 Task: Find and book multi-city flights from Casablanca to Shenzhen, Shenzhen to Shanghai, and Shanghai to Casablanca for 4 passengers in economy class, using Emirates with 1 stop or fewer, departing on July 18, August 7, and August 17 respectively.
Action: Mouse pressed left at (437, 260)
Screenshot: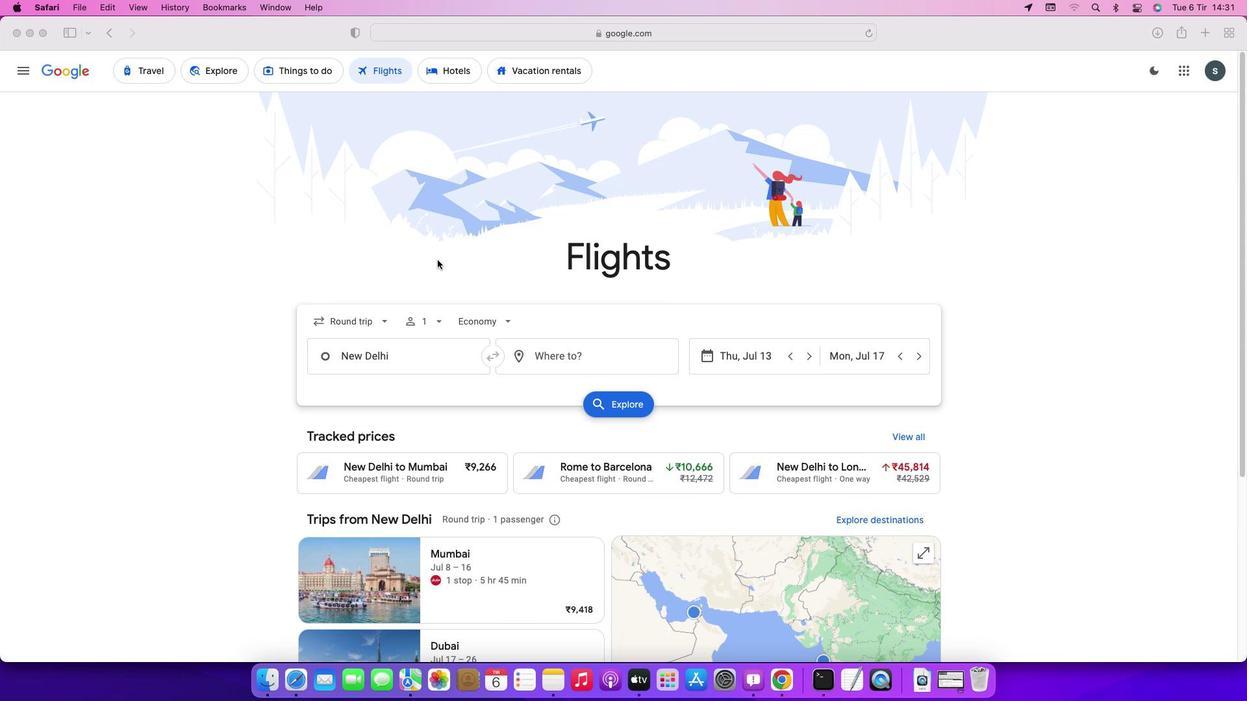 
Action: Mouse moved to (378, 325)
Screenshot: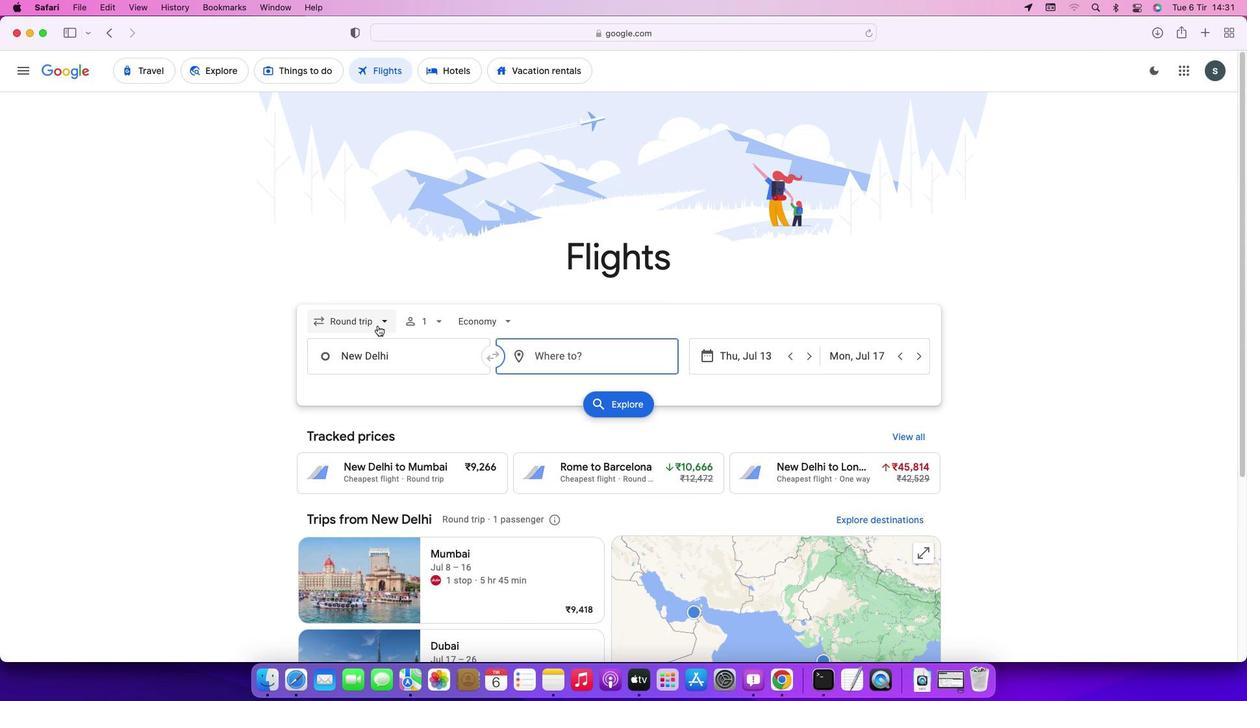 
Action: Mouse pressed left at (378, 325)
Screenshot: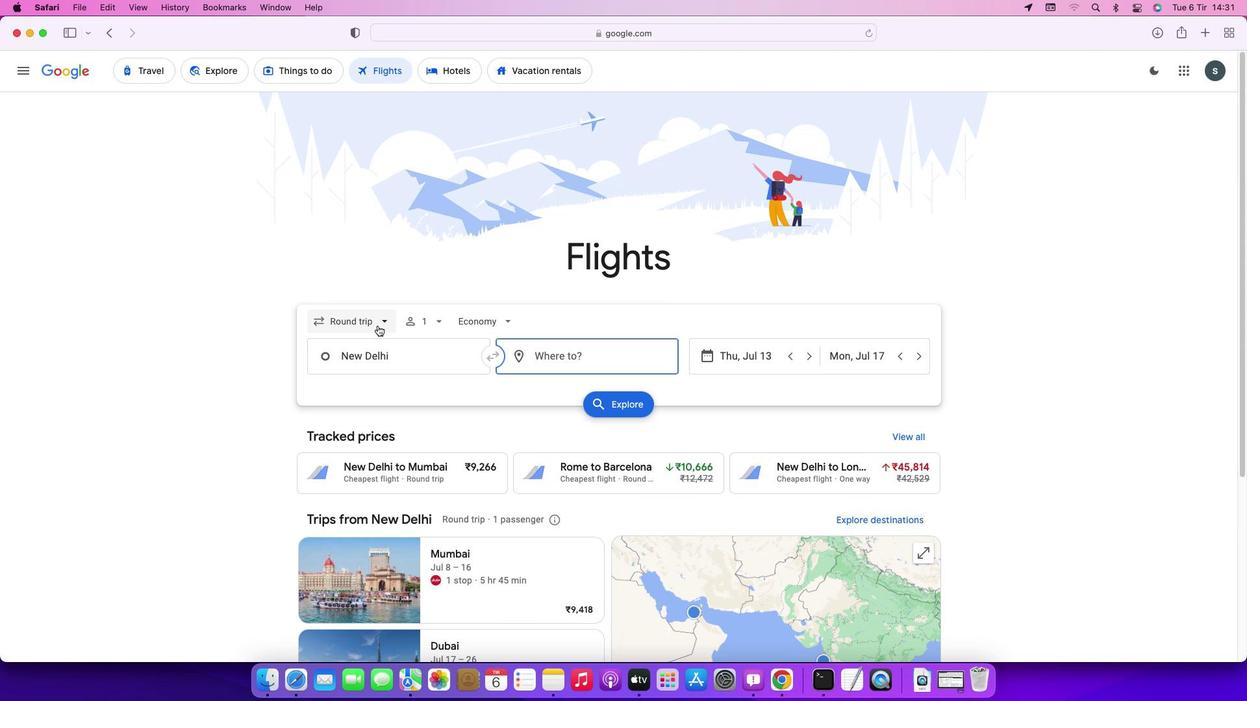 
Action: Mouse moved to (375, 415)
Screenshot: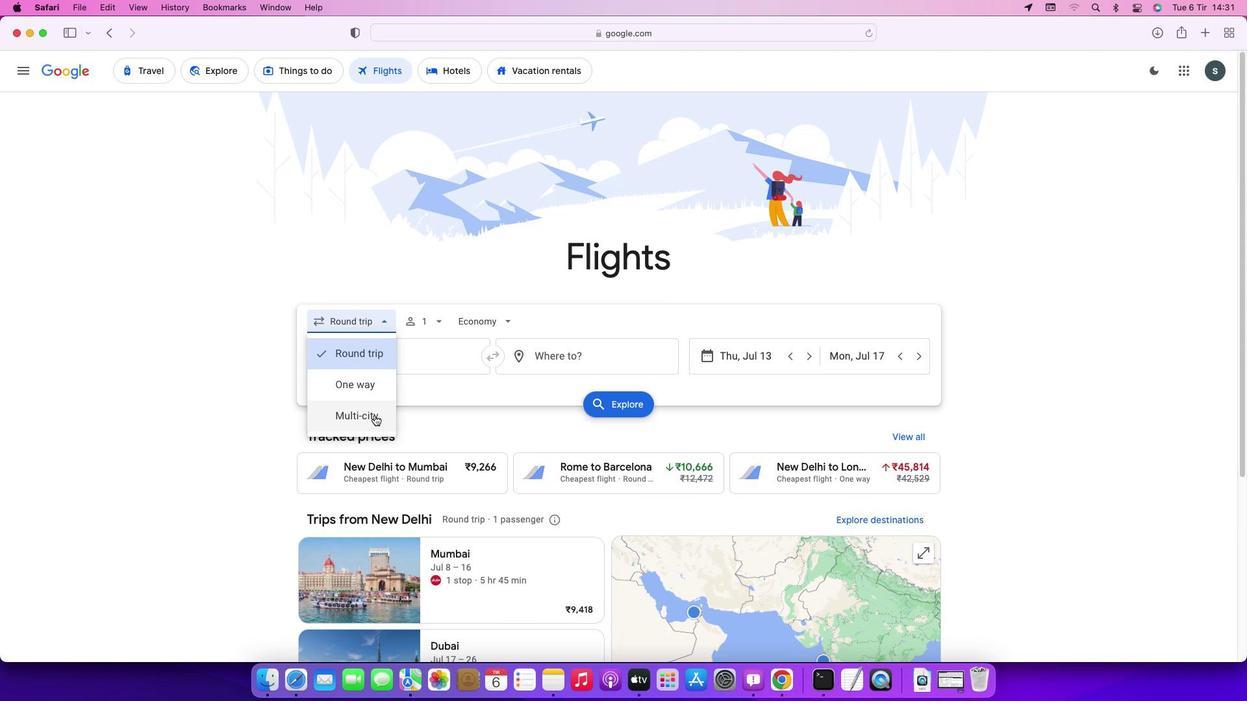
Action: Mouse pressed left at (375, 415)
Screenshot: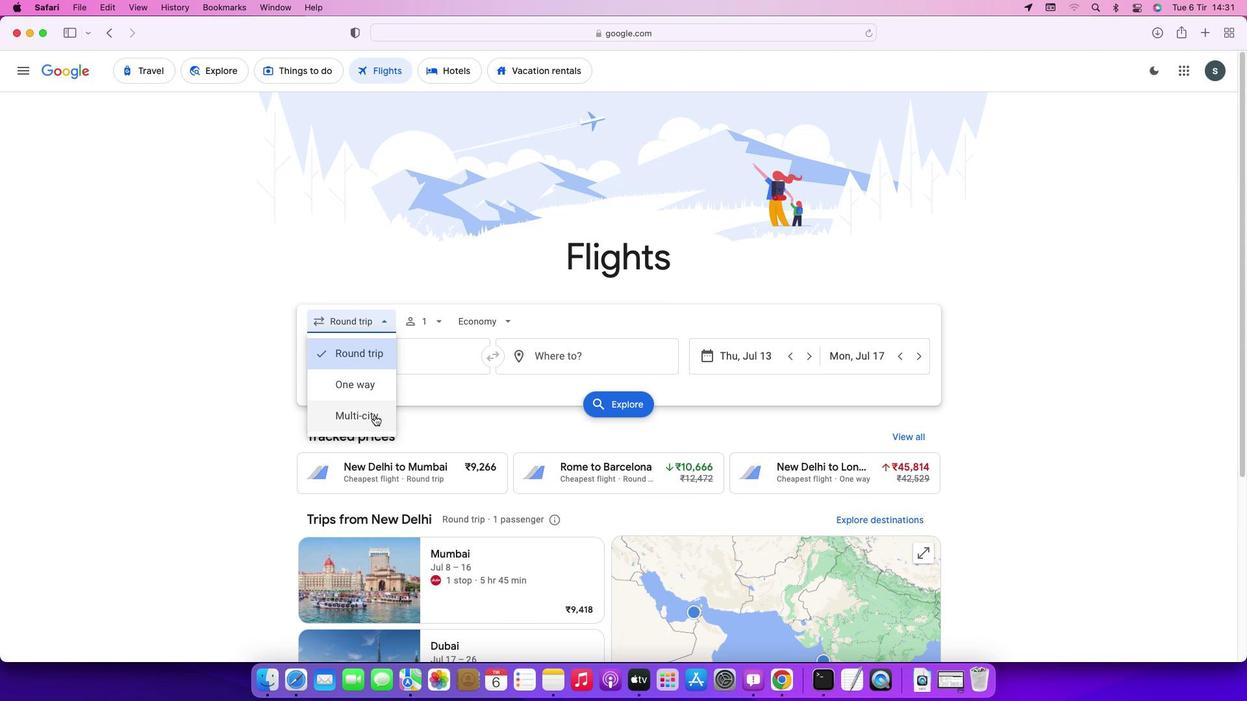 
Action: Mouse moved to (432, 314)
Screenshot: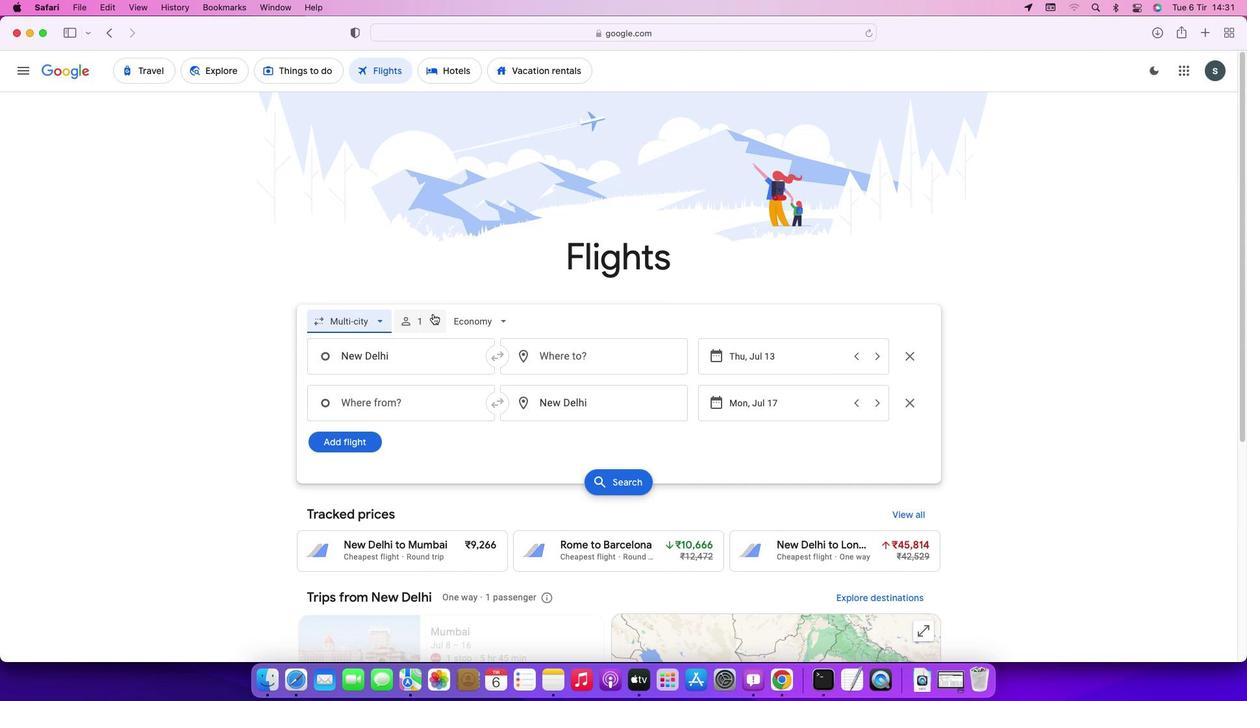 
Action: Mouse pressed left at (432, 314)
Screenshot: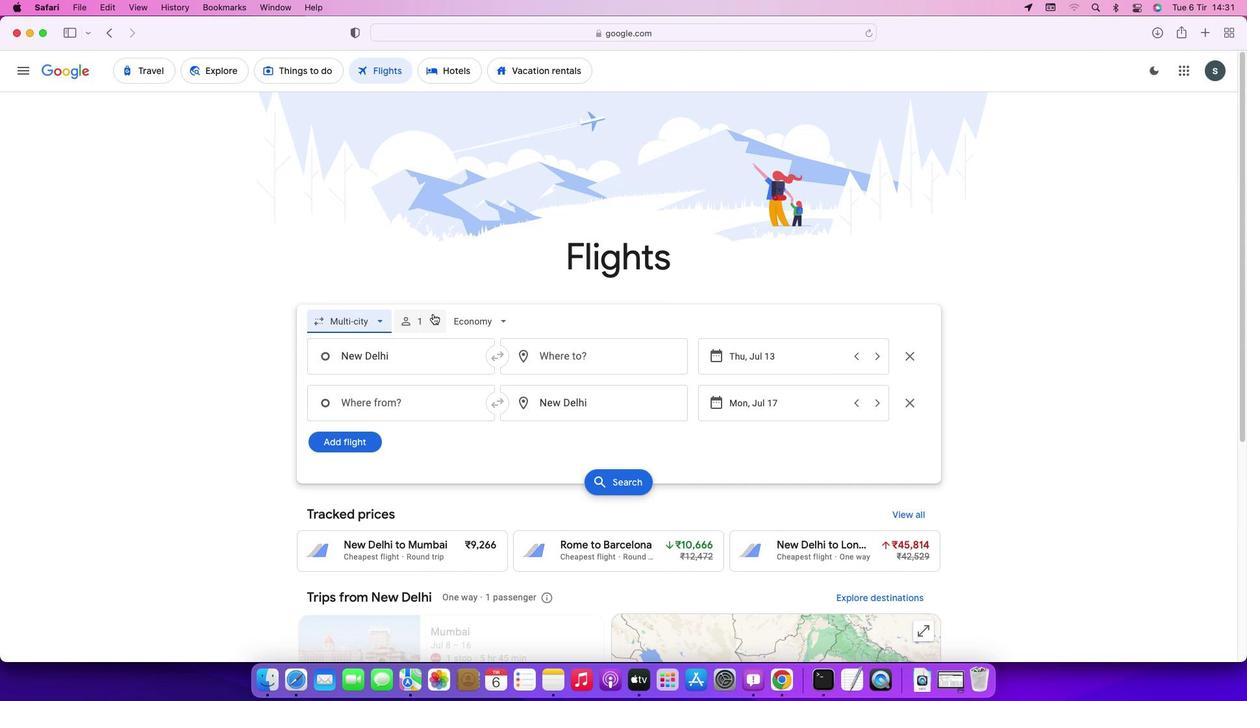 
Action: Mouse moved to (540, 355)
Screenshot: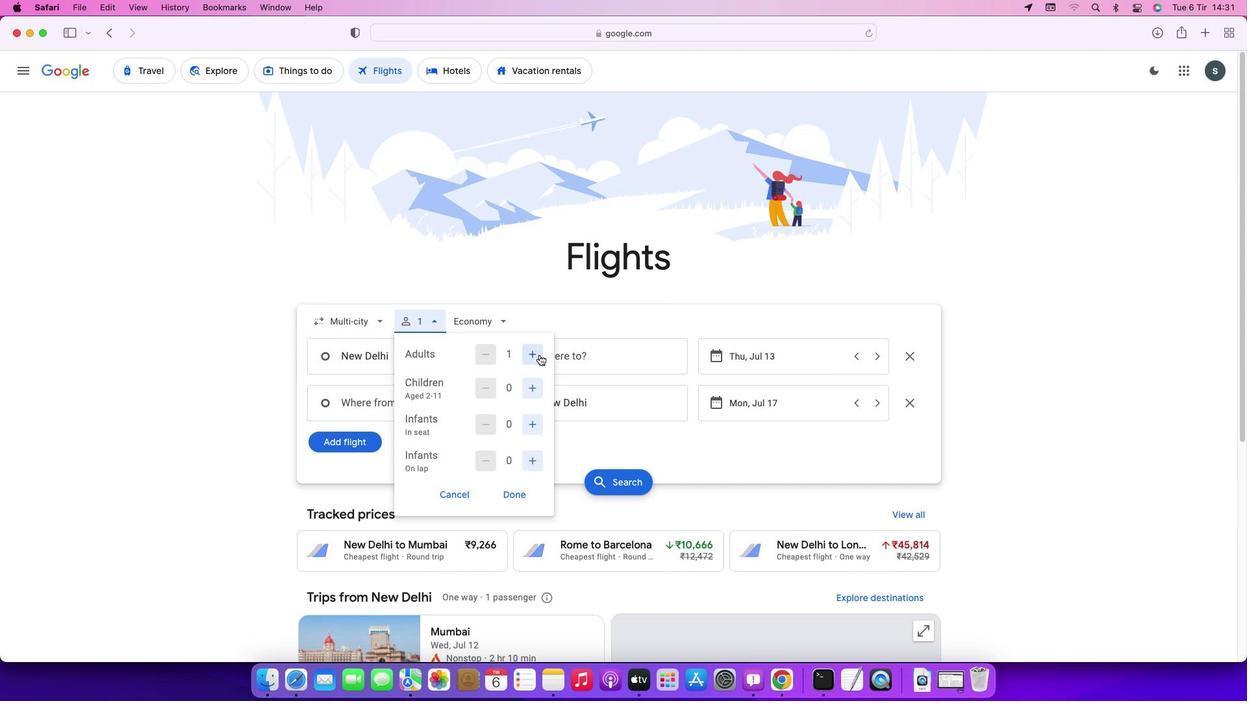 
Action: Mouse pressed left at (540, 355)
Screenshot: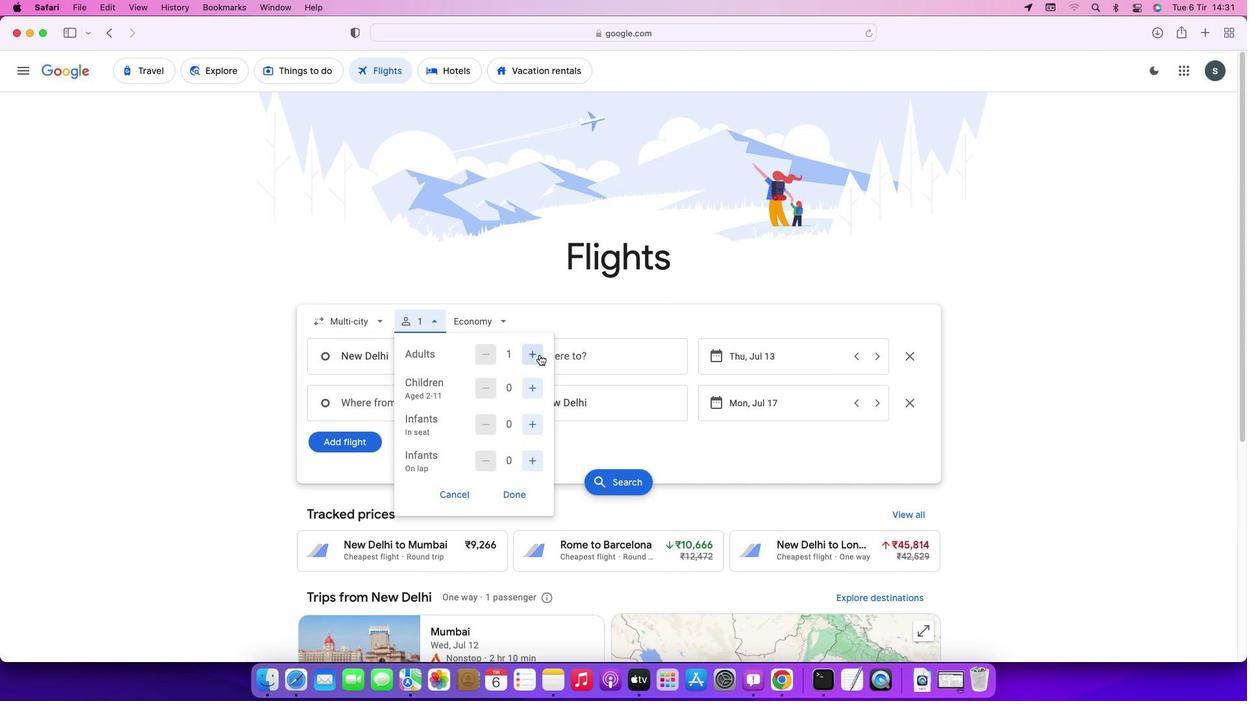 
Action: Mouse moved to (537, 387)
Screenshot: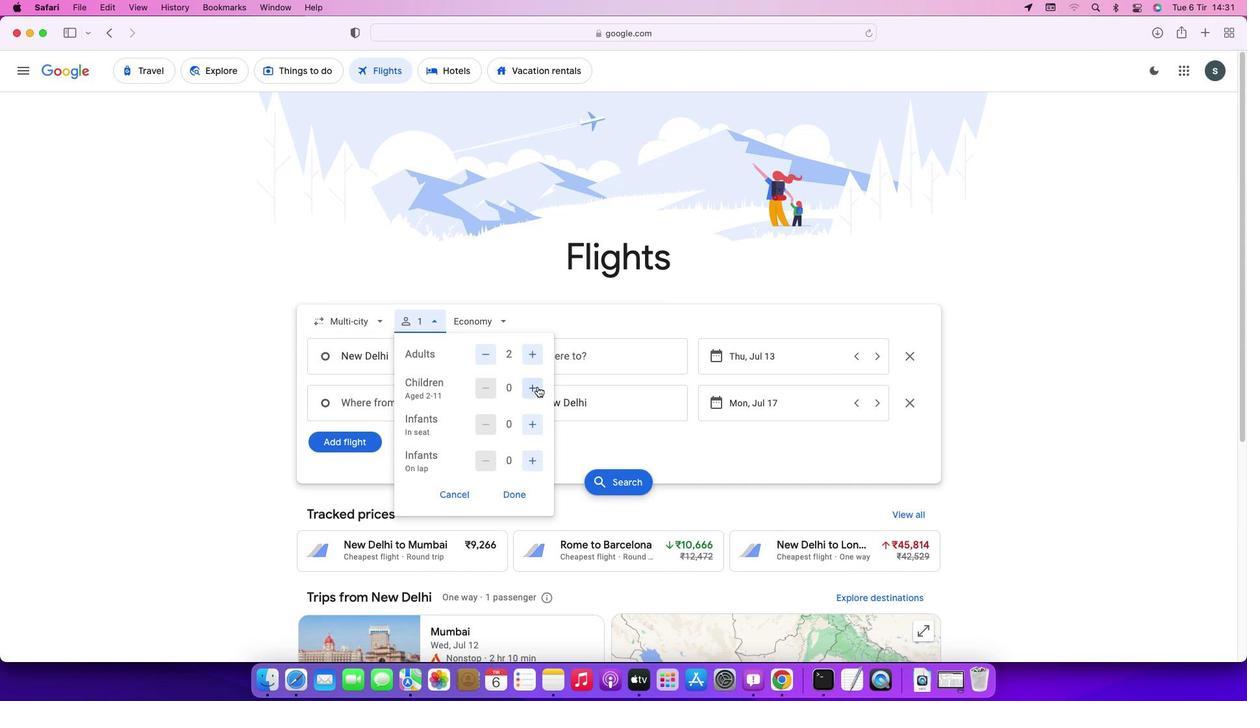 
Action: Mouse pressed left at (537, 387)
Screenshot: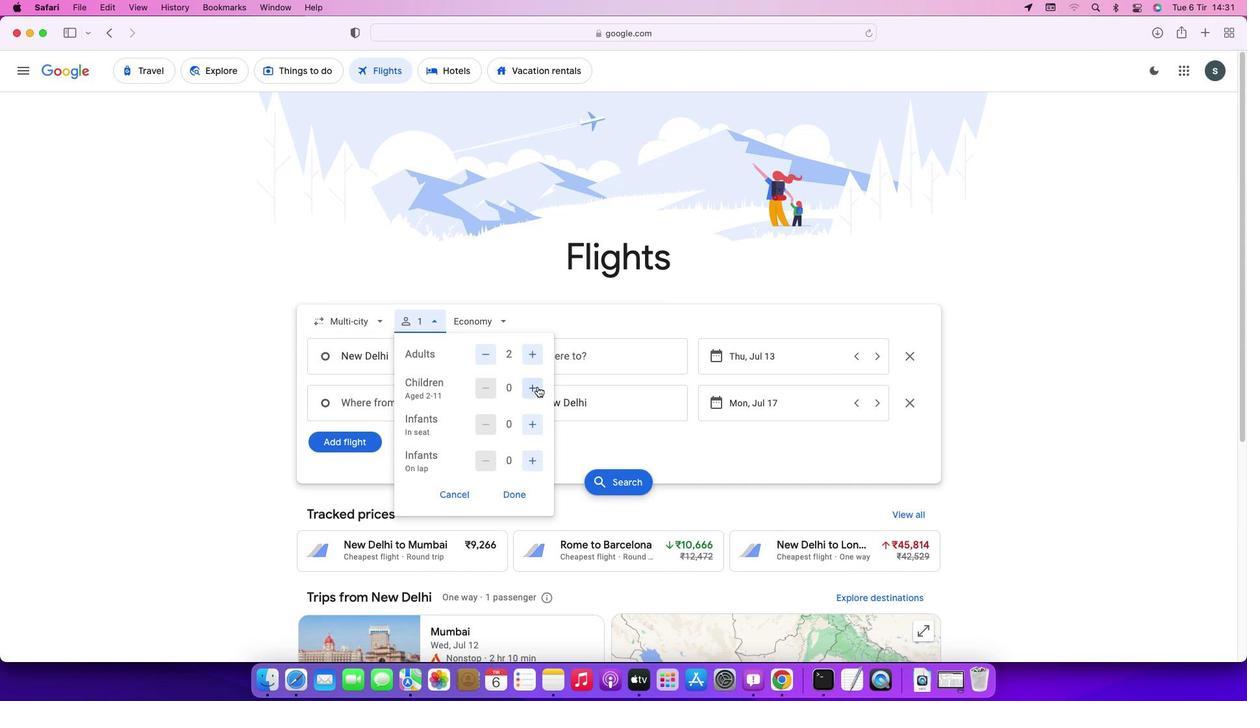 
Action: Mouse pressed left at (537, 387)
Screenshot: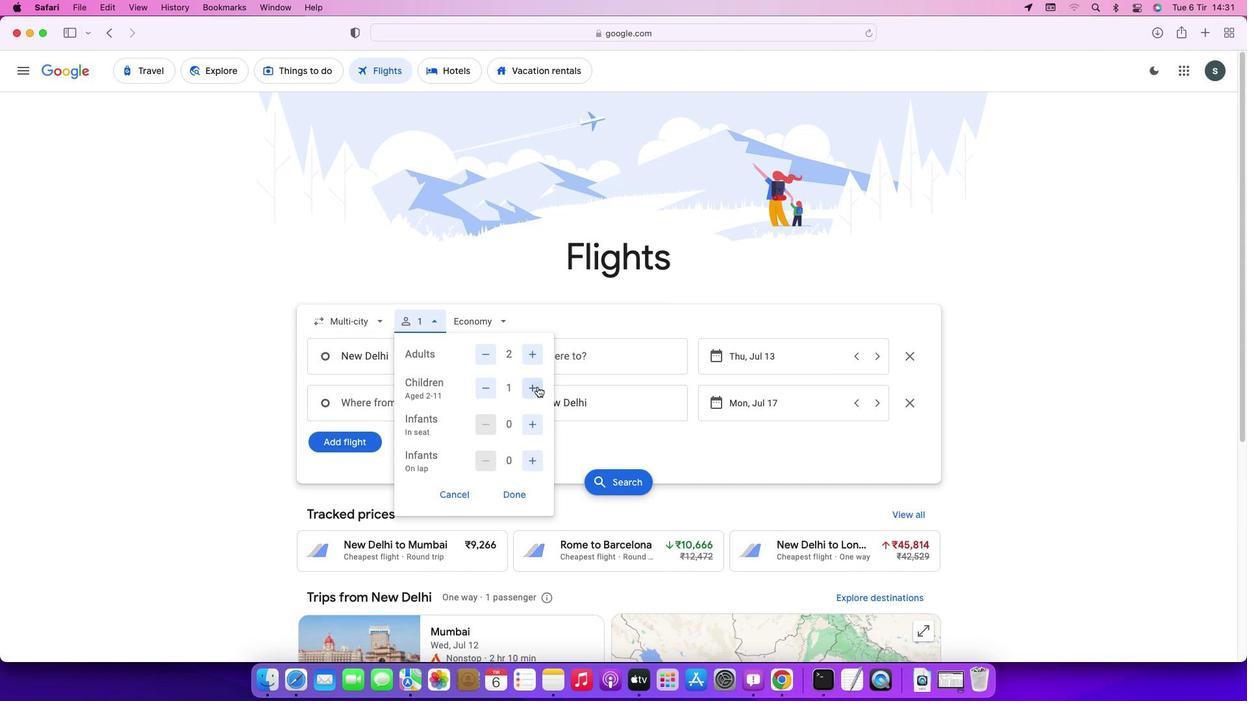 
Action: Mouse moved to (520, 490)
Screenshot: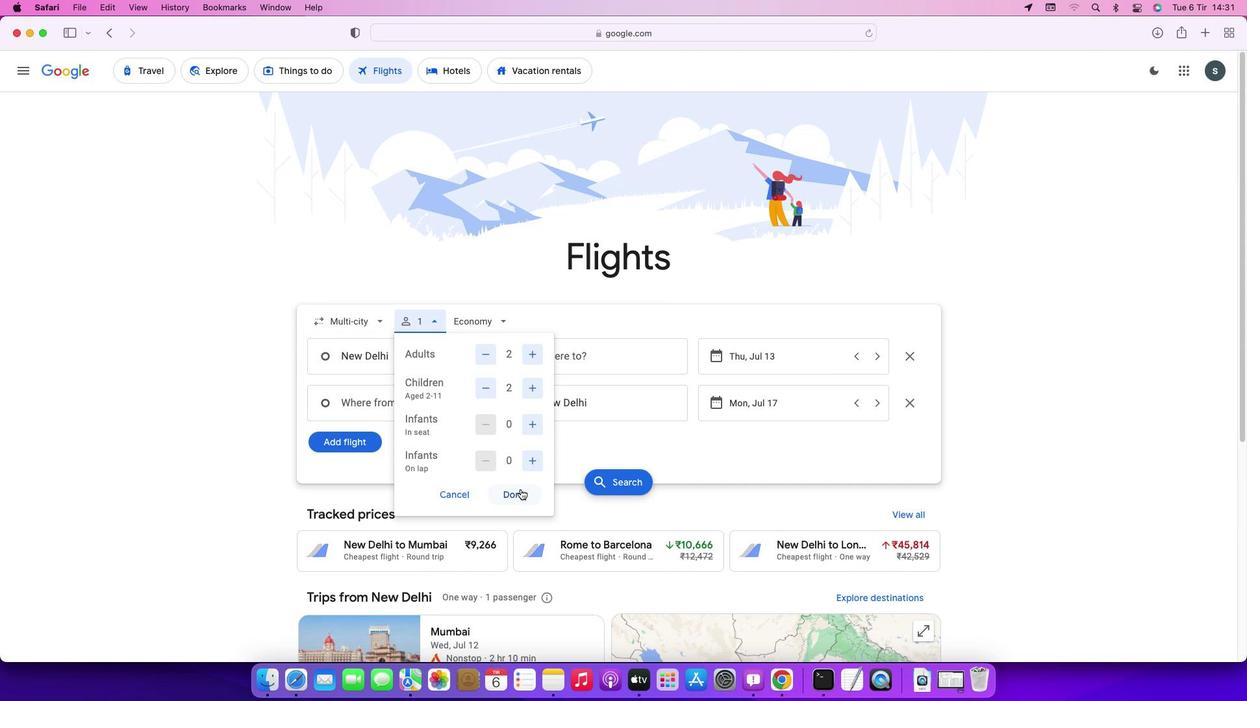 
Action: Mouse pressed left at (520, 490)
Screenshot: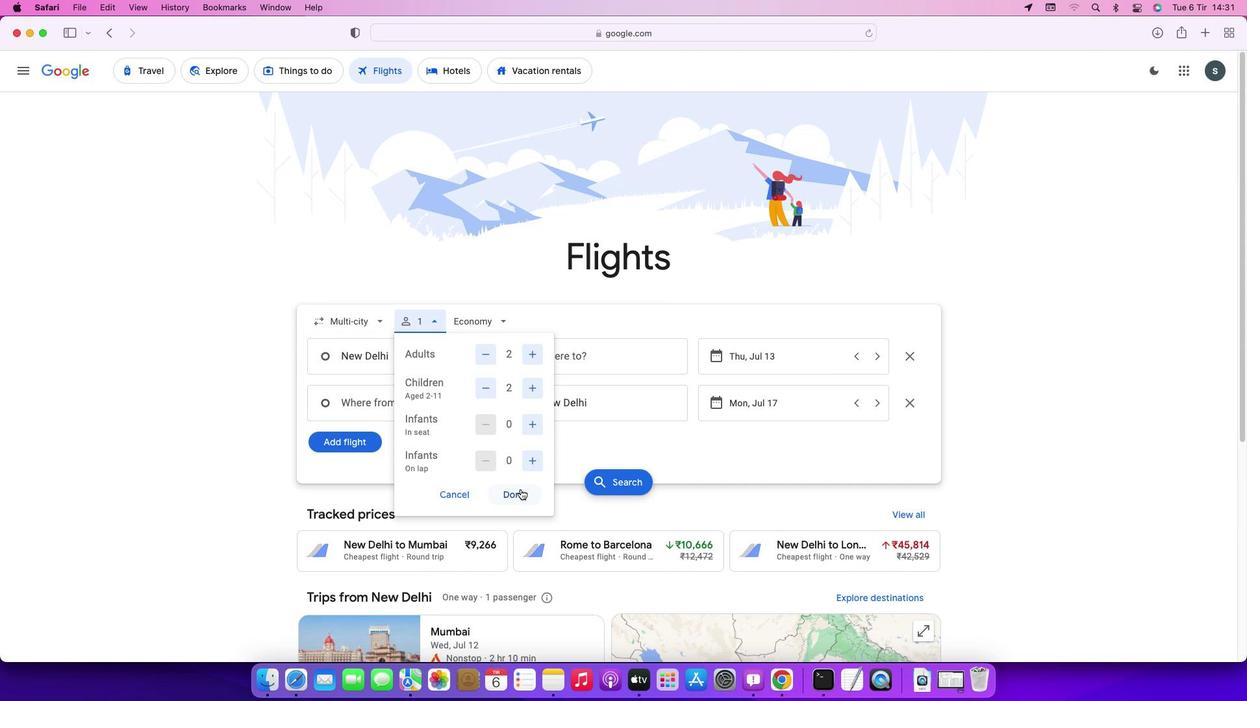 
Action: Mouse moved to (489, 323)
Screenshot: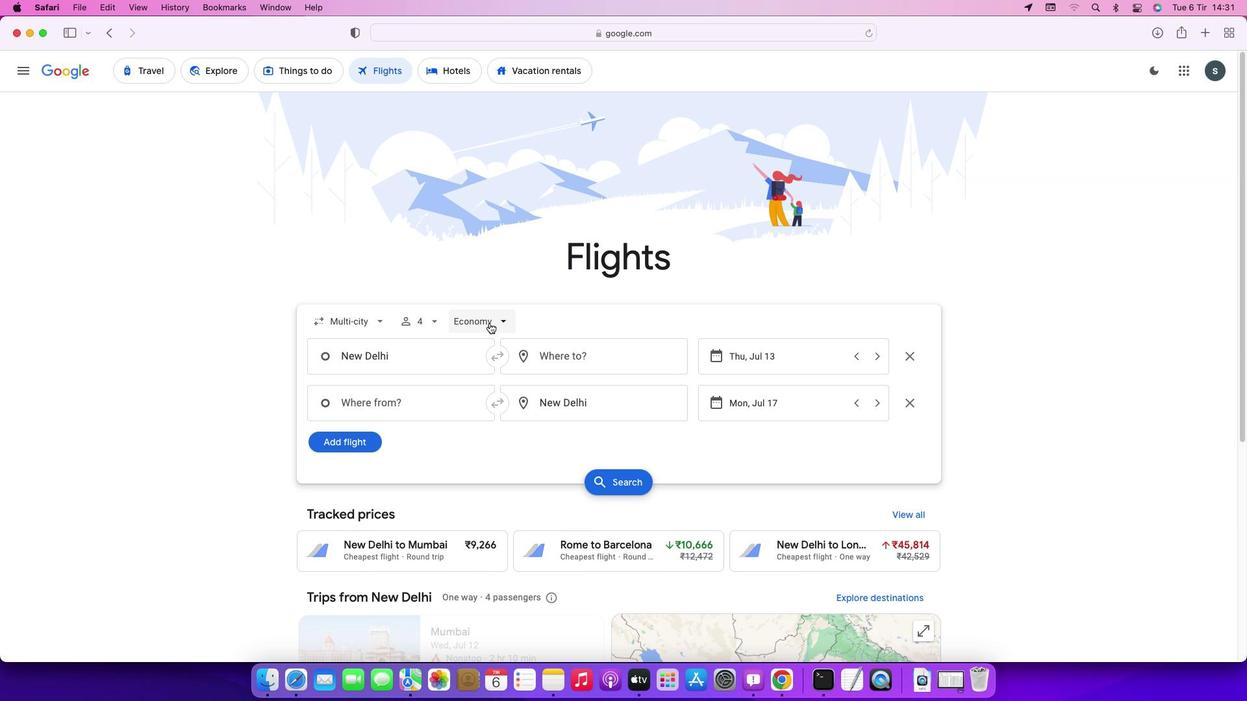 
Action: Mouse pressed left at (489, 323)
Screenshot: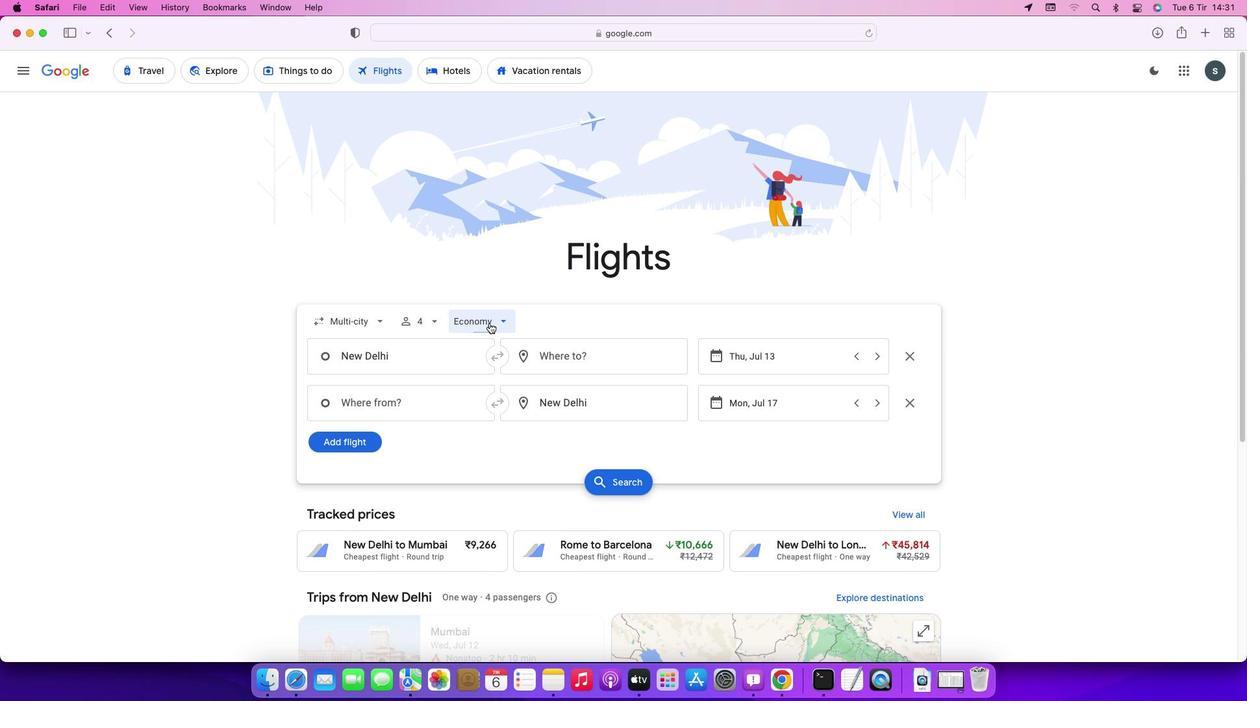 
Action: Mouse moved to (497, 352)
Screenshot: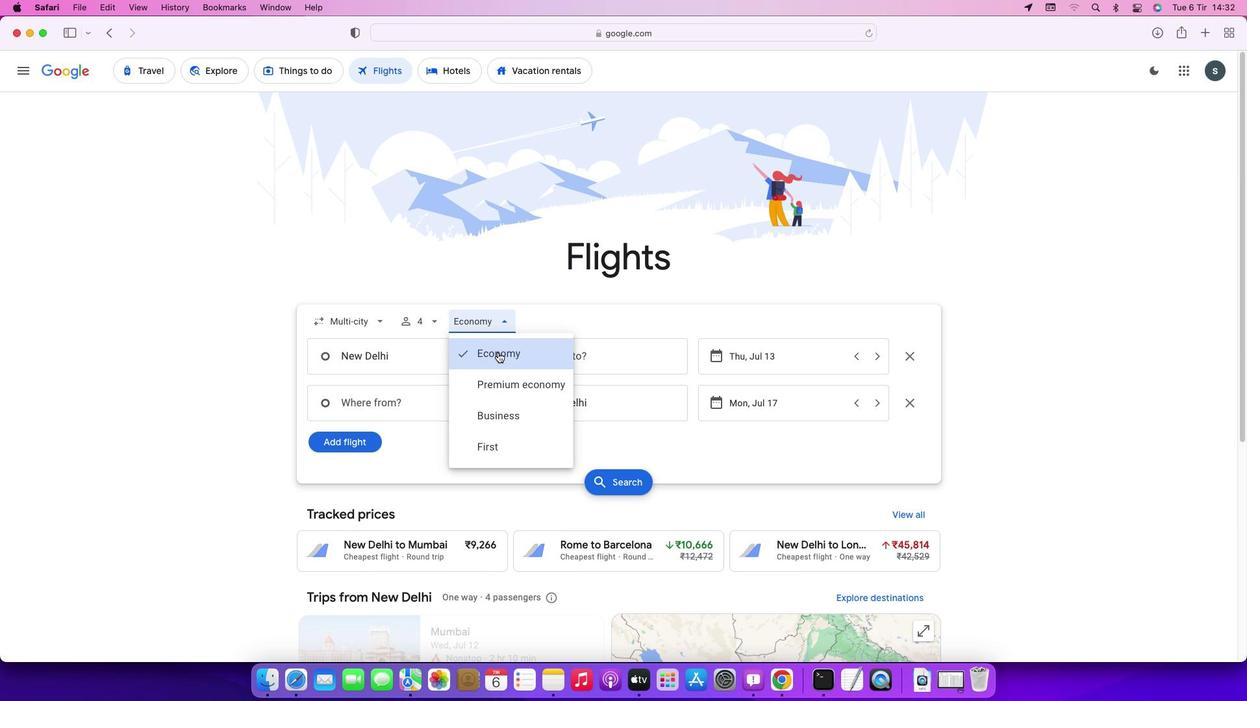 
Action: Mouse pressed left at (497, 352)
Screenshot: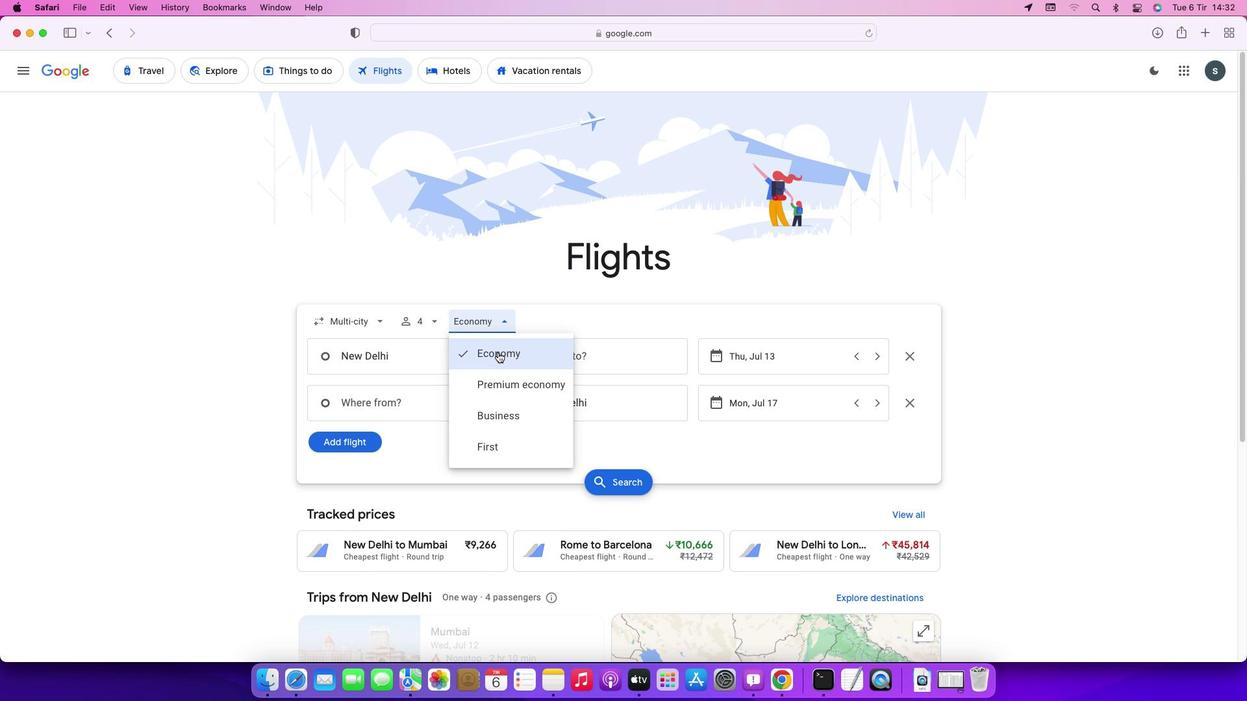 
Action: Mouse moved to (402, 355)
Screenshot: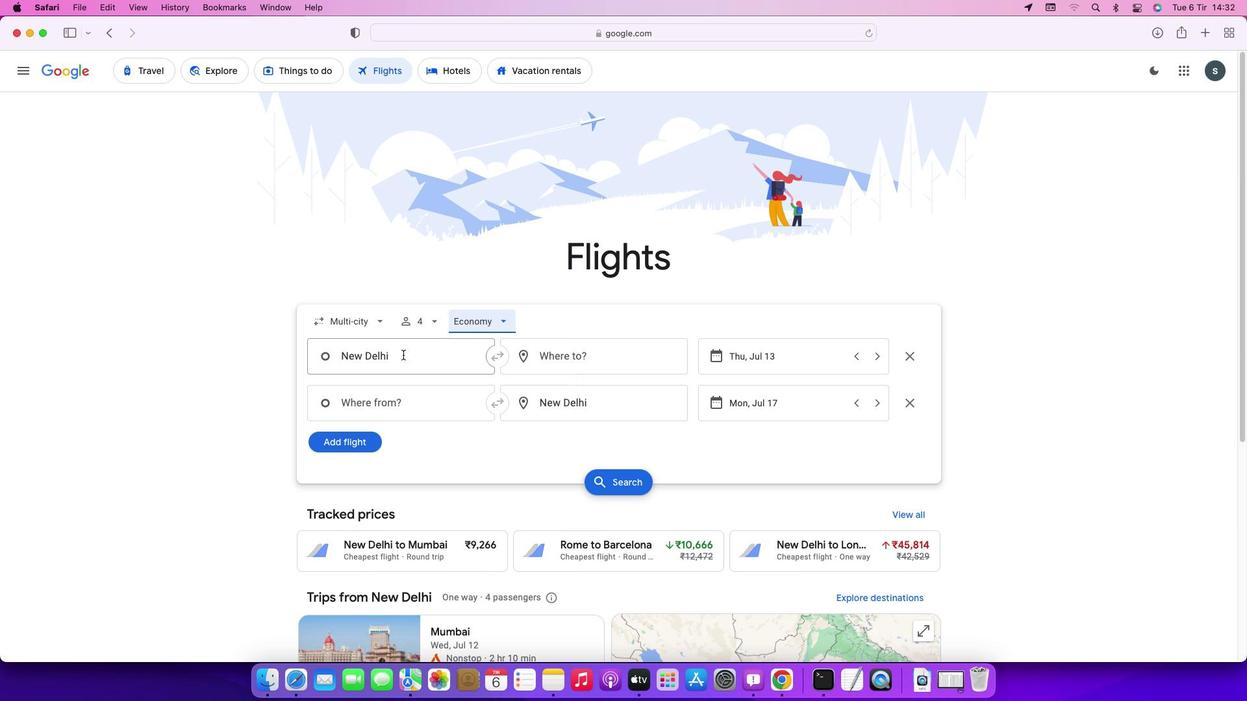 
Action: Mouse pressed left at (402, 355)
Screenshot: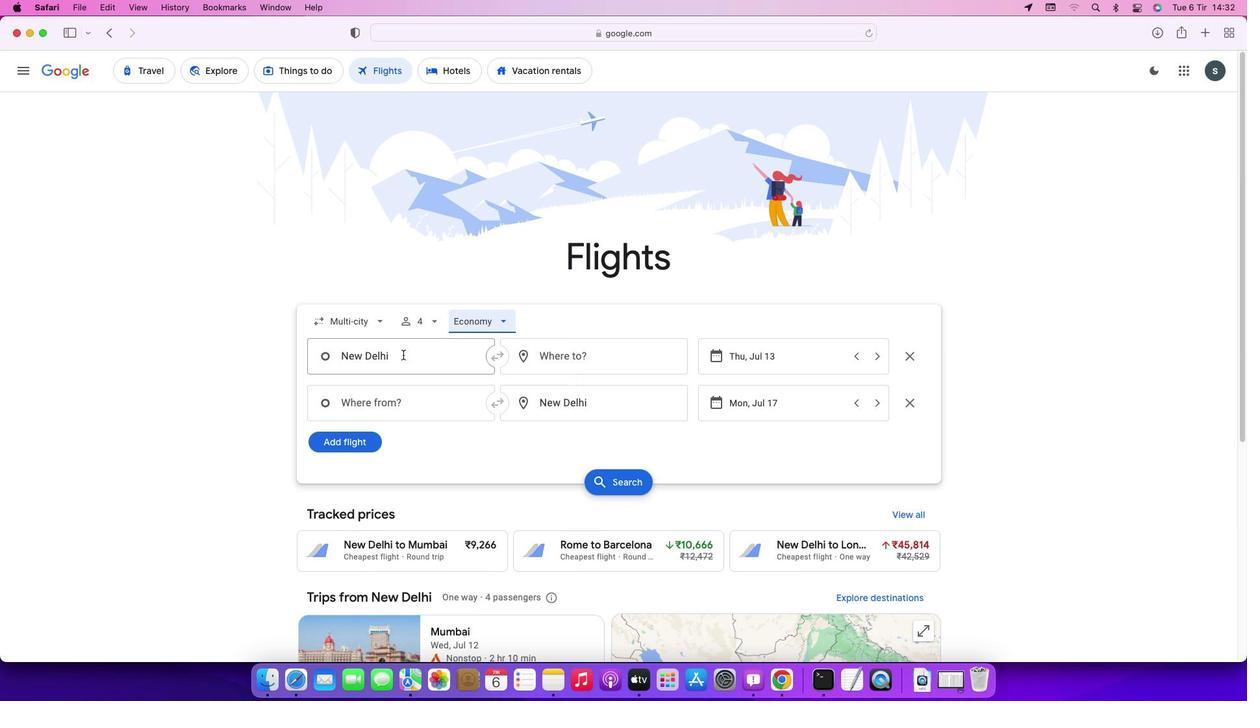 
Action: Mouse moved to (399, 352)
Screenshot: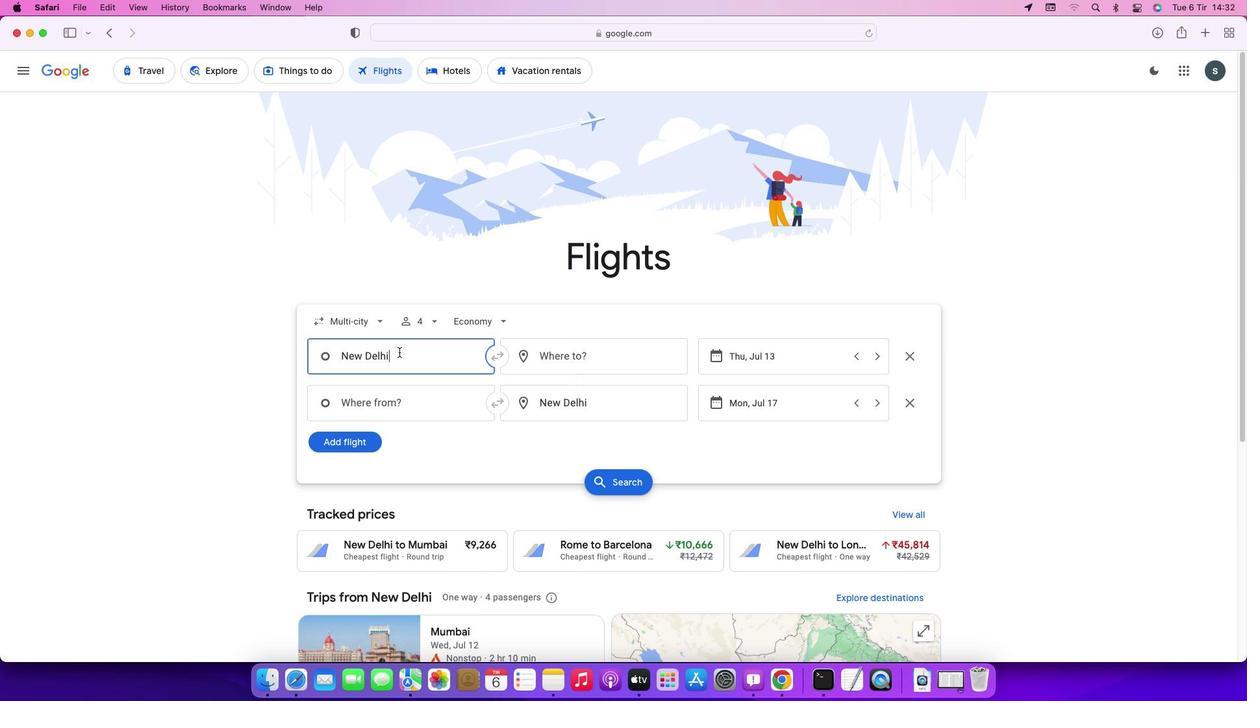 
Action: Key pressed Key.backspaceKey.caps_lock'C'Key.caps_lock'a''s''a''b''l''a''n''c''a'Key.enter
Screenshot: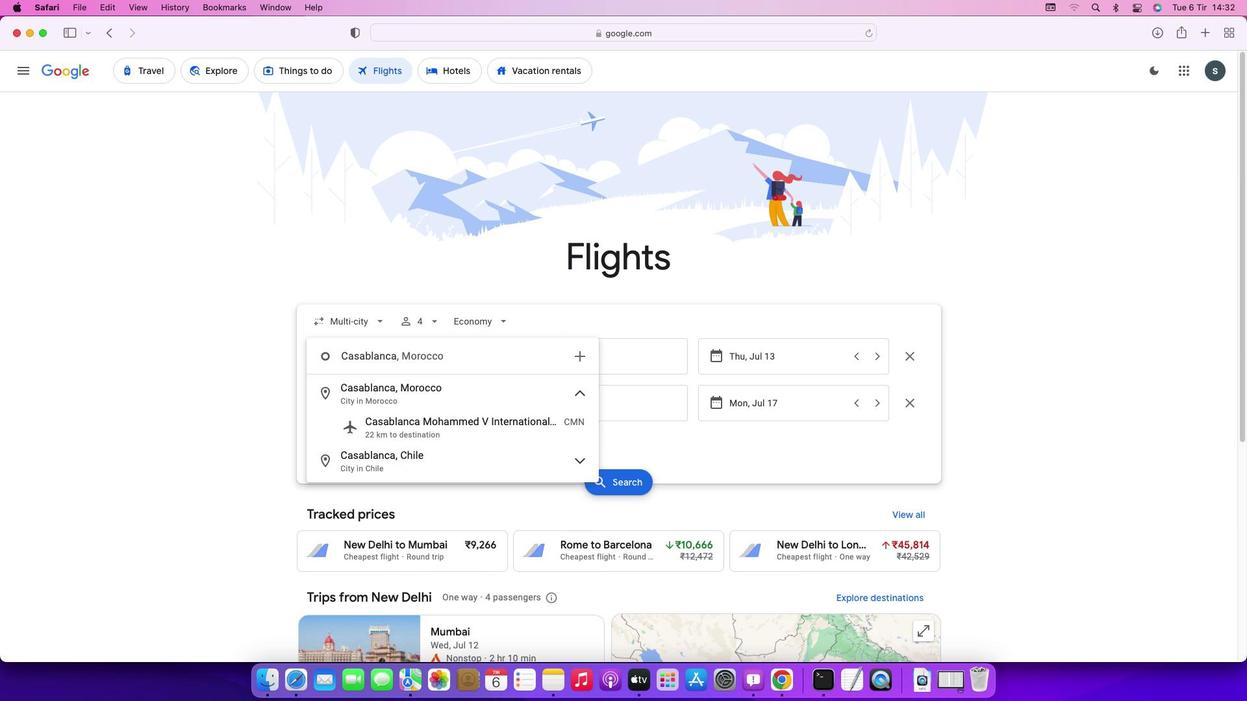 
Action: Mouse moved to (582, 358)
Screenshot: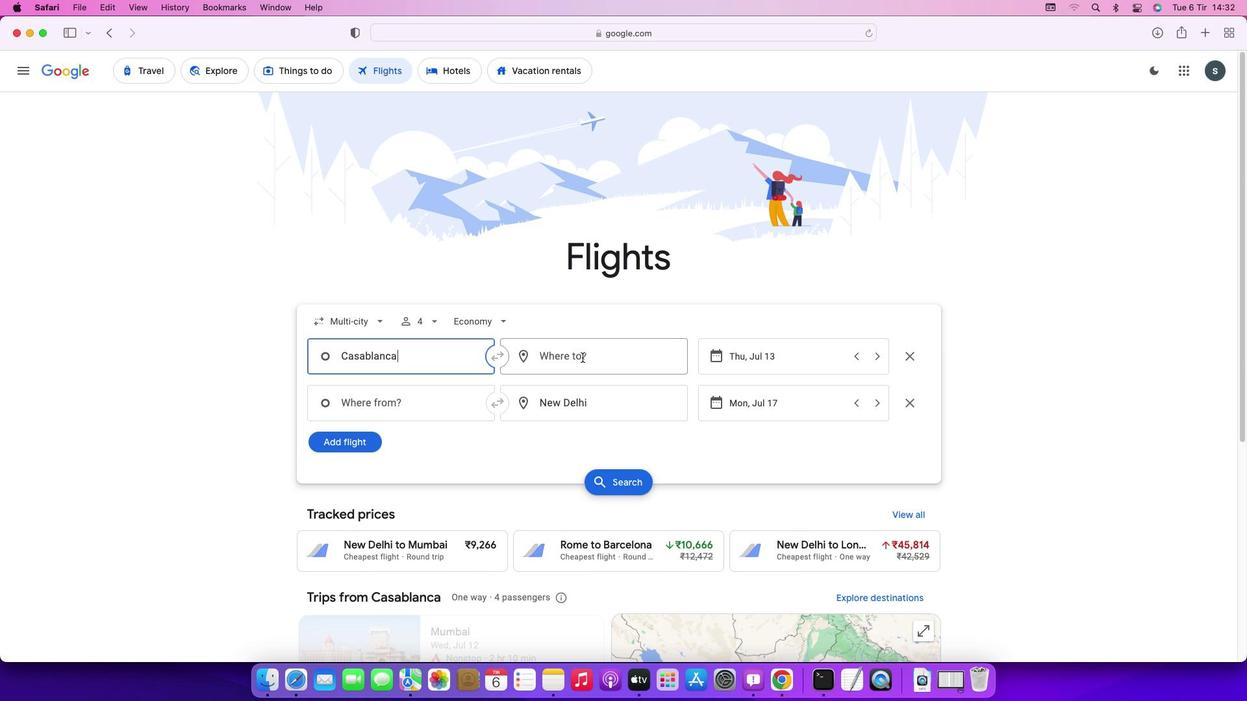 
Action: Mouse pressed left at (582, 358)
Screenshot: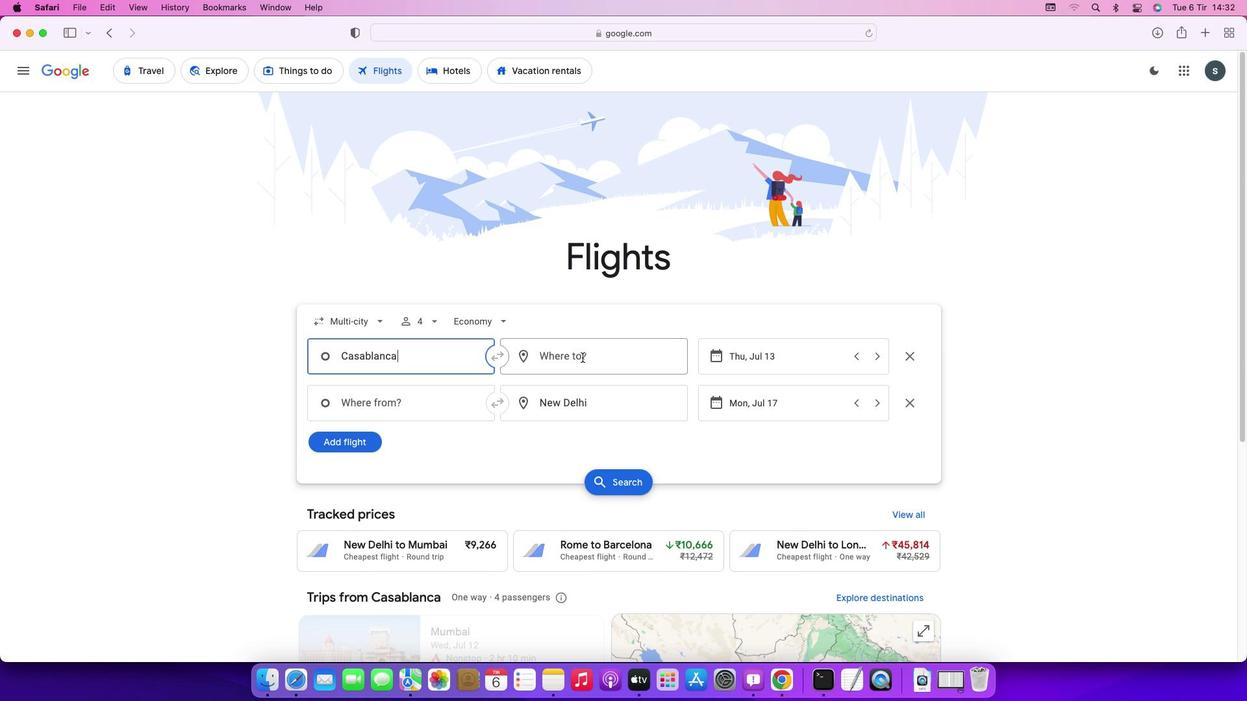 
Action: Key pressed Key.caps_lock'S'Key.caps_lock'h''e''n''z''h''e''n'Key.enter
Screenshot: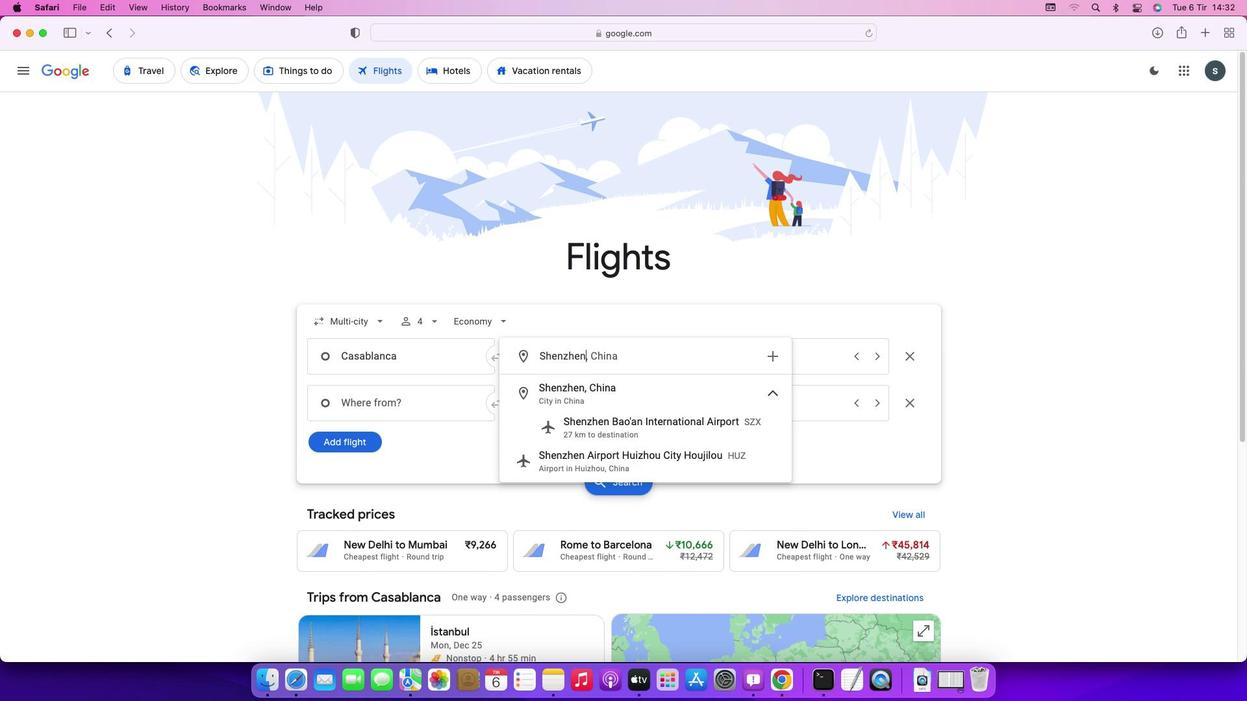 
Action: Mouse moved to (789, 355)
Screenshot: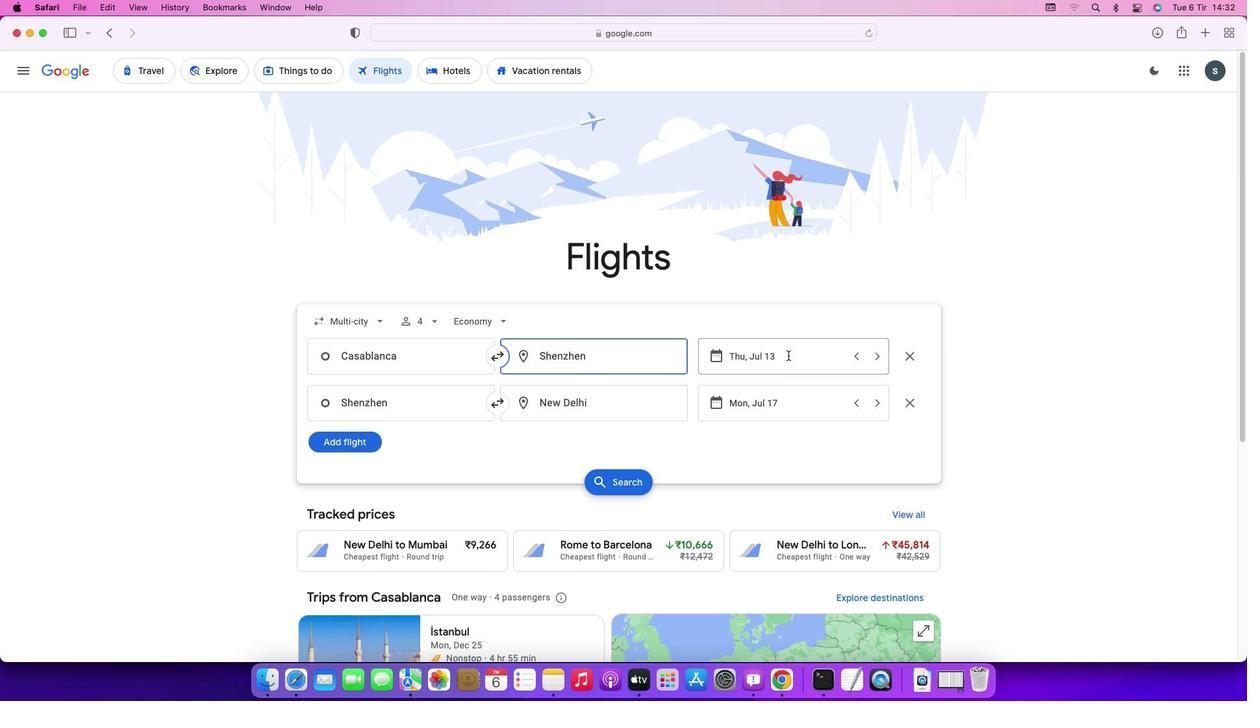 
Action: Mouse pressed left at (789, 355)
Screenshot: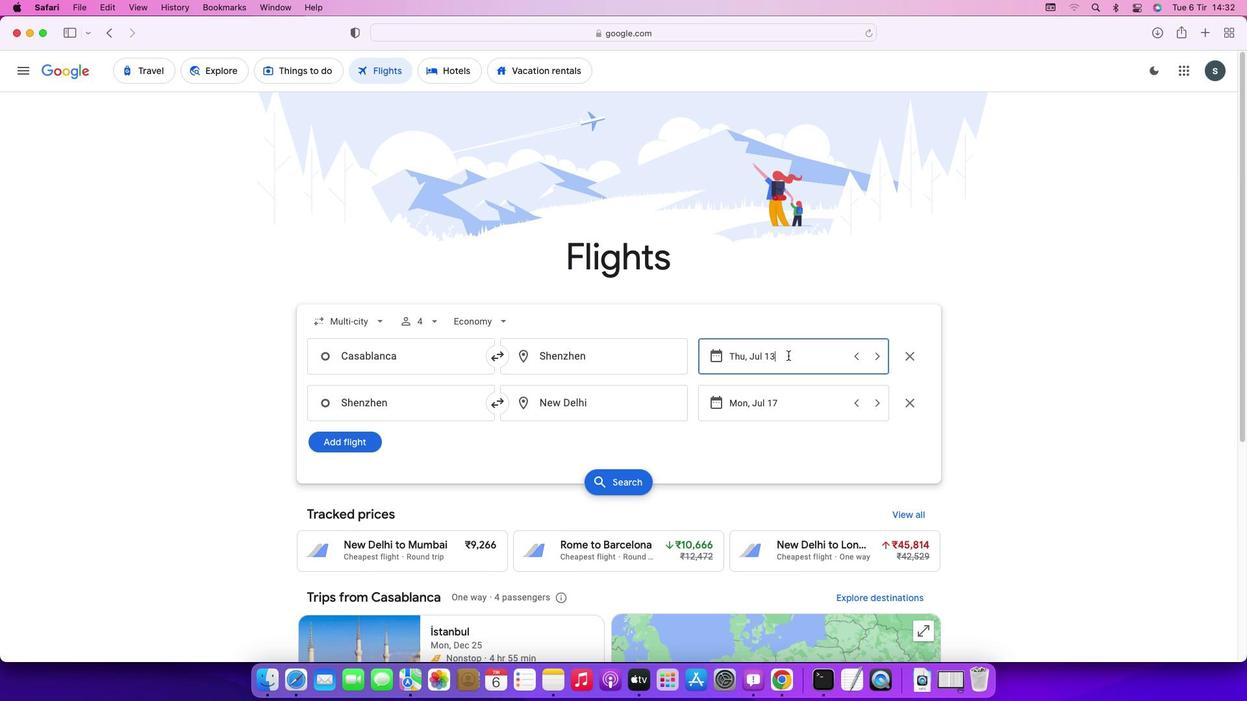 
Action: Mouse moved to (745, 525)
Screenshot: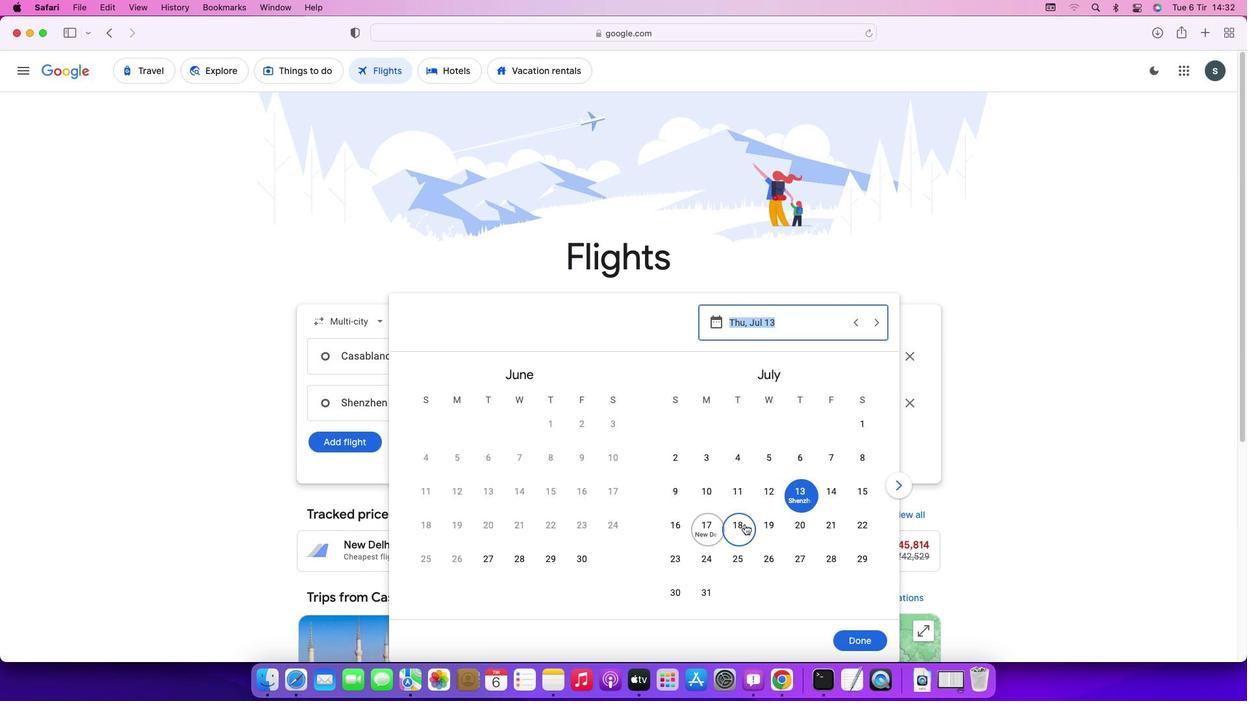 
Action: Mouse pressed left at (745, 525)
Screenshot: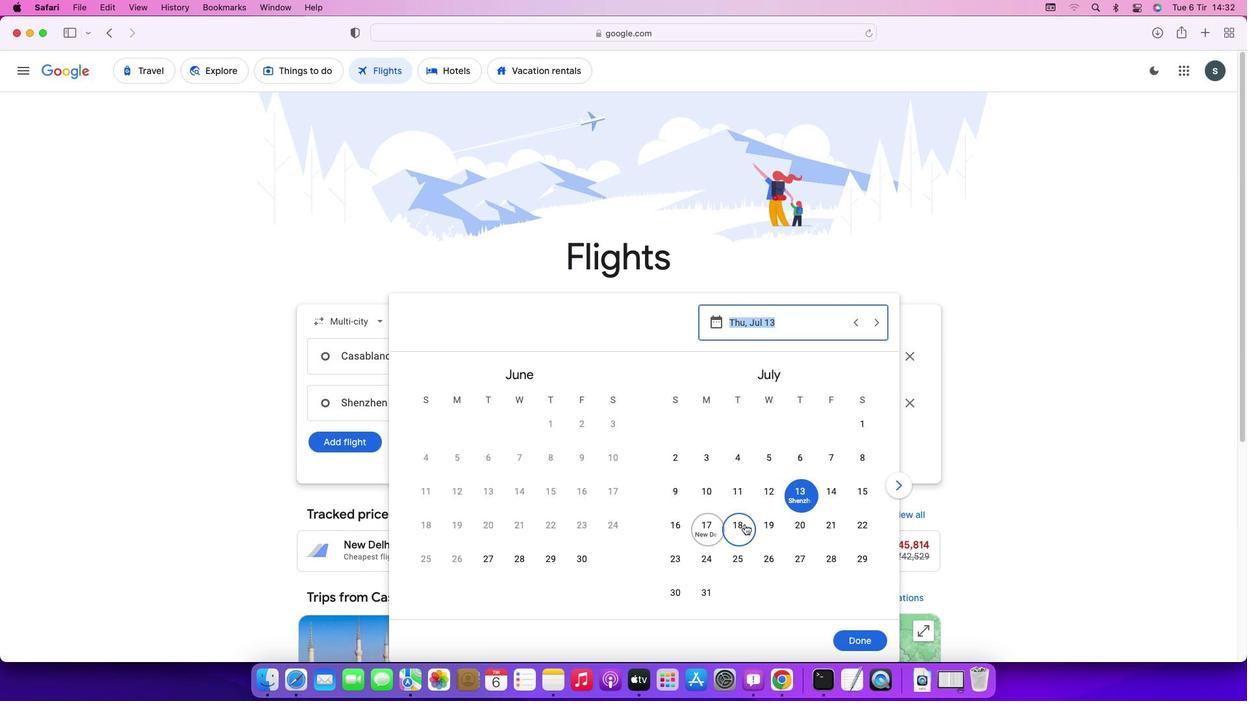 
Action: Mouse moved to (860, 645)
Screenshot: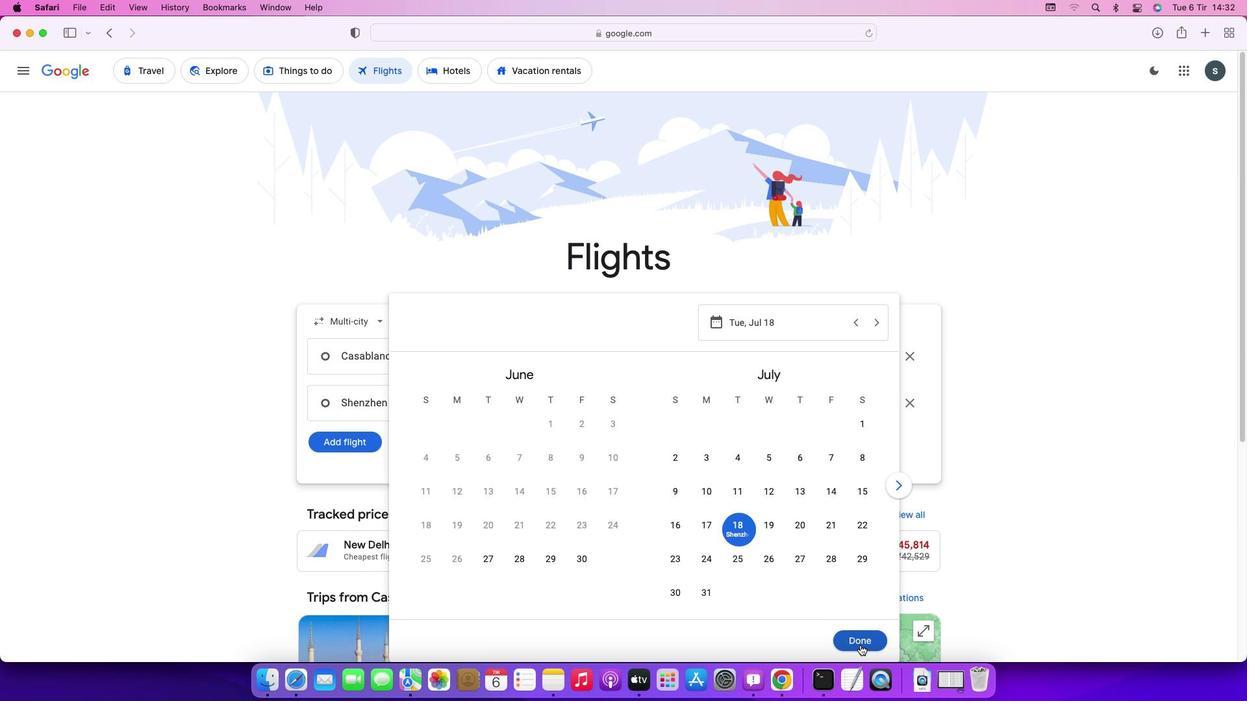 
Action: Mouse pressed left at (860, 645)
Screenshot: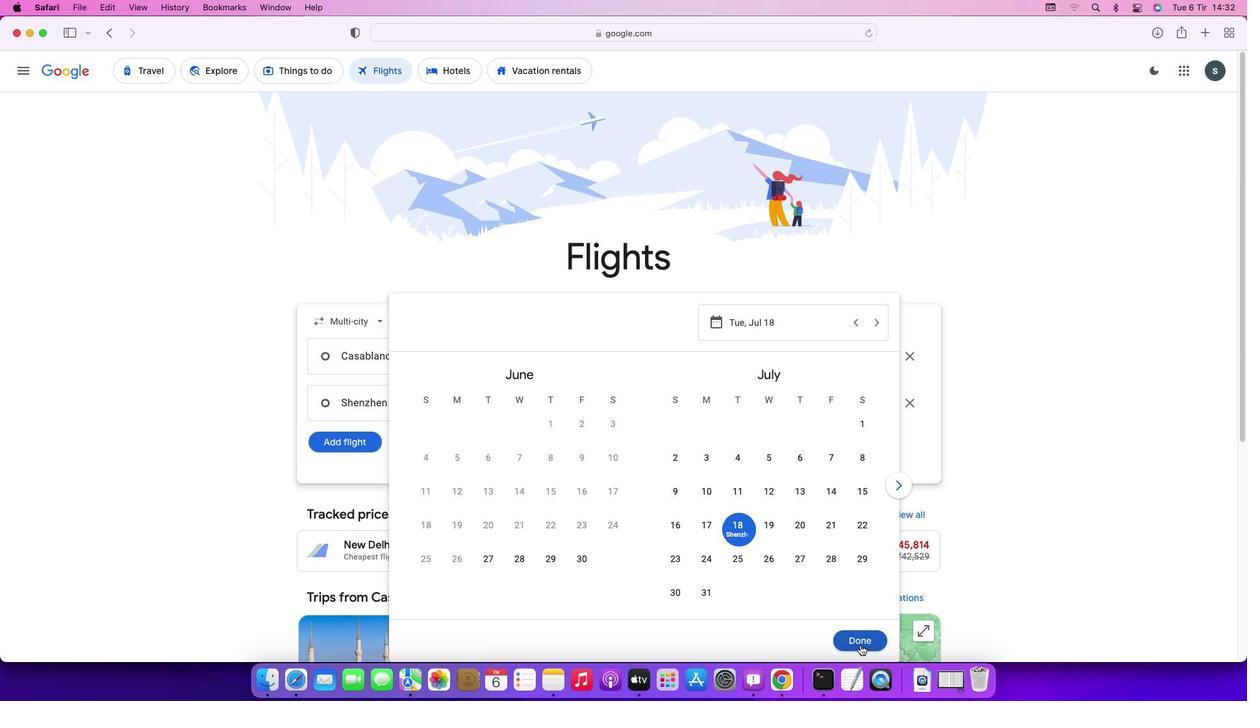 
Action: Mouse moved to (452, 403)
Screenshot: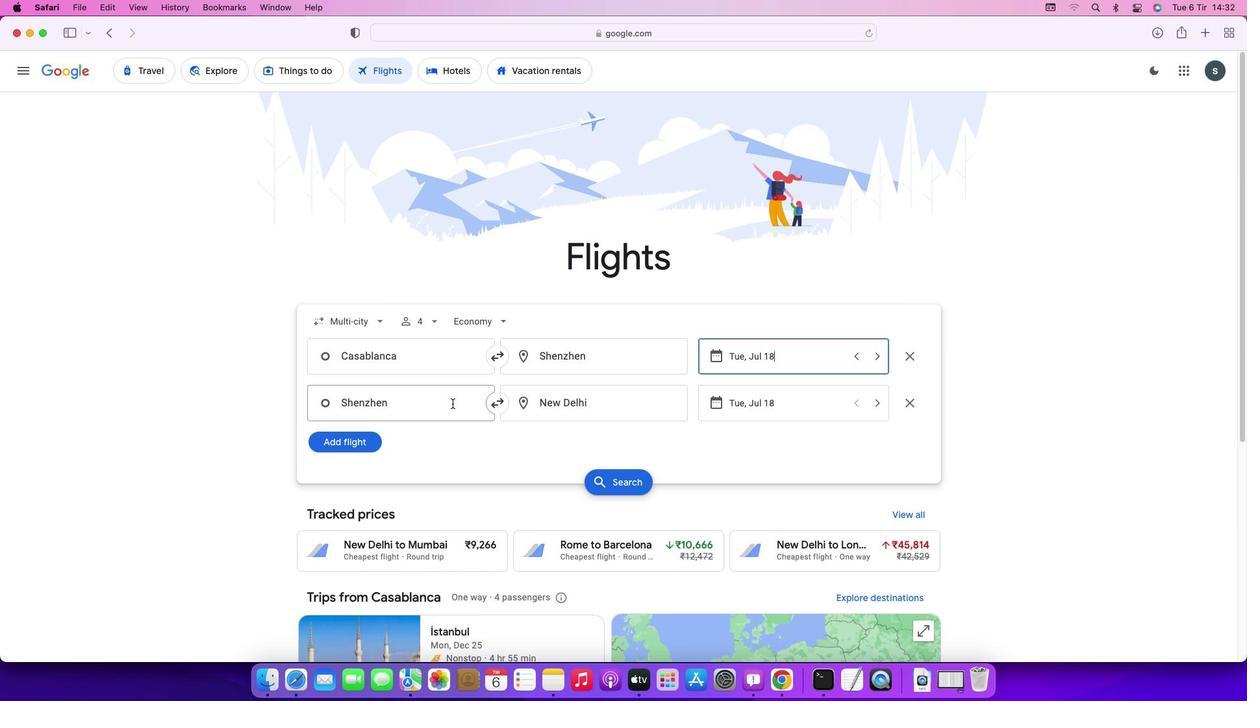 
Action: Mouse pressed left at (452, 403)
Screenshot: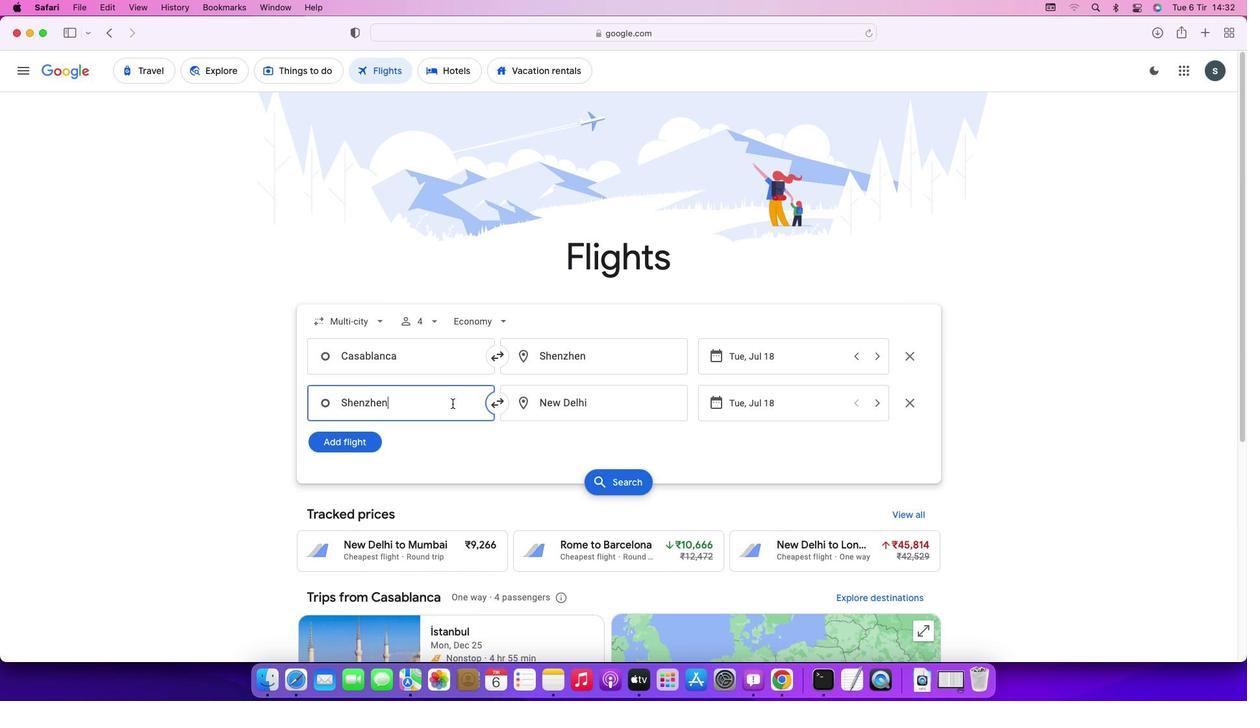
Action: Key pressed Key.backspaceKey.caps_lock'S'Key.caps_lock'h''e''n''z''h''e''n'Key.enter
Screenshot: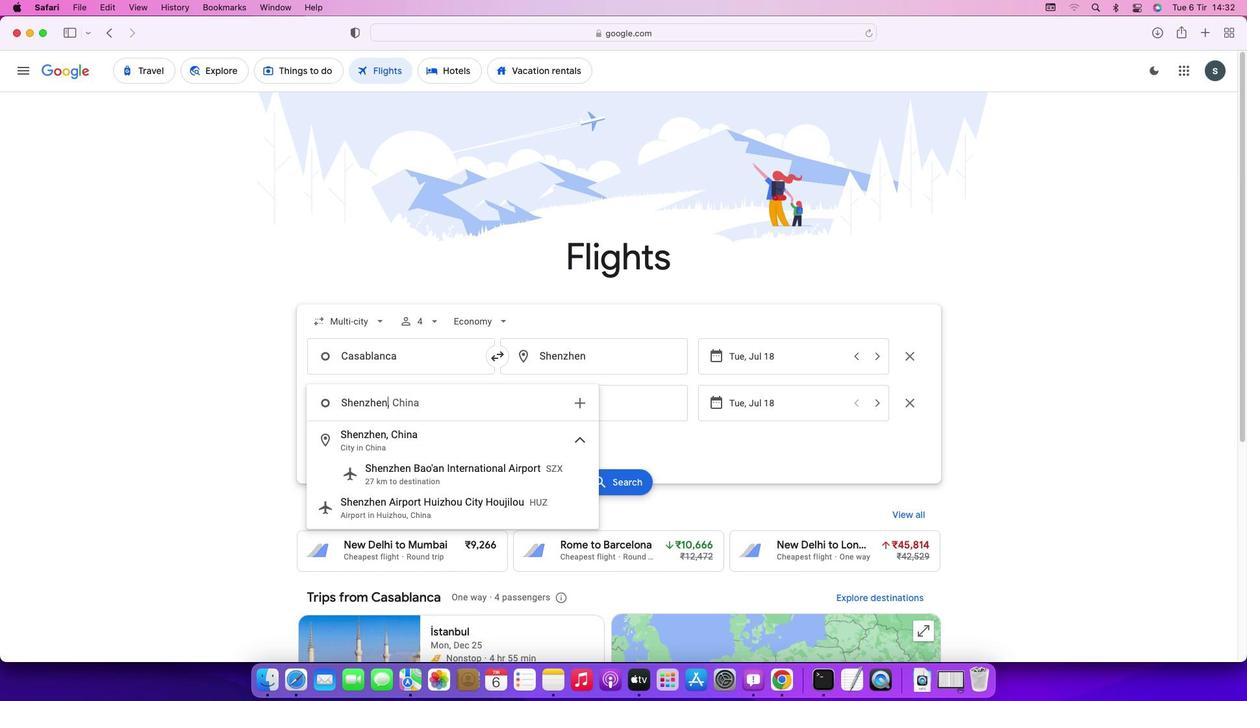 
Action: Mouse moved to (631, 402)
Screenshot: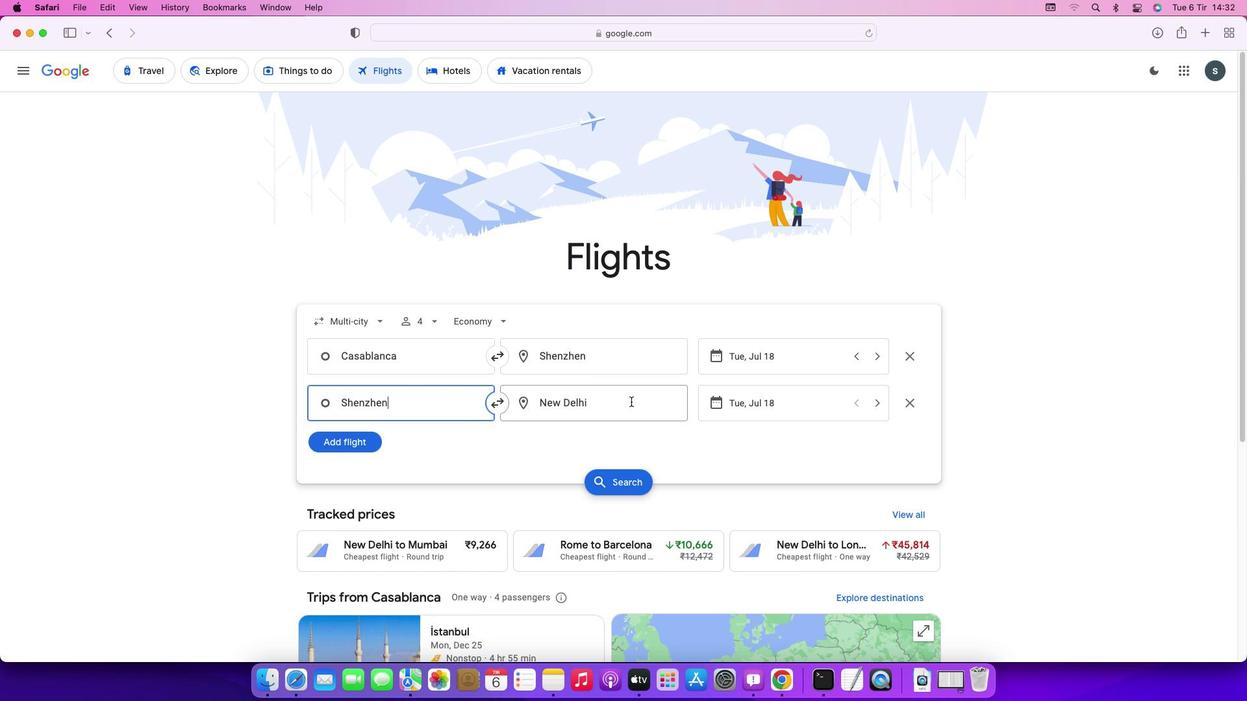 
Action: Mouse pressed left at (631, 402)
Screenshot: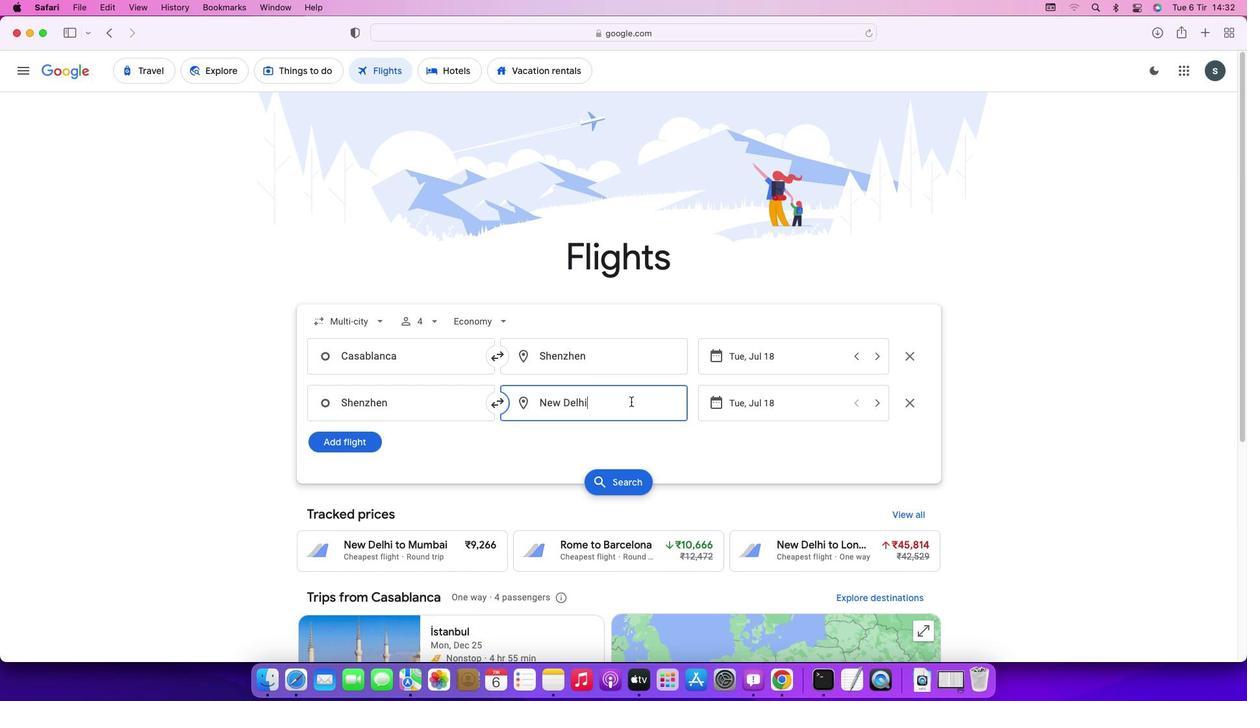 
Action: Key pressed Key.backspaceKey.caps_lock'S'Key.caps_lock'h''a''n''g''h''a''i'Key.enter
Screenshot: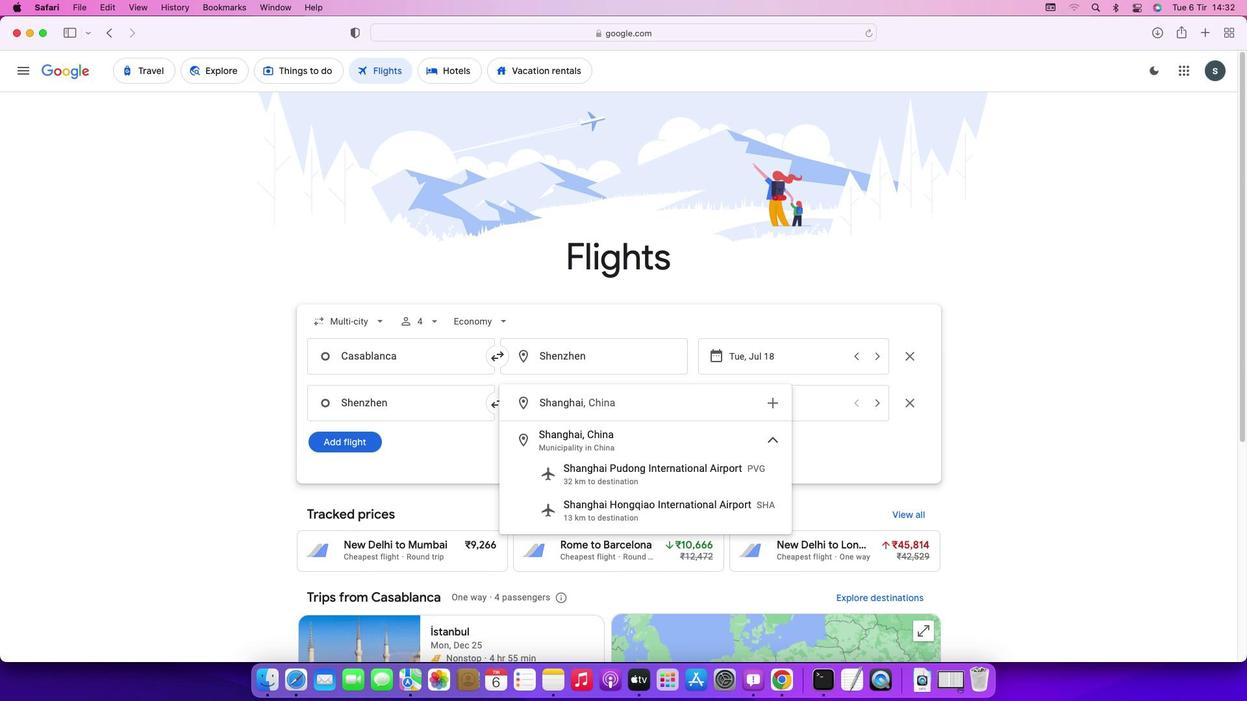 
Action: Mouse moved to (800, 399)
Screenshot: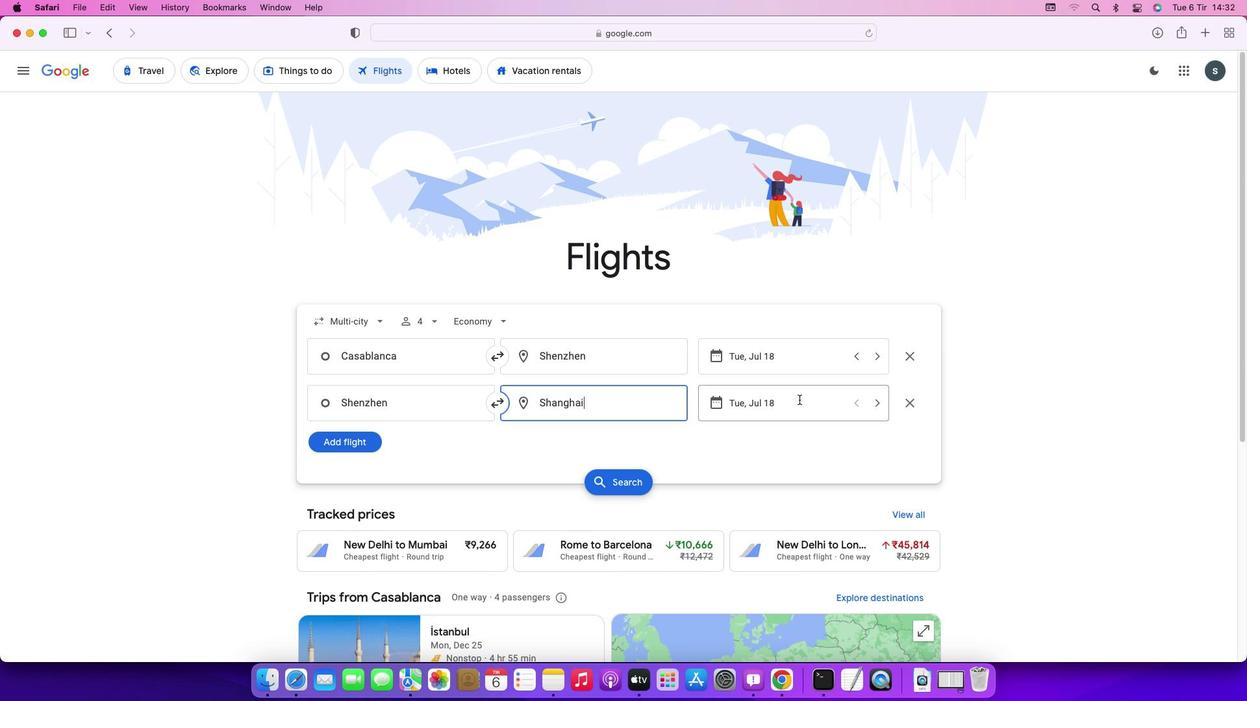 
Action: Mouse pressed left at (800, 399)
Screenshot: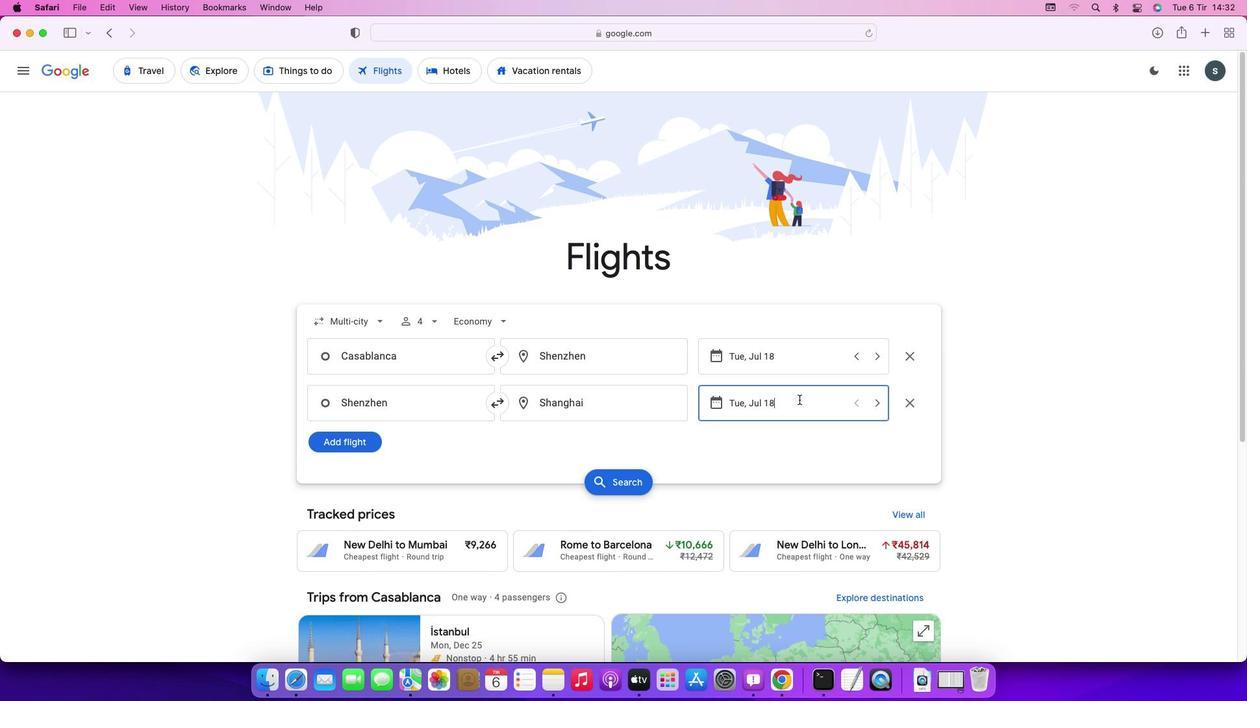 
Action: Mouse moved to (900, 484)
Screenshot: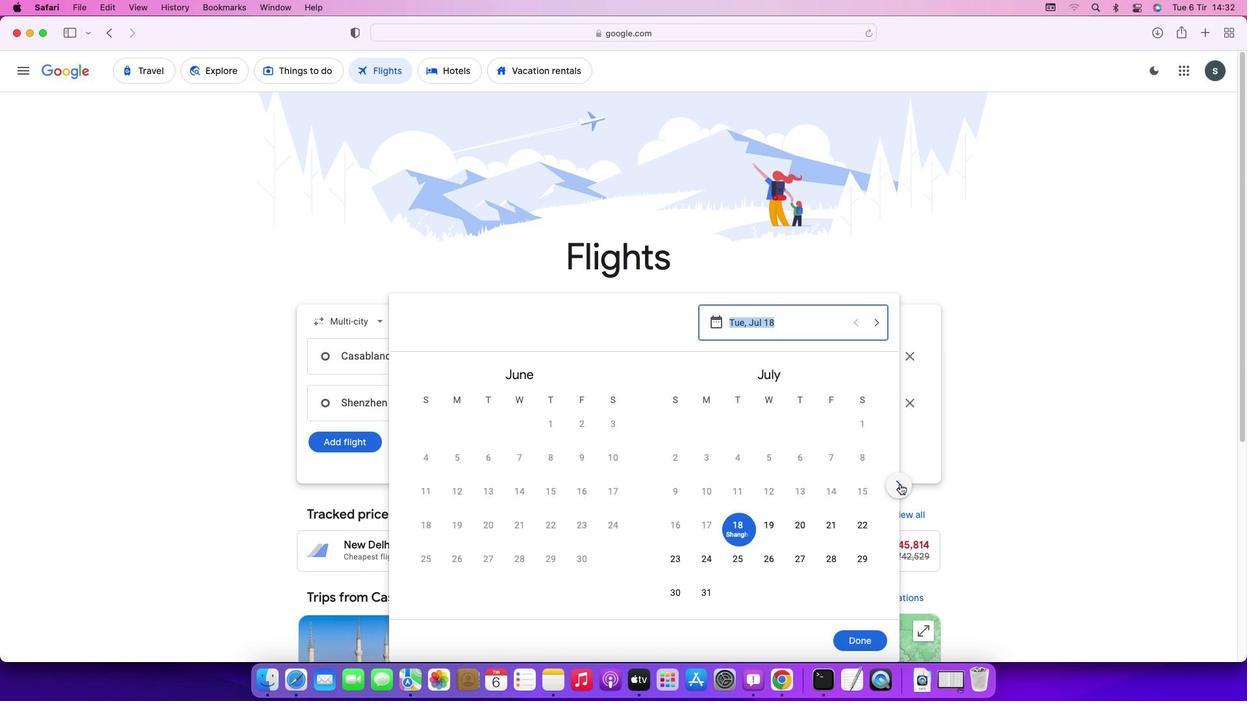 
Action: Mouse pressed left at (900, 484)
Screenshot: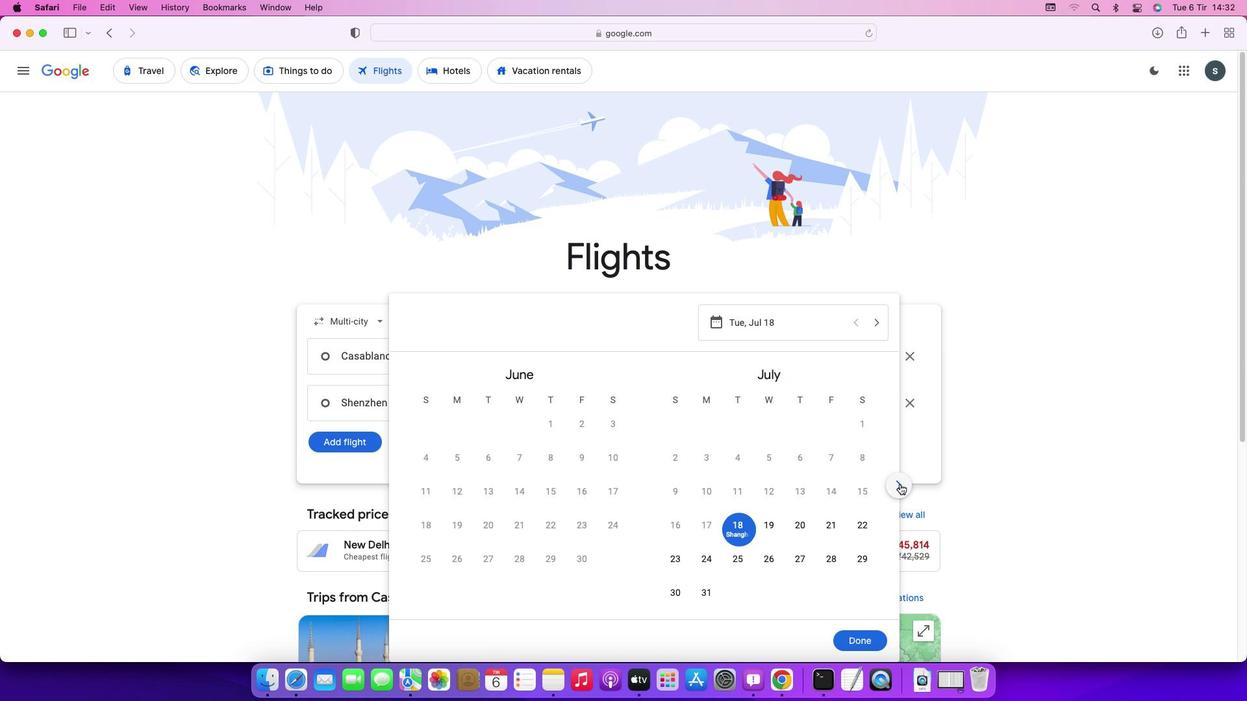 
Action: Mouse moved to (716, 459)
Screenshot: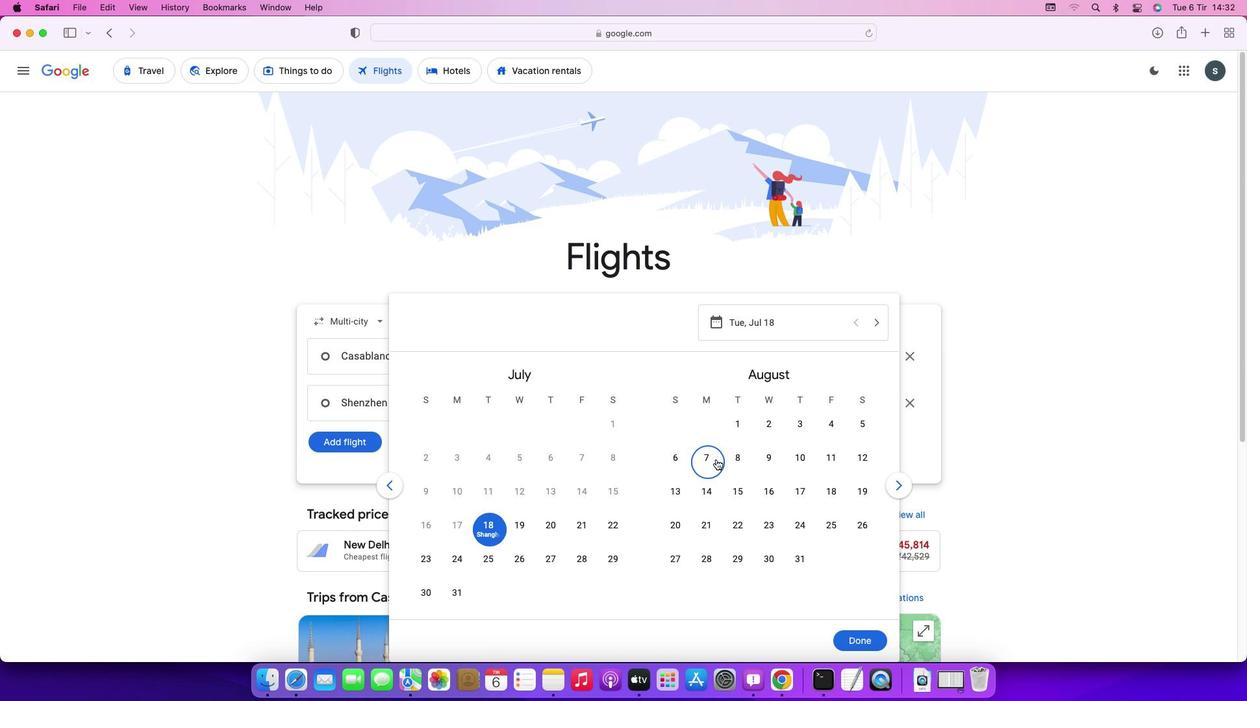 
Action: Mouse pressed left at (716, 459)
Screenshot: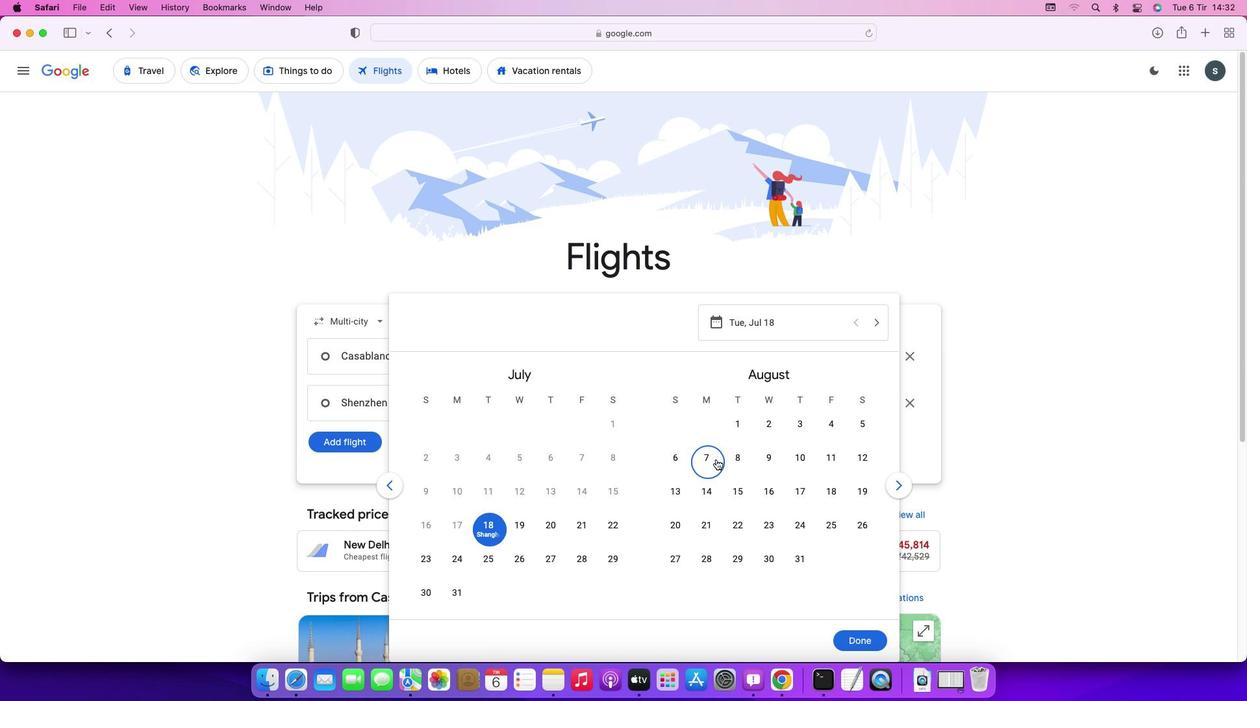 
Action: Mouse moved to (866, 638)
Screenshot: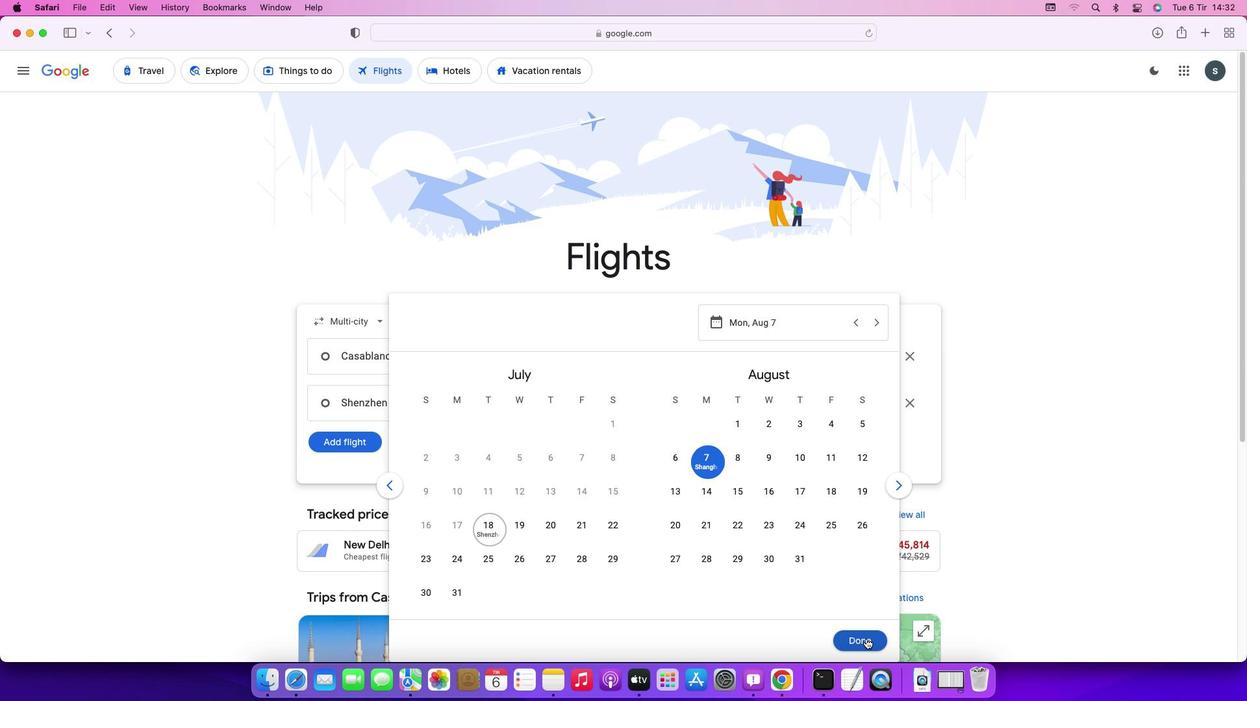 
Action: Mouse pressed left at (866, 638)
Screenshot: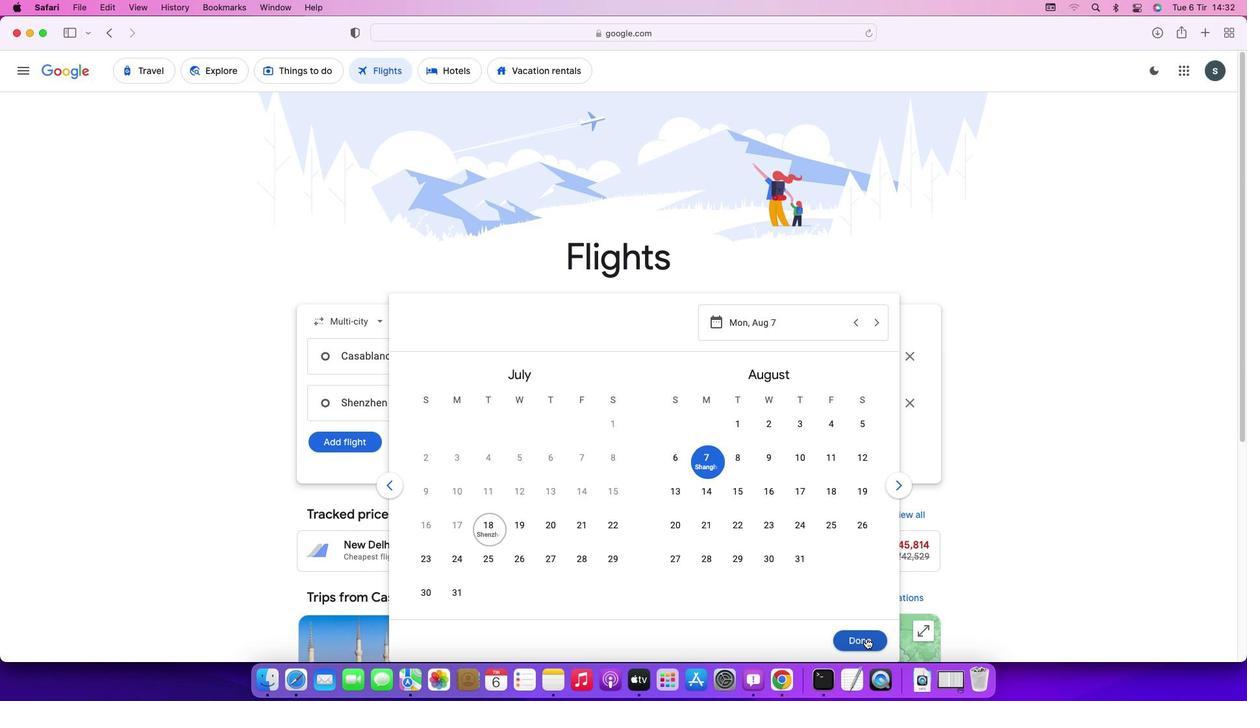 
Action: Mouse moved to (358, 437)
Screenshot: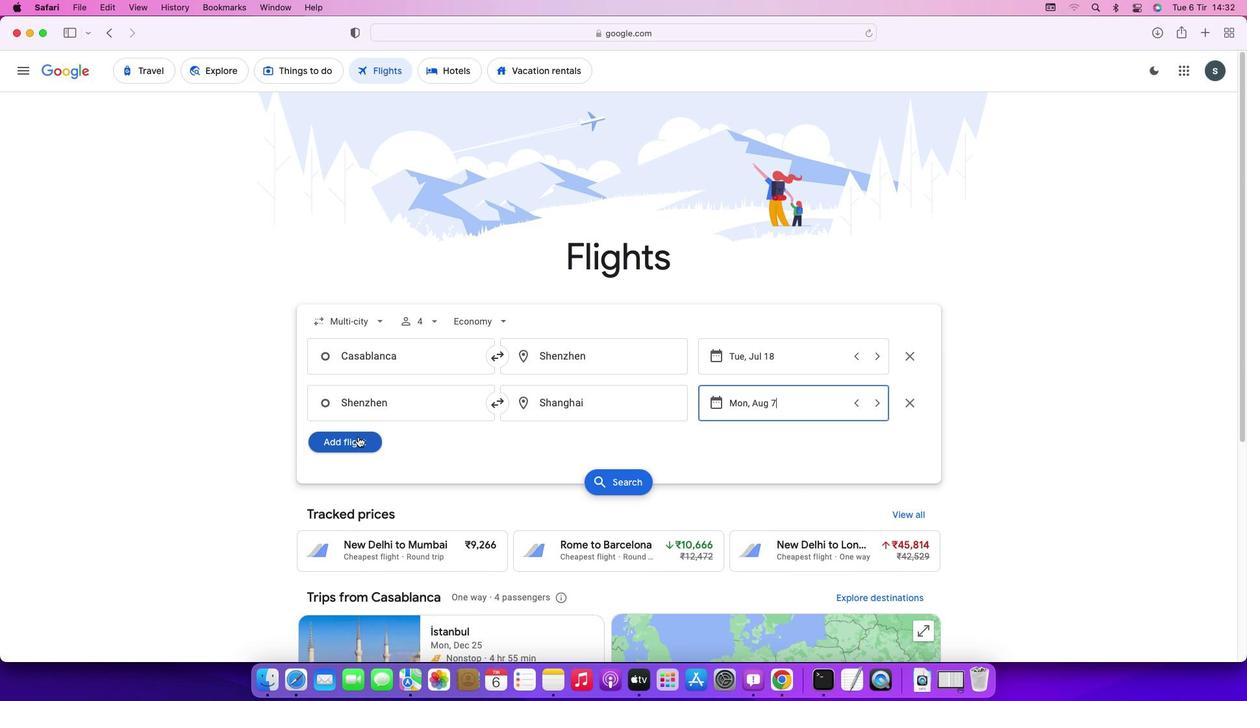
Action: Mouse pressed left at (358, 437)
Screenshot: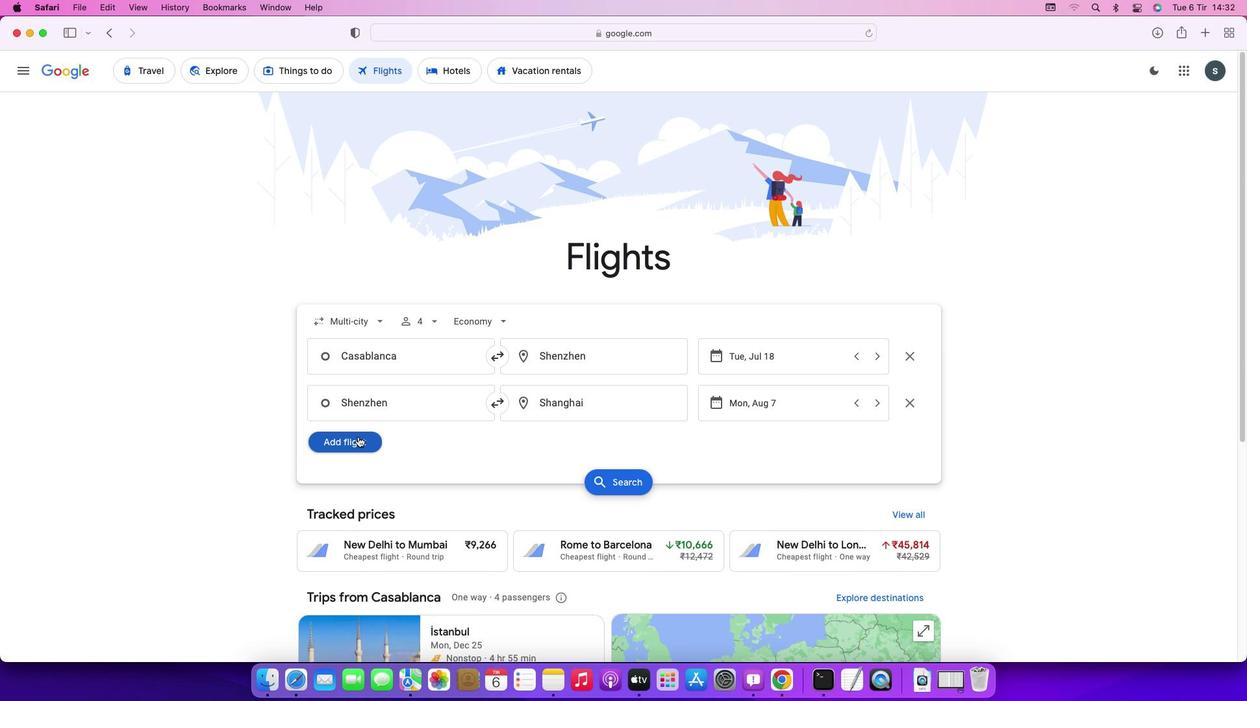
Action: Mouse moved to (401, 451)
Screenshot: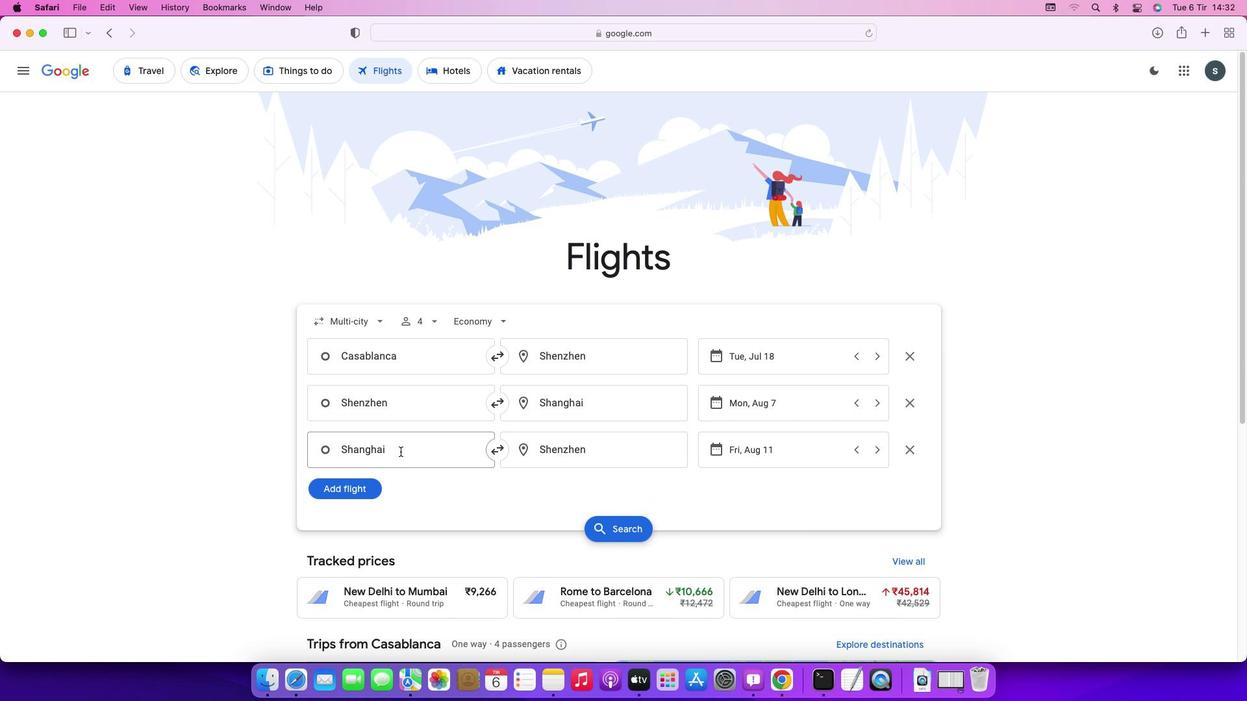 
Action: Mouse pressed left at (401, 451)
Screenshot: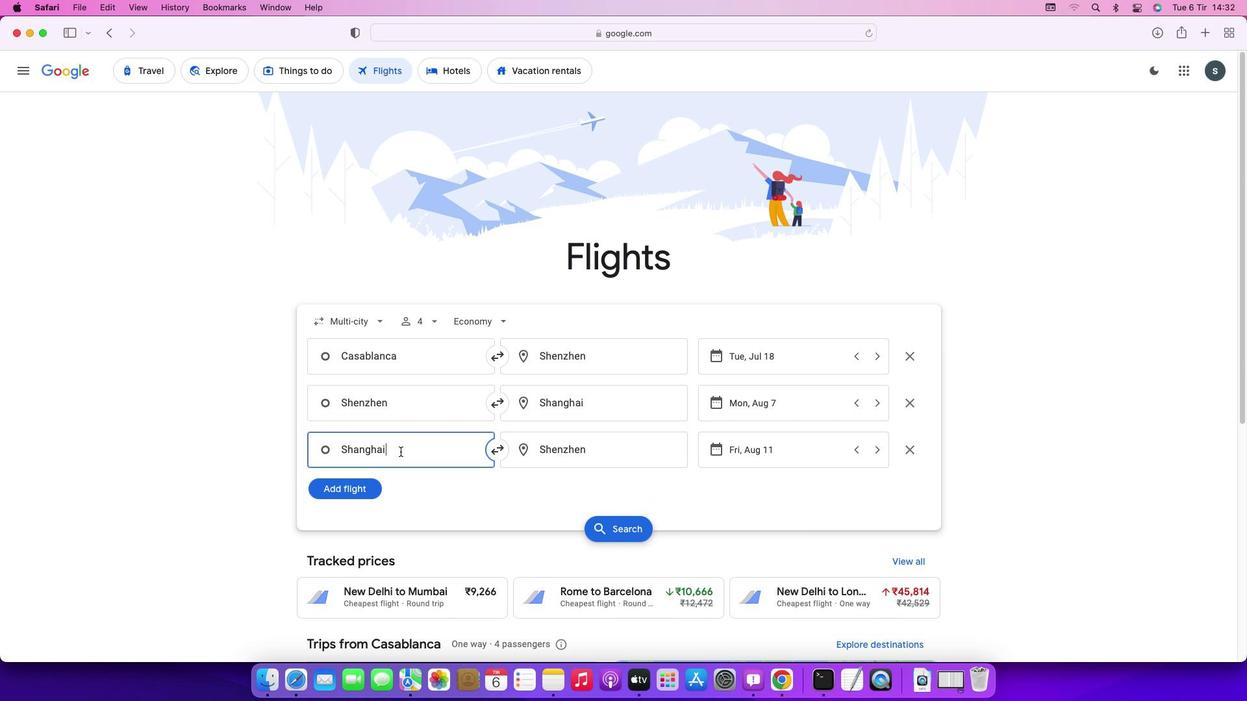 
Action: Mouse moved to (400, 451)
Screenshot: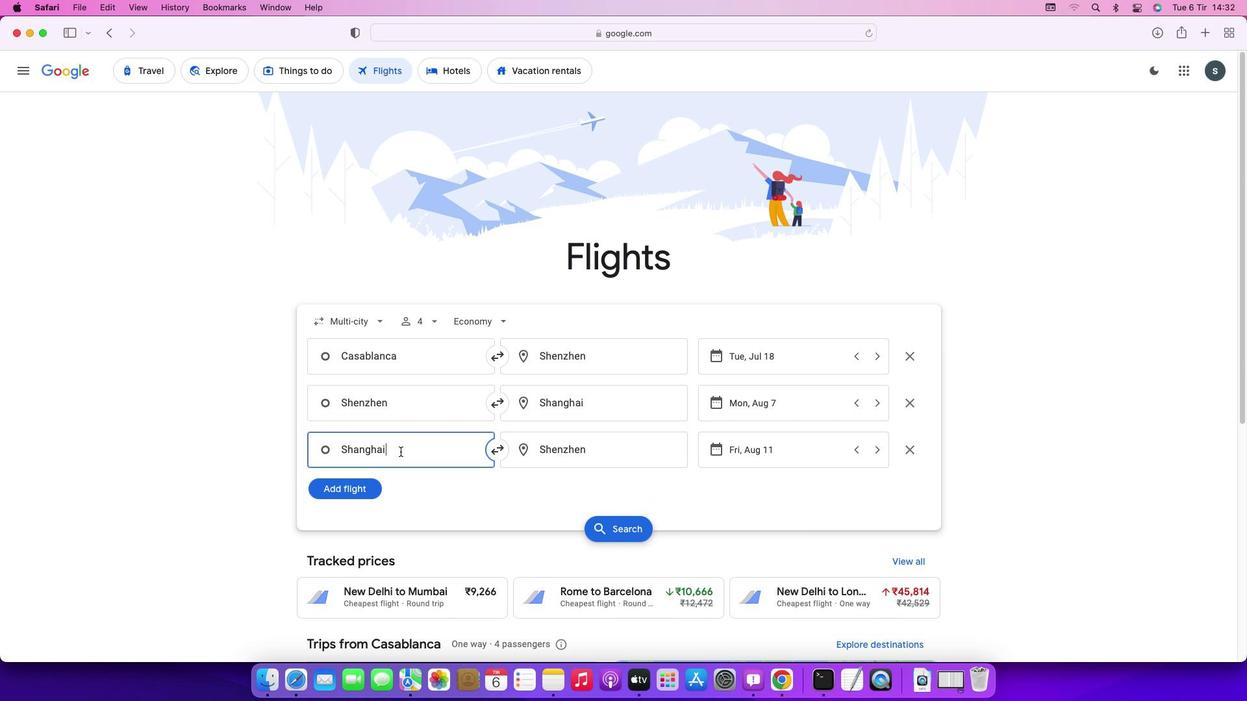 
Action: Key pressed Key.backspaceKey.caps_lock'S'Key.caps_lock'h''a''n''g''h''a''i'Key.enter
Screenshot: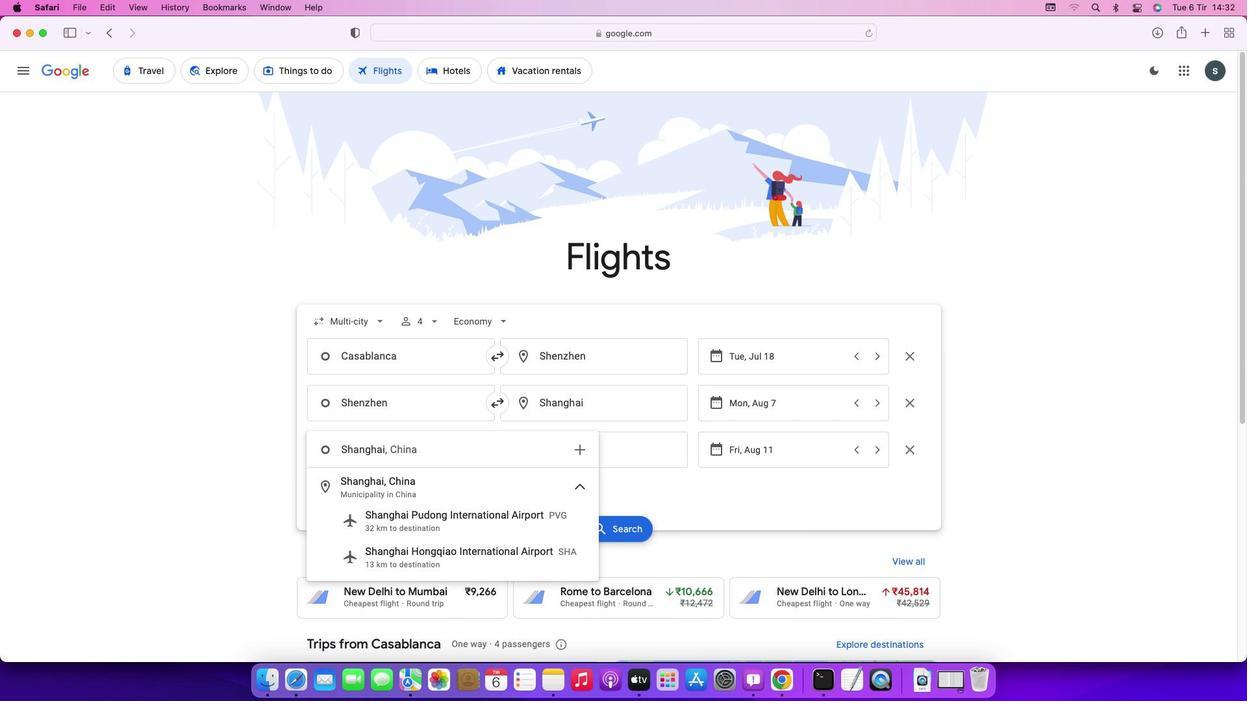 
Action: Mouse moved to (612, 457)
Screenshot: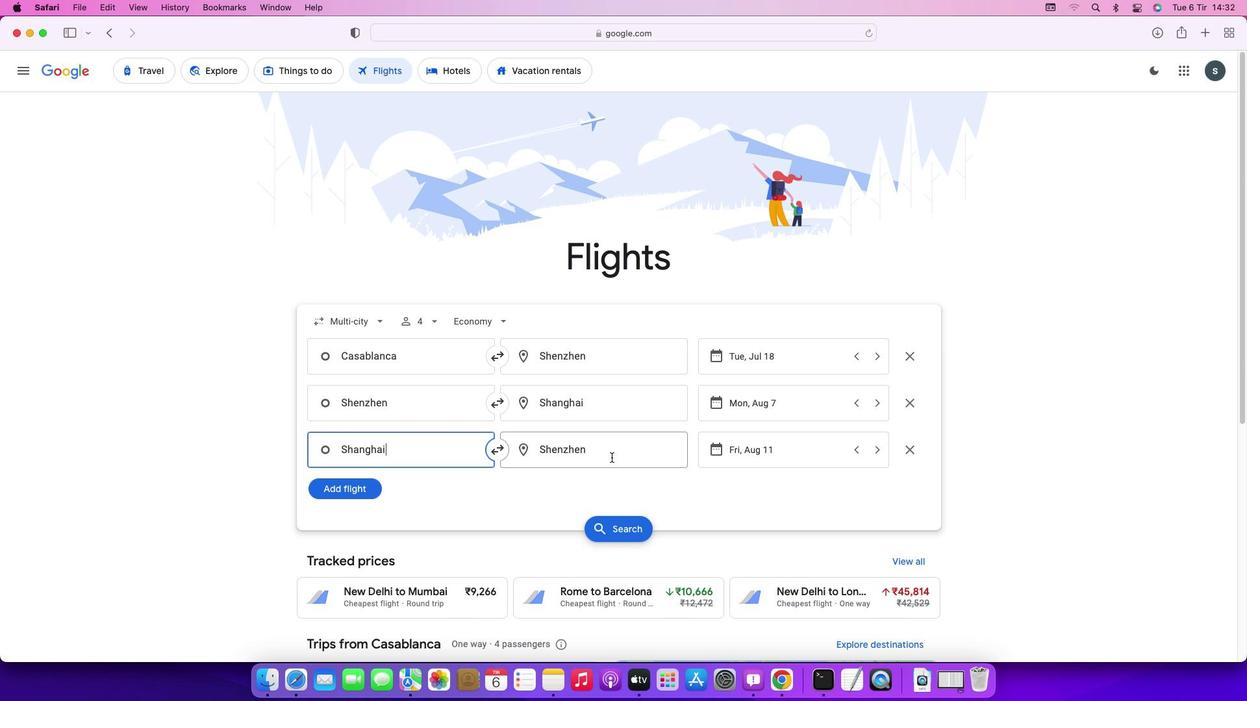 
Action: Mouse pressed left at (612, 457)
Screenshot: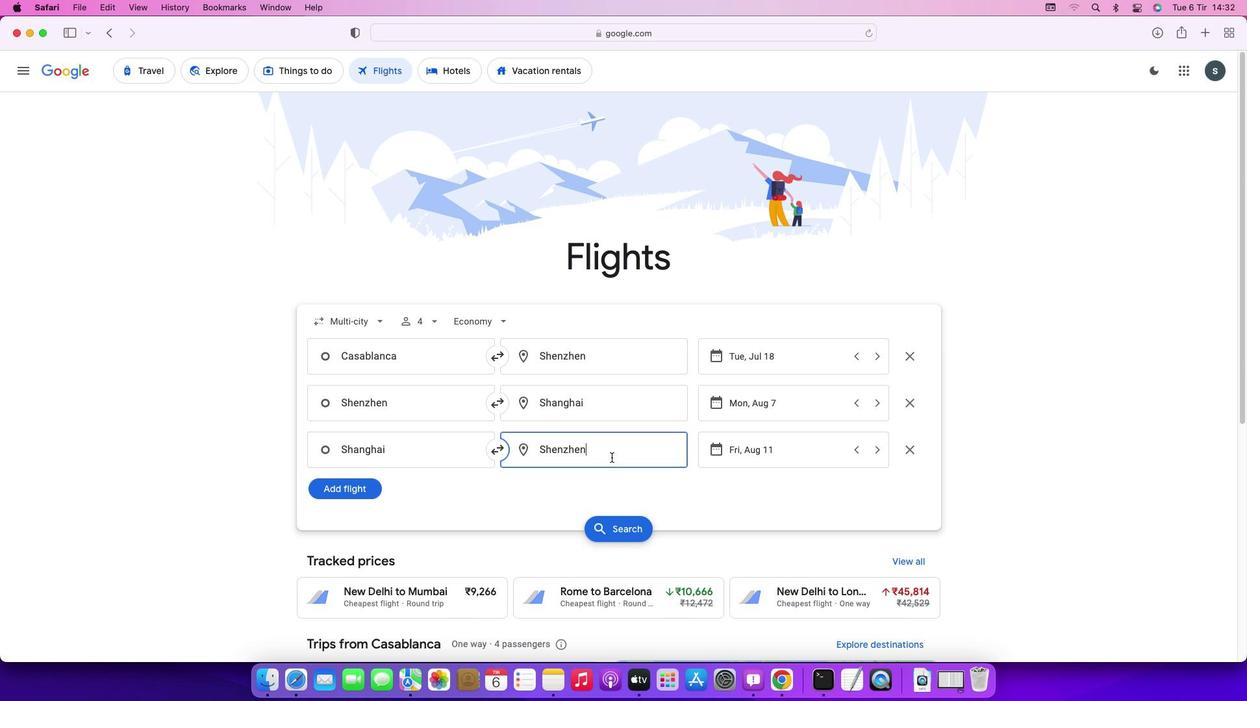 
Action: Key pressed Key.backspaceKey.caps_lock'C'Key.caps_lock'a''s''a''b''l''a''n''c''a'Key.enter
Screenshot: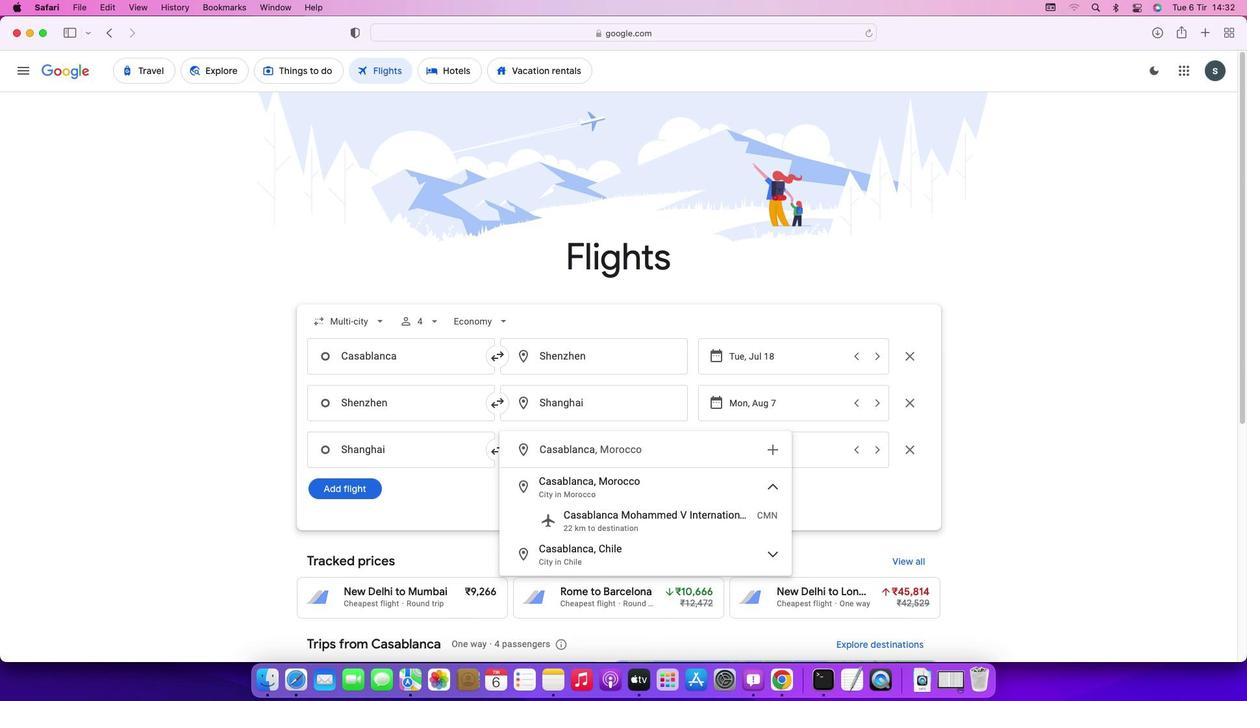 
Action: Mouse moved to (801, 452)
Screenshot: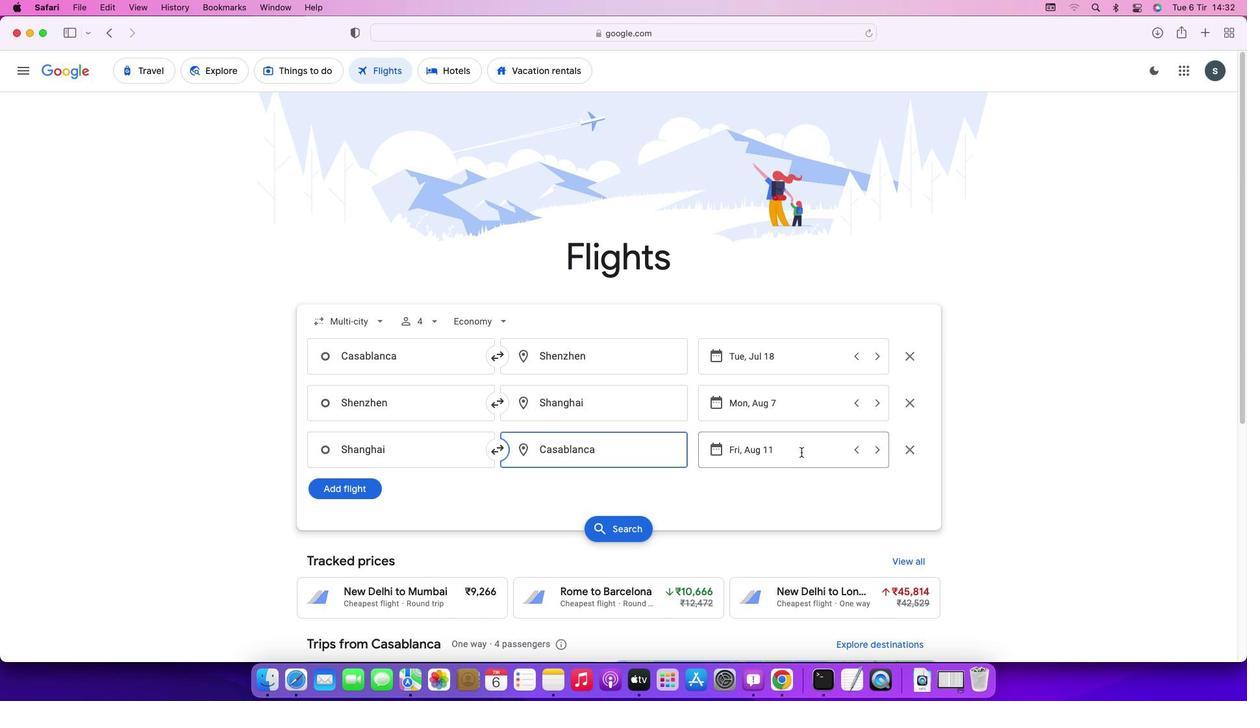 
Action: Mouse pressed left at (801, 452)
Screenshot: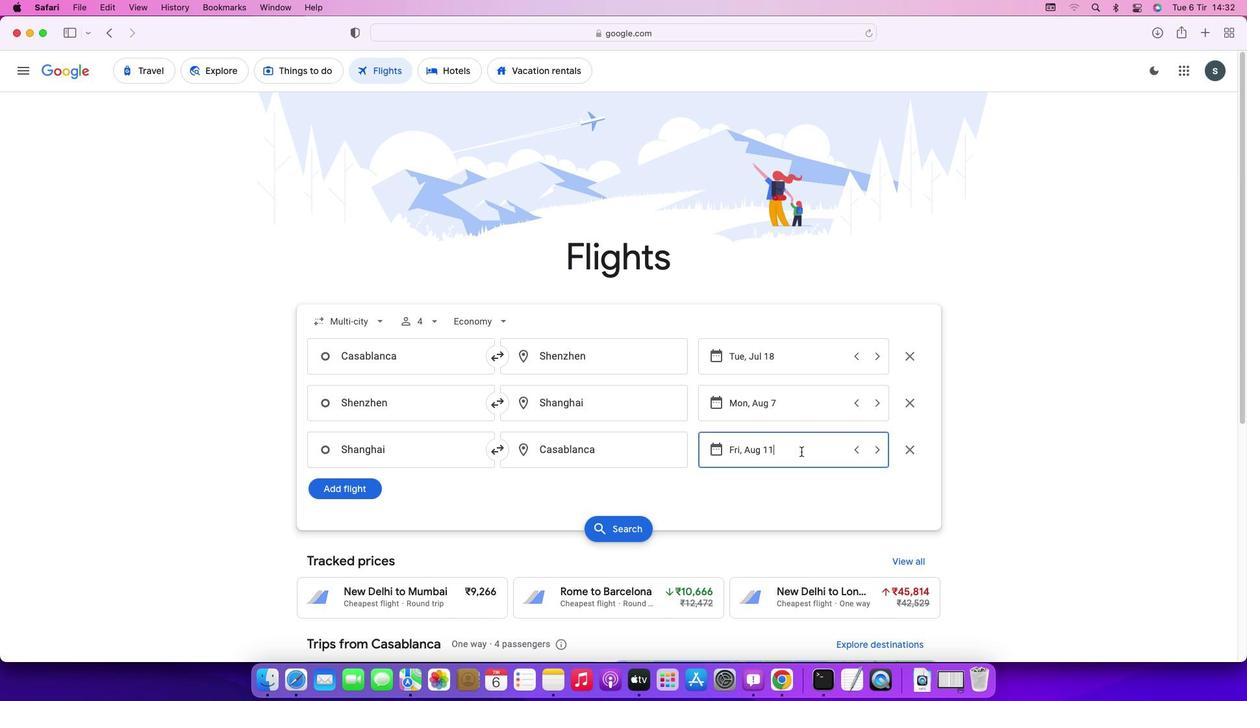 
Action: Mouse moved to (560, 495)
Screenshot: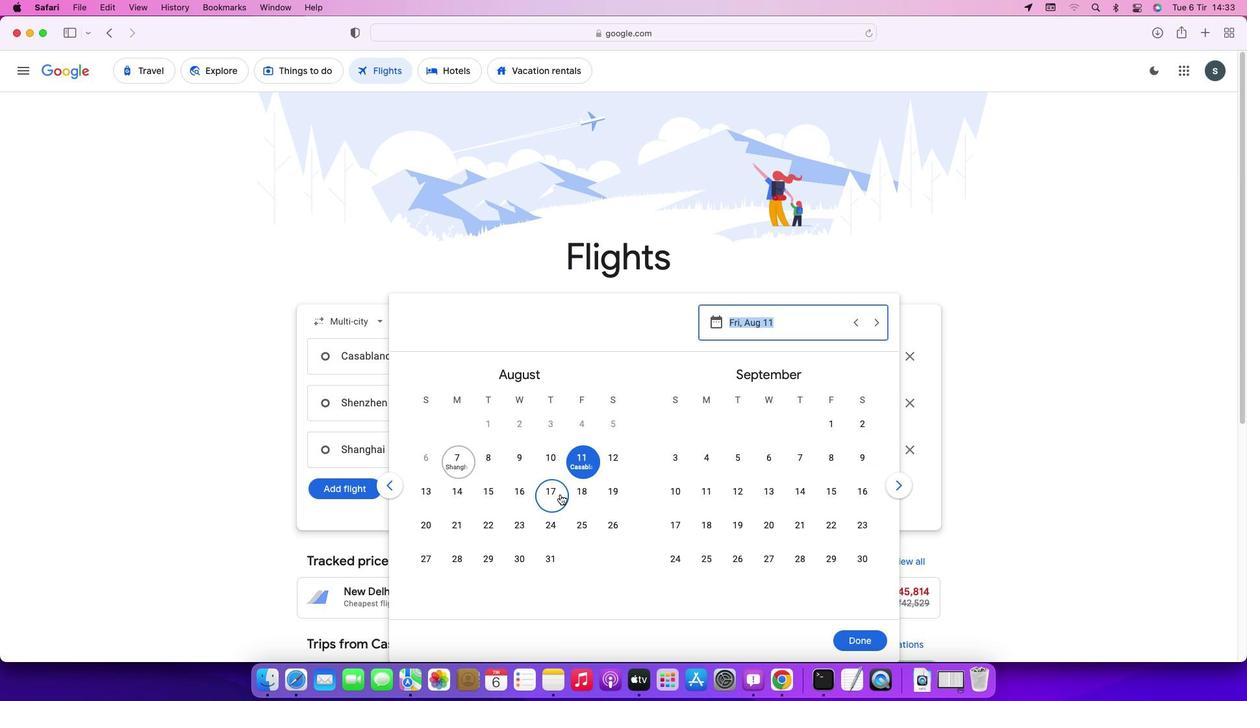 
Action: Mouse pressed left at (560, 495)
Screenshot: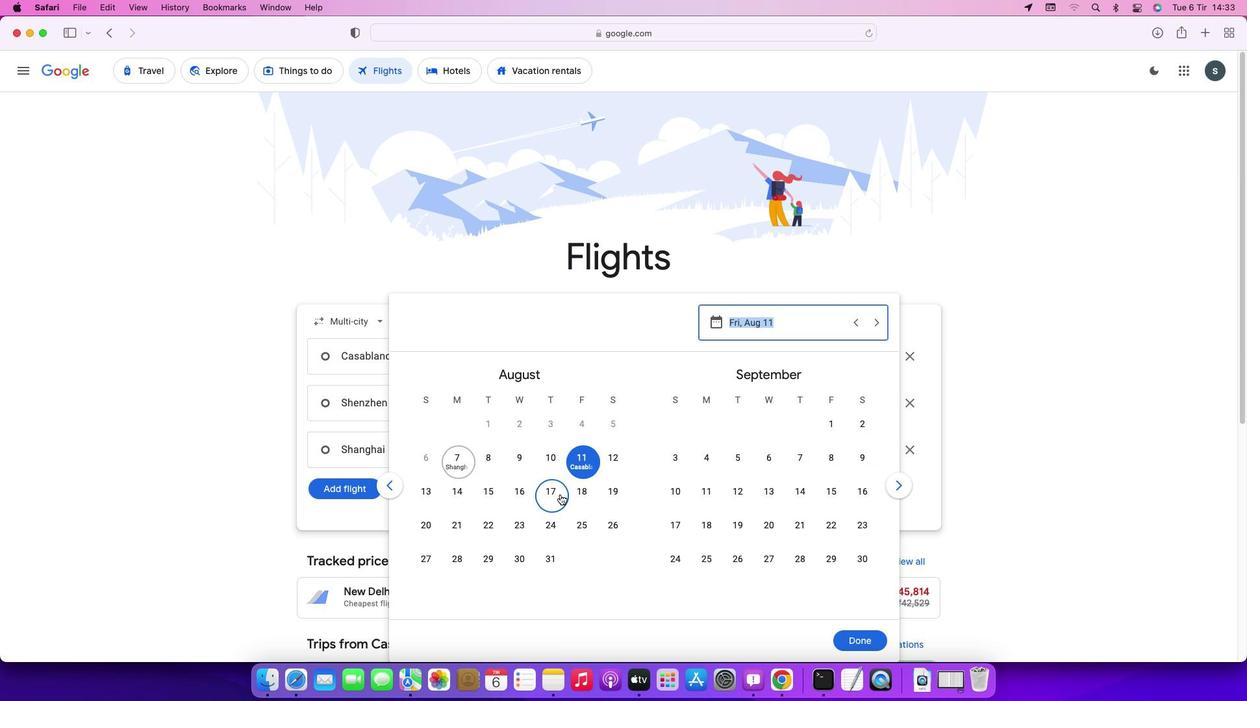 
Action: Mouse moved to (862, 636)
Screenshot: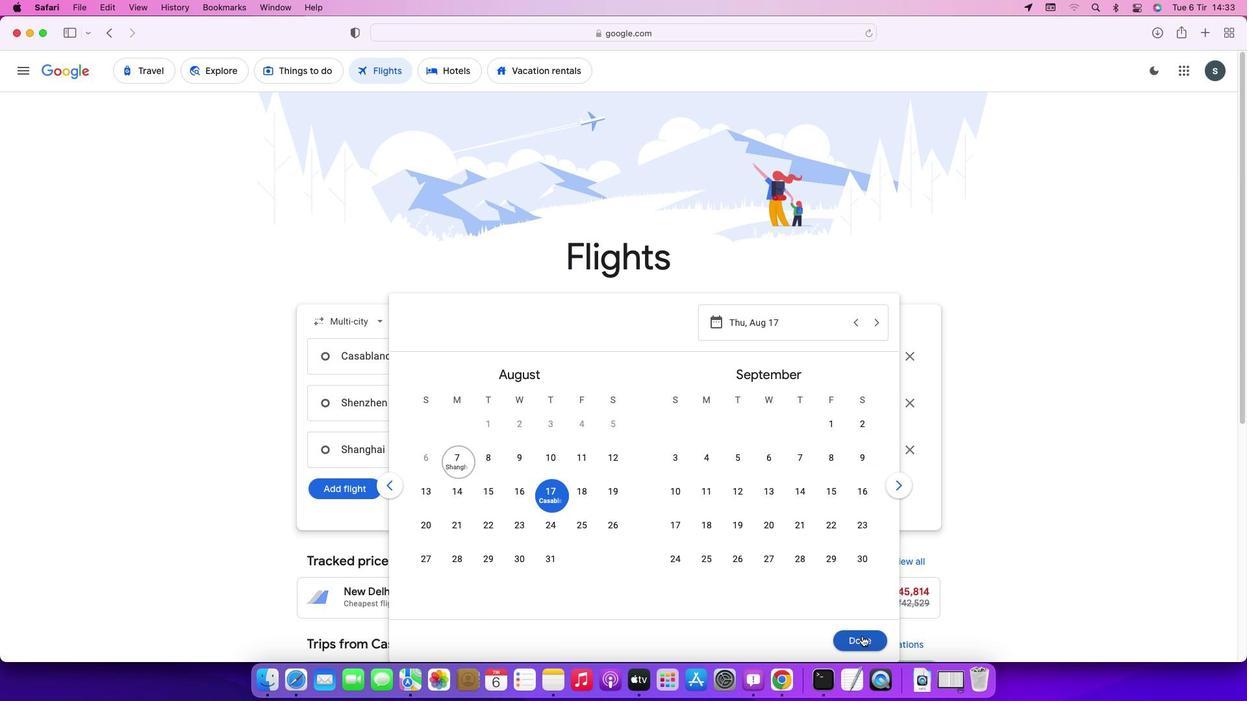 
Action: Mouse pressed left at (862, 636)
Screenshot: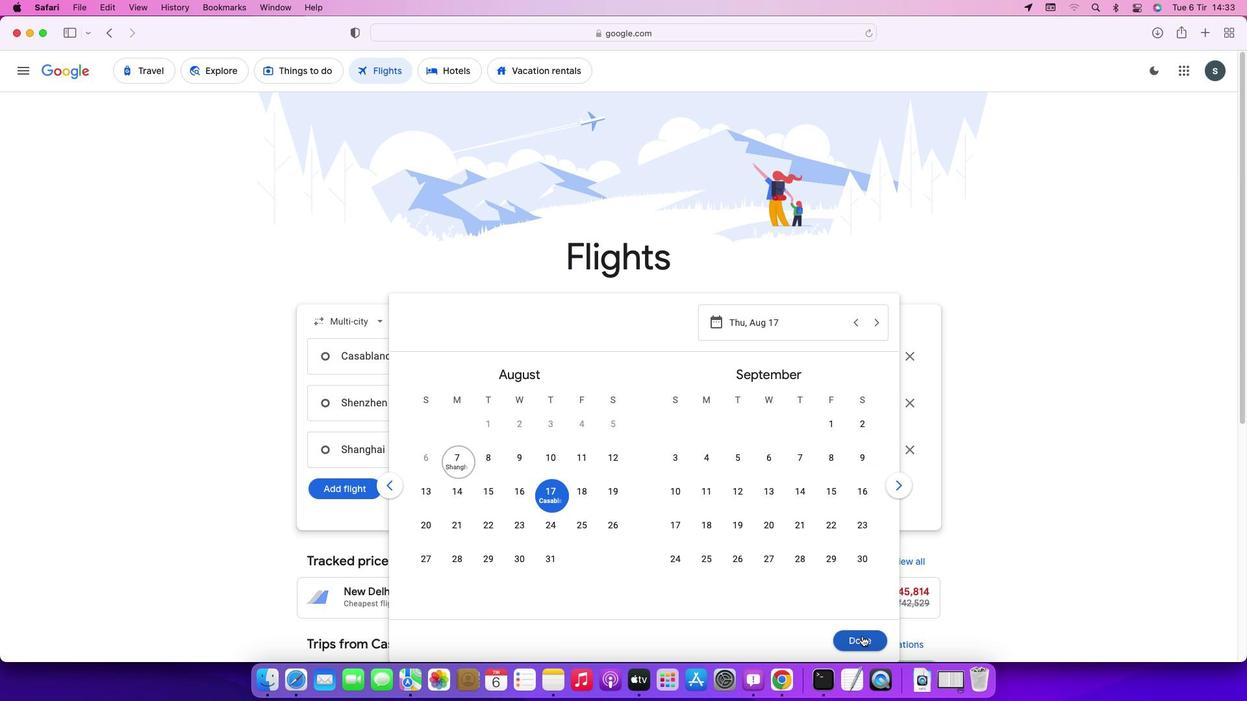 
Action: Mouse moved to (634, 532)
Screenshot: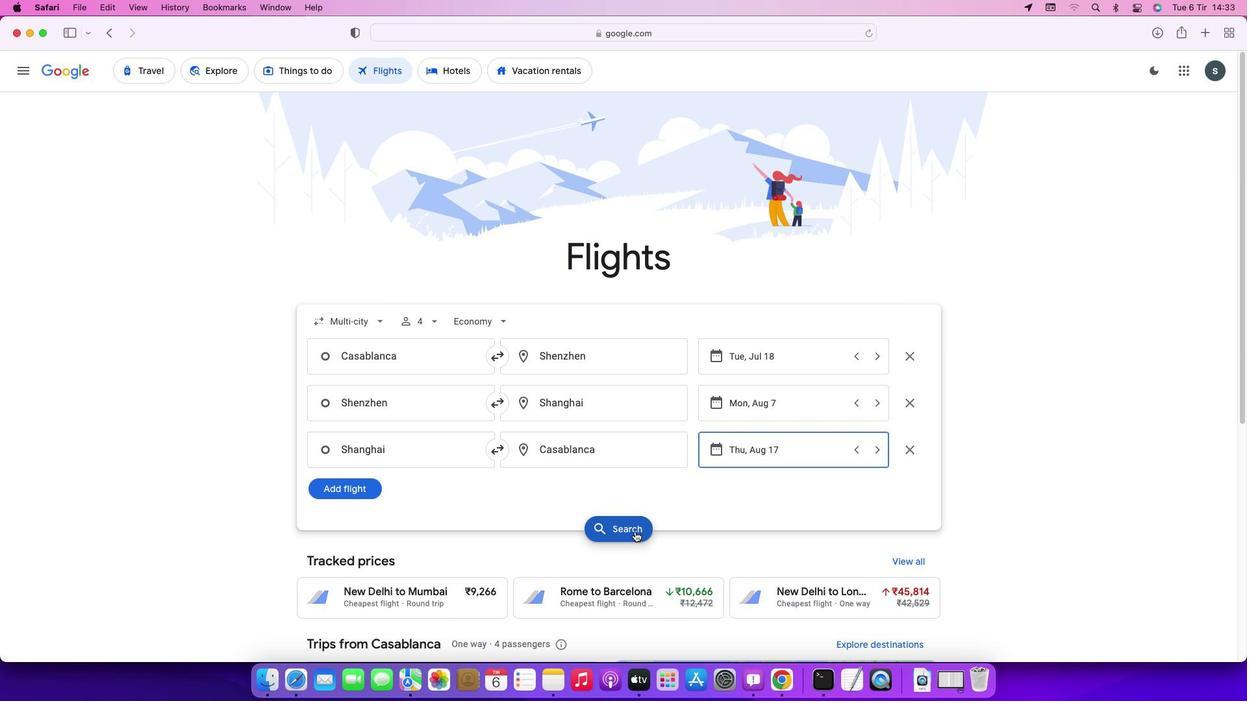 
Action: Mouse pressed left at (634, 532)
Screenshot: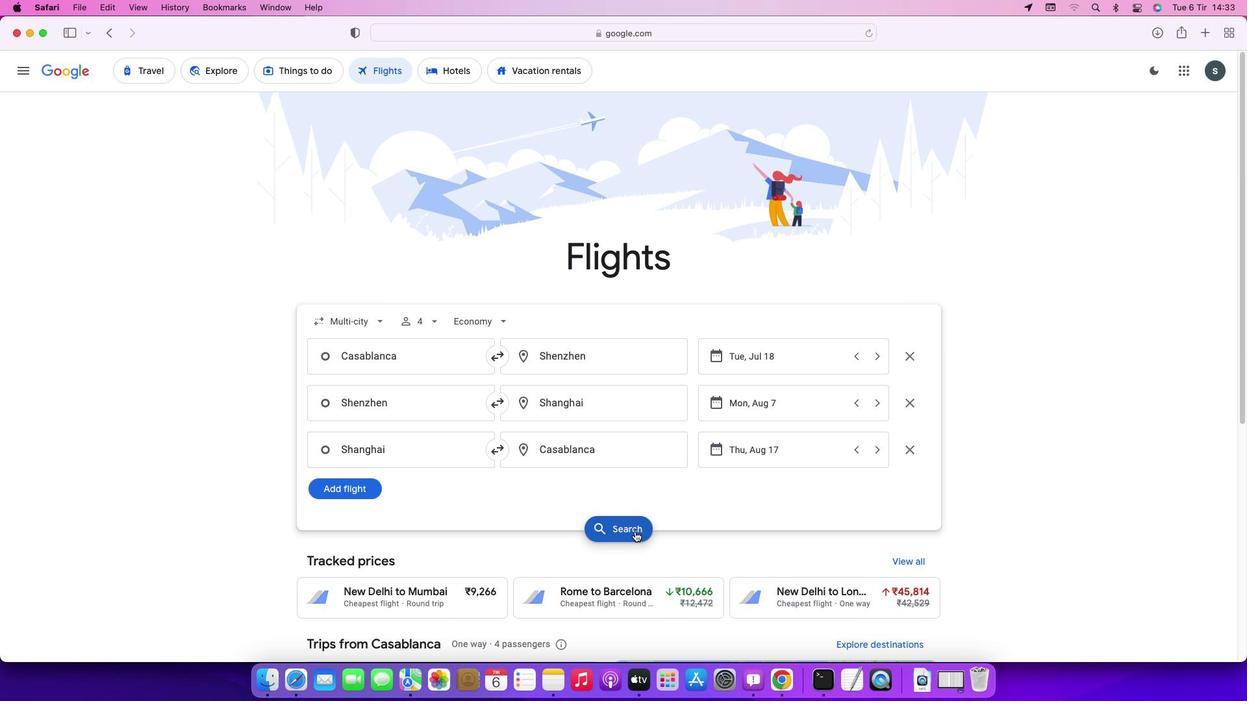 
Action: Mouse moved to (408, 319)
Screenshot: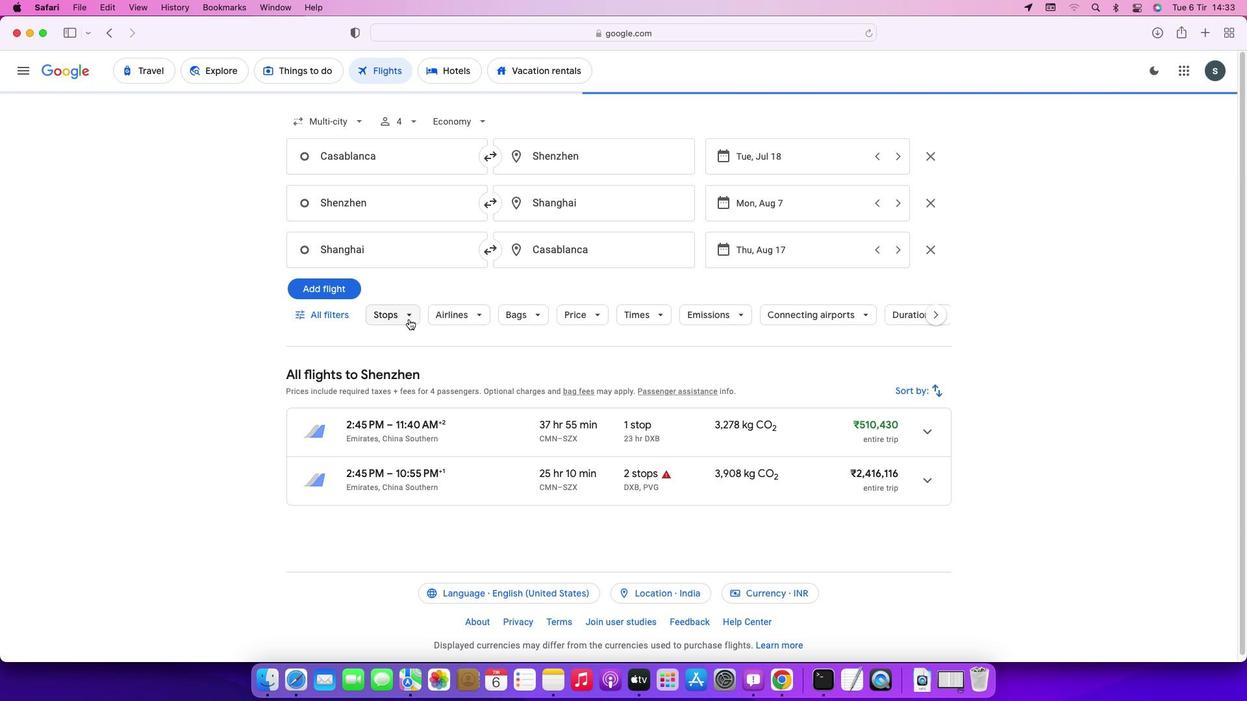 
Action: Mouse pressed left at (408, 319)
Screenshot: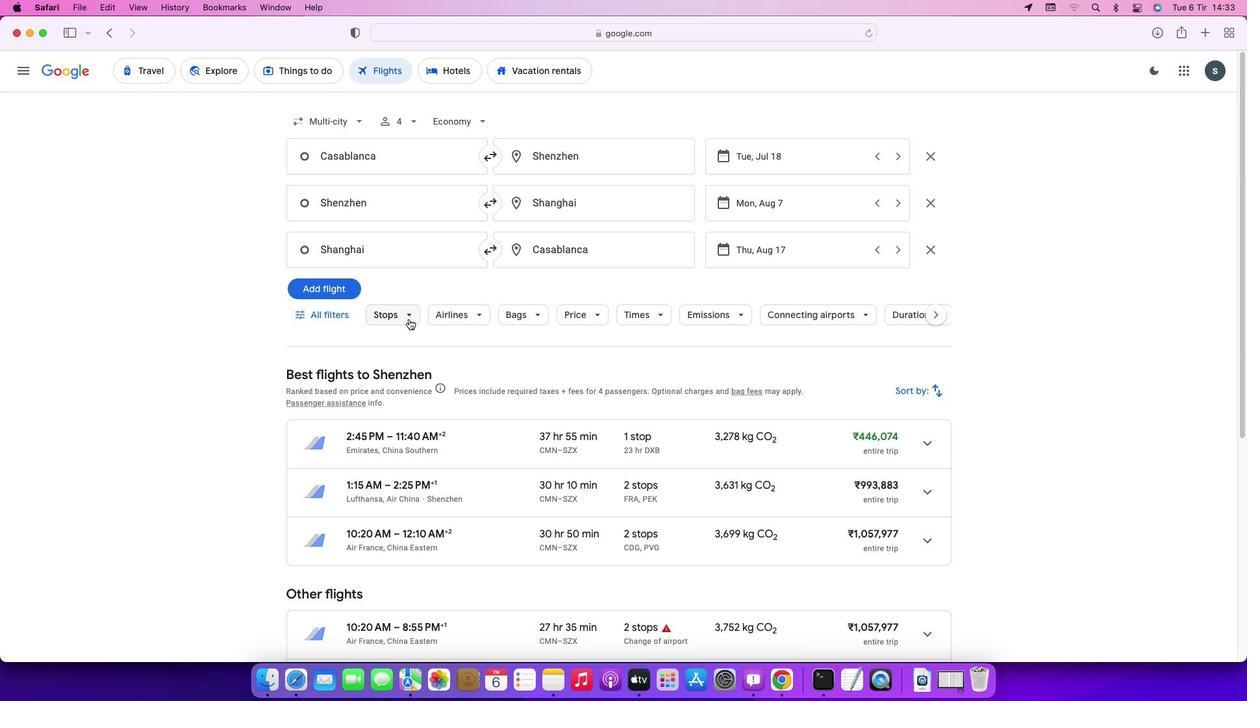 
Action: Mouse moved to (394, 444)
Screenshot: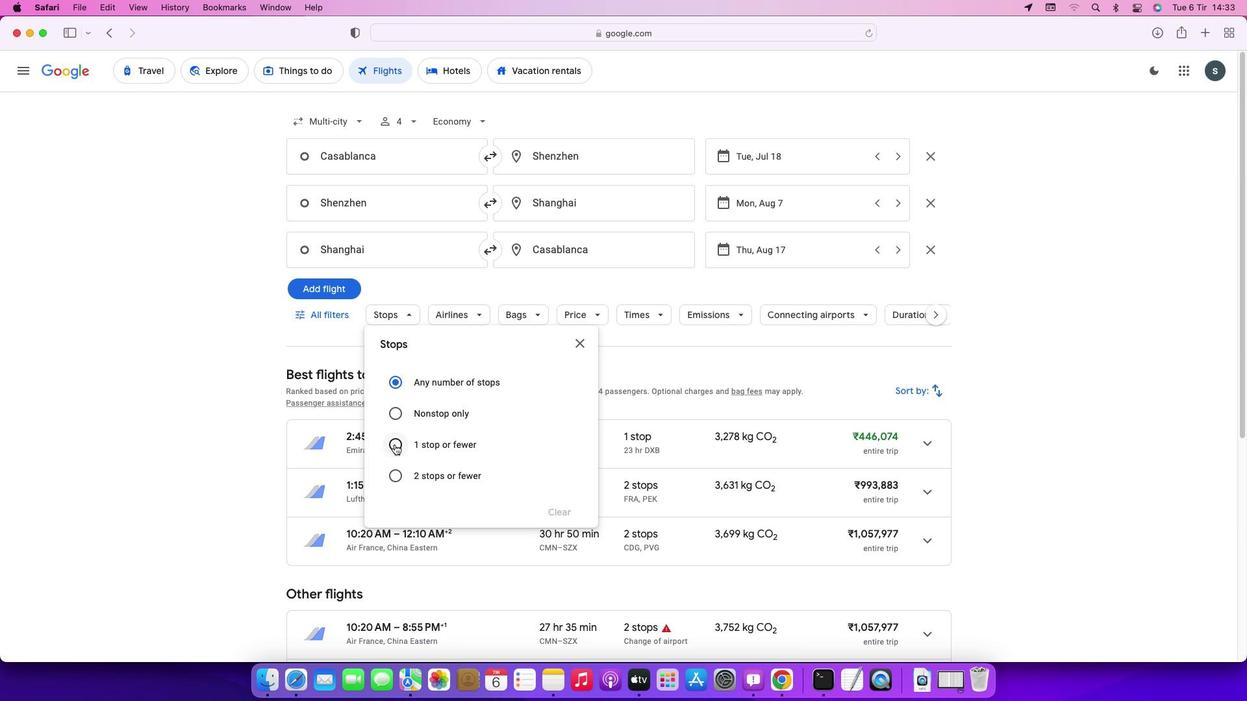 
Action: Mouse pressed left at (394, 444)
Screenshot: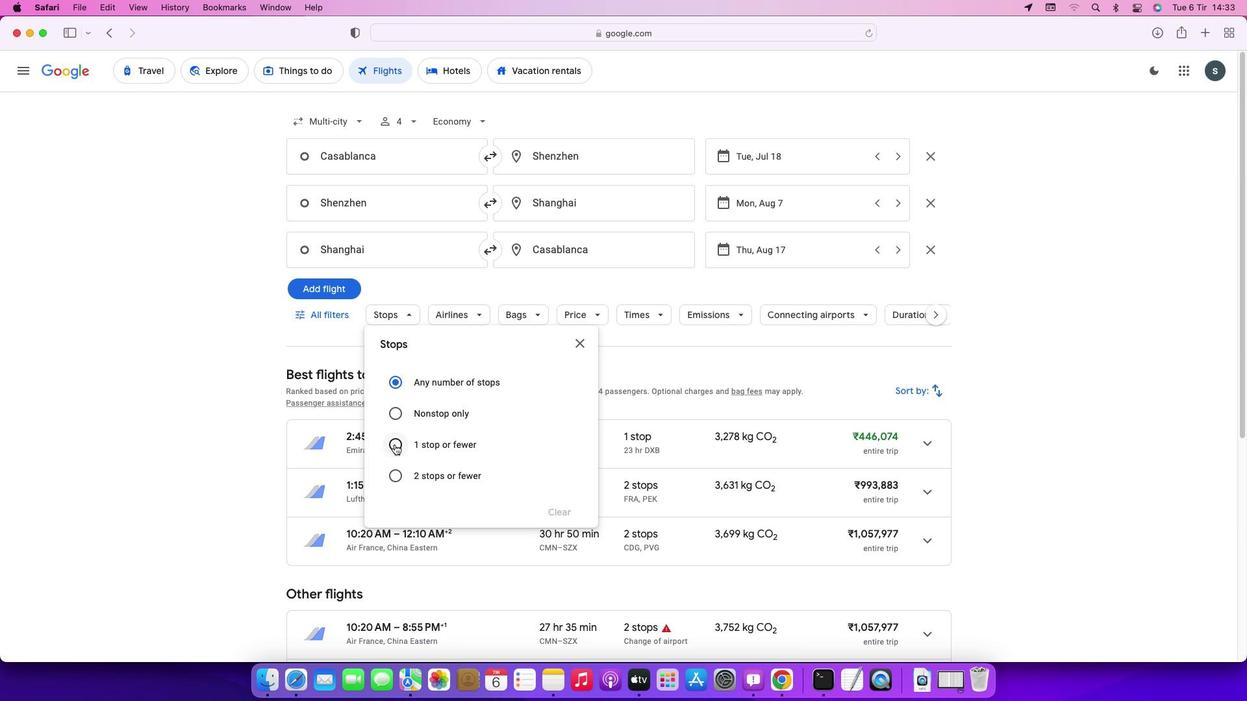 
Action: Mouse moved to (583, 343)
Screenshot: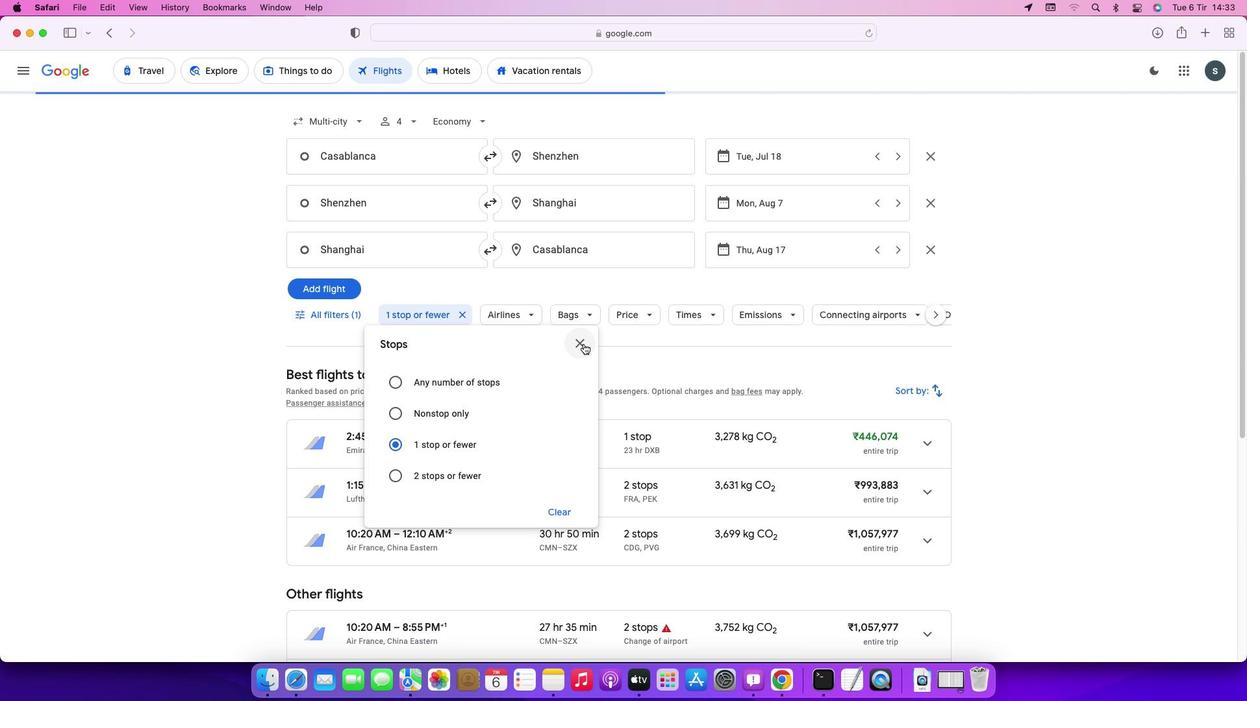 
Action: Mouse pressed left at (583, 343)
Screenshot: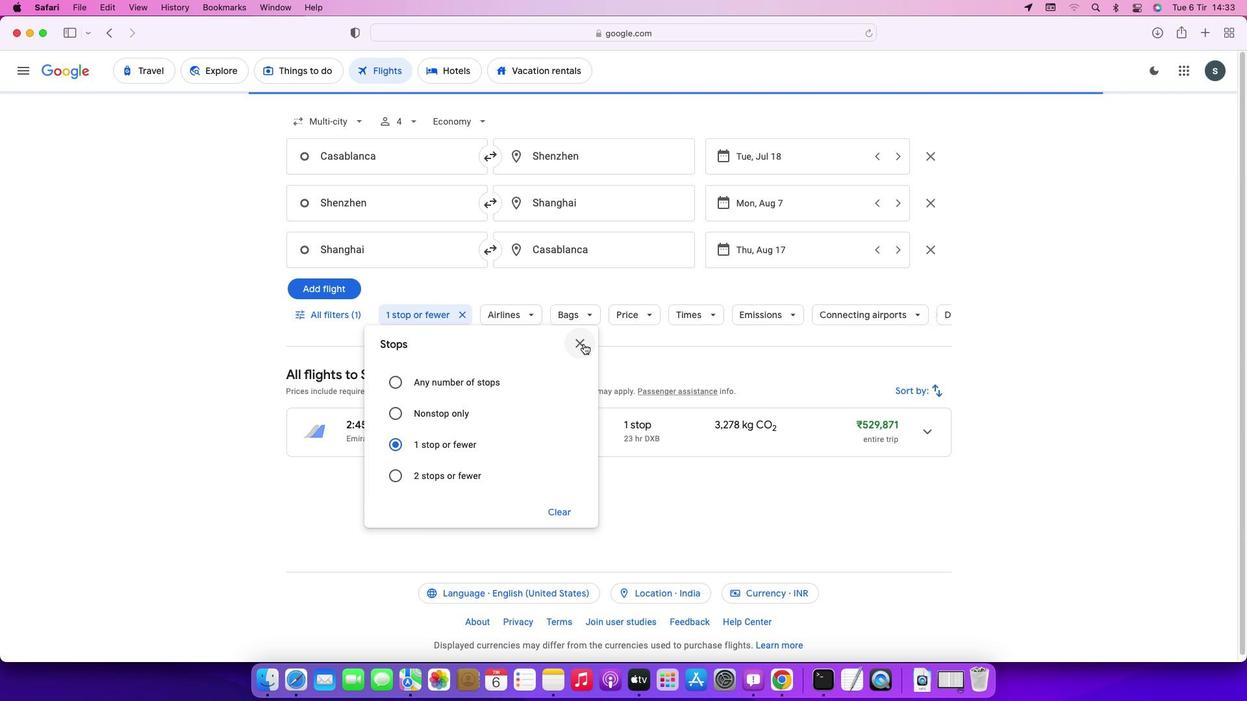 
Action: Mouse moved to (527, 317)
Screenshot: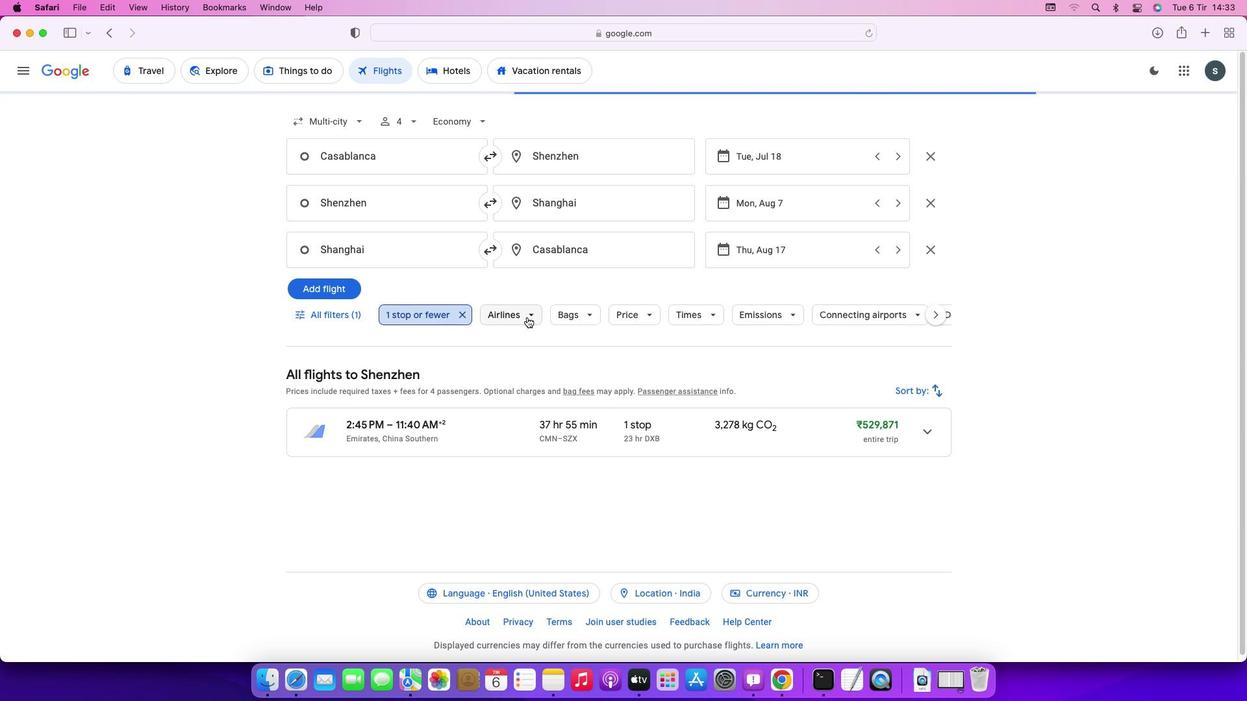 
Action: Mouse pressed left at (527, 317)
Screenshot: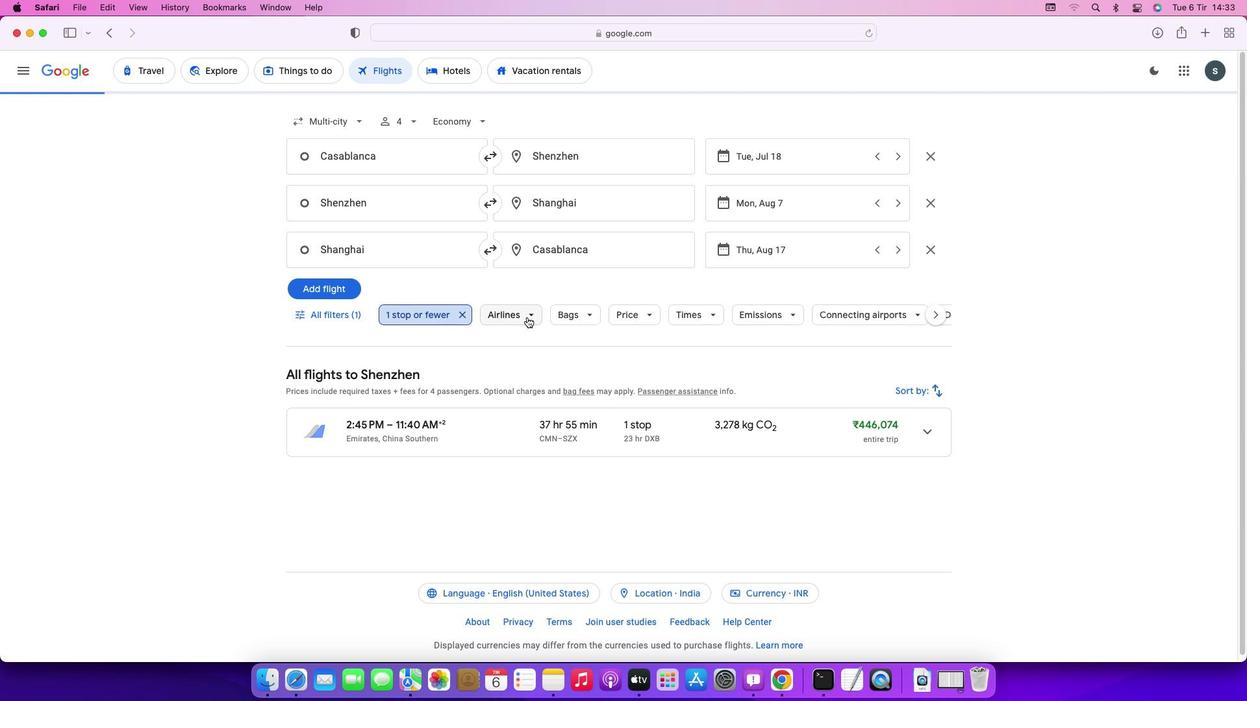 
Action: Mouse moved to (687, 388)
Screenshot: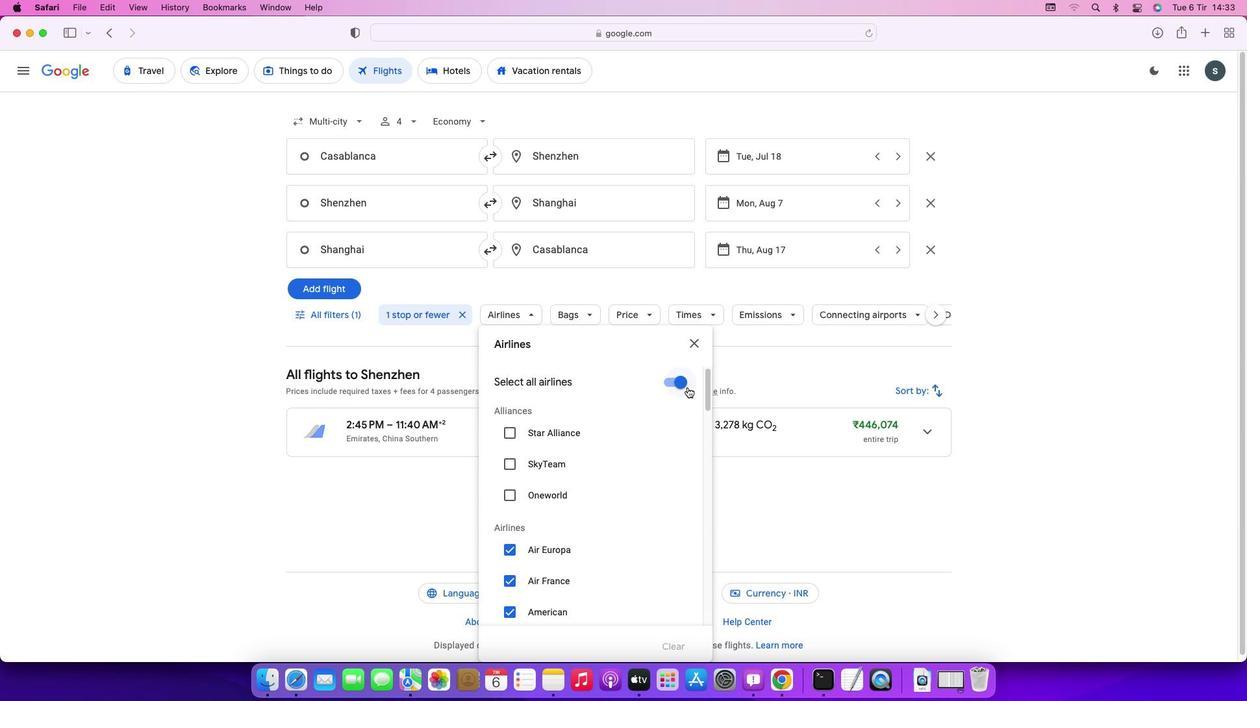 
Action: Mouse pressed left at (687, 388)
Screenshot: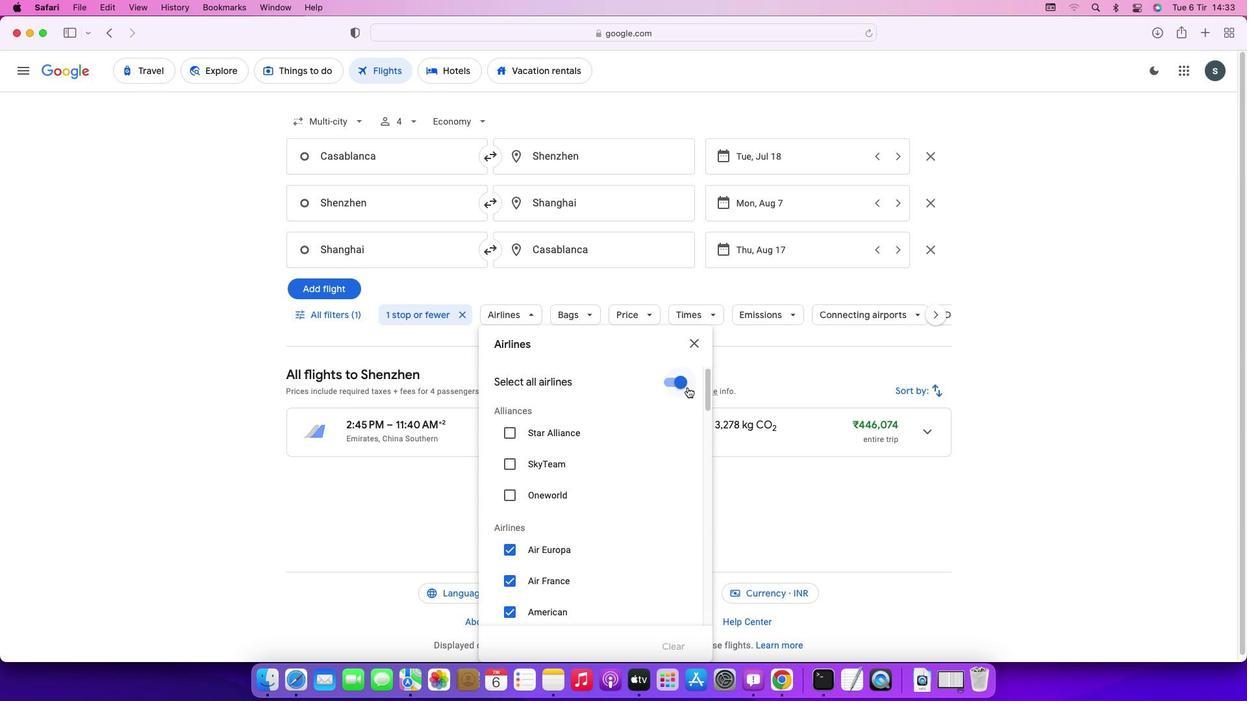 
Action: Mouse moved to (624, 511)
Screenshot: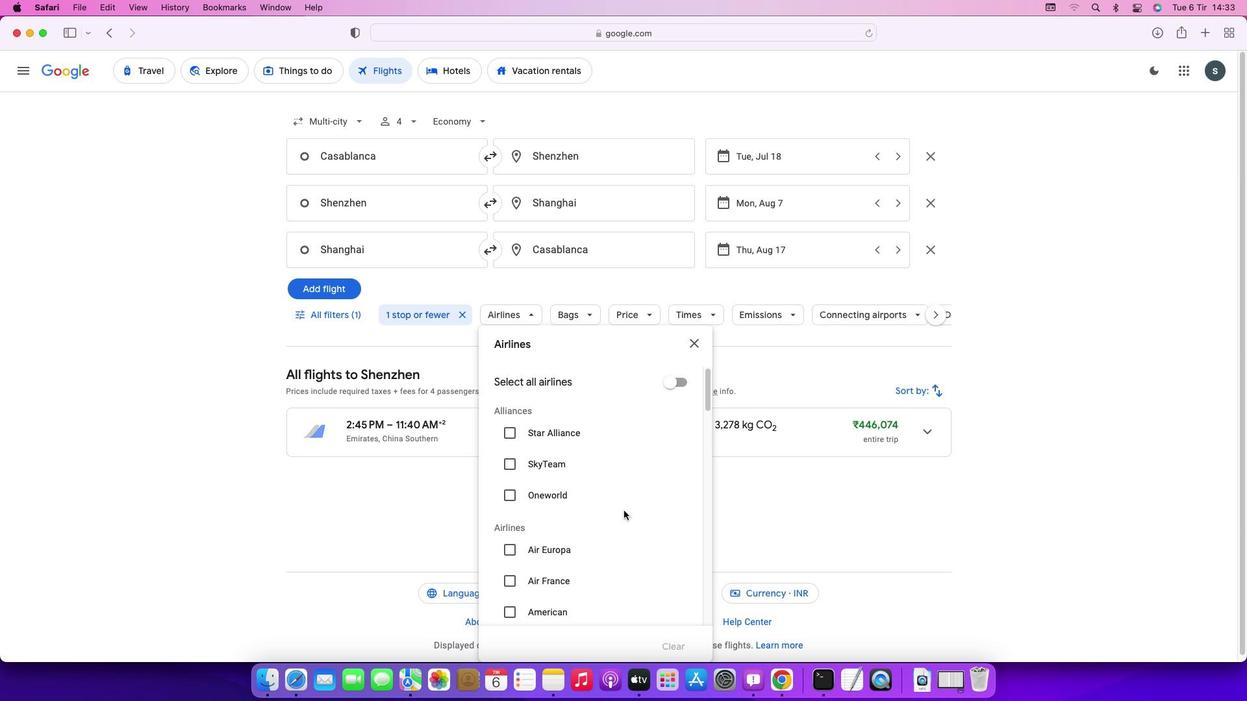 
Action: Mouse scrolled (624, 511) with delta (0, 0)
Screenshot: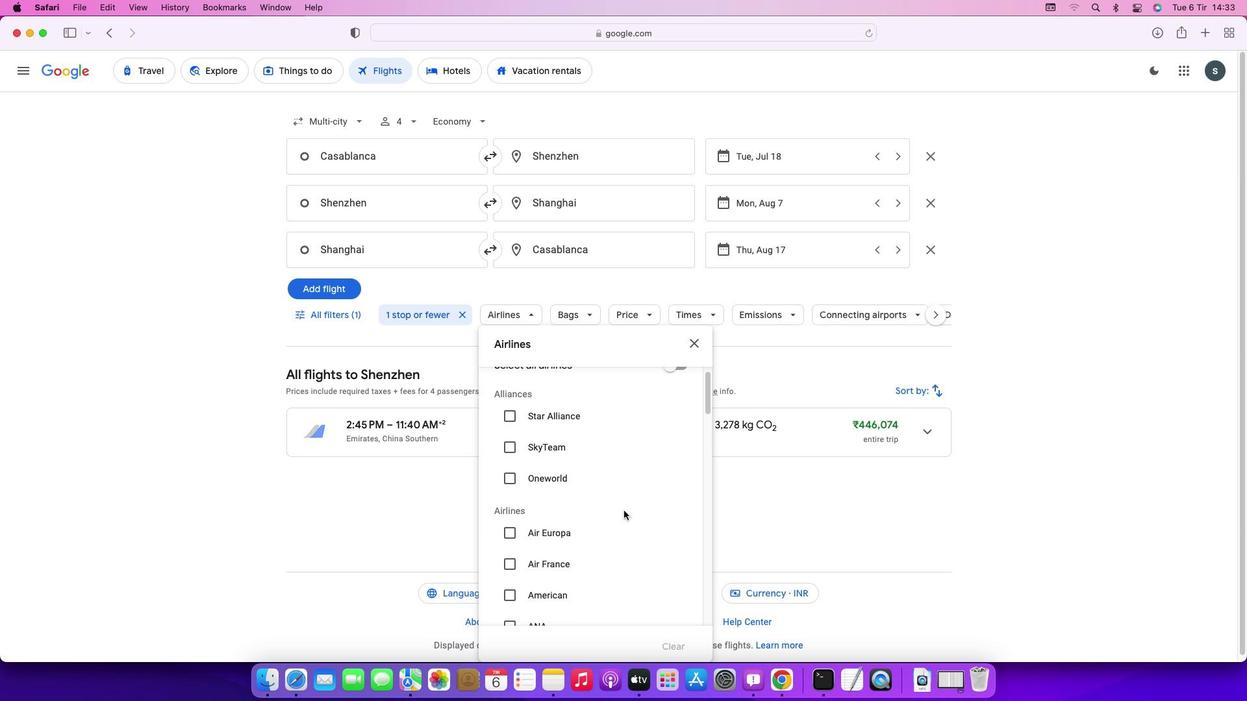 
Action: Mouse scrolled (624, 511) with delta (0, 0)
Screenshot: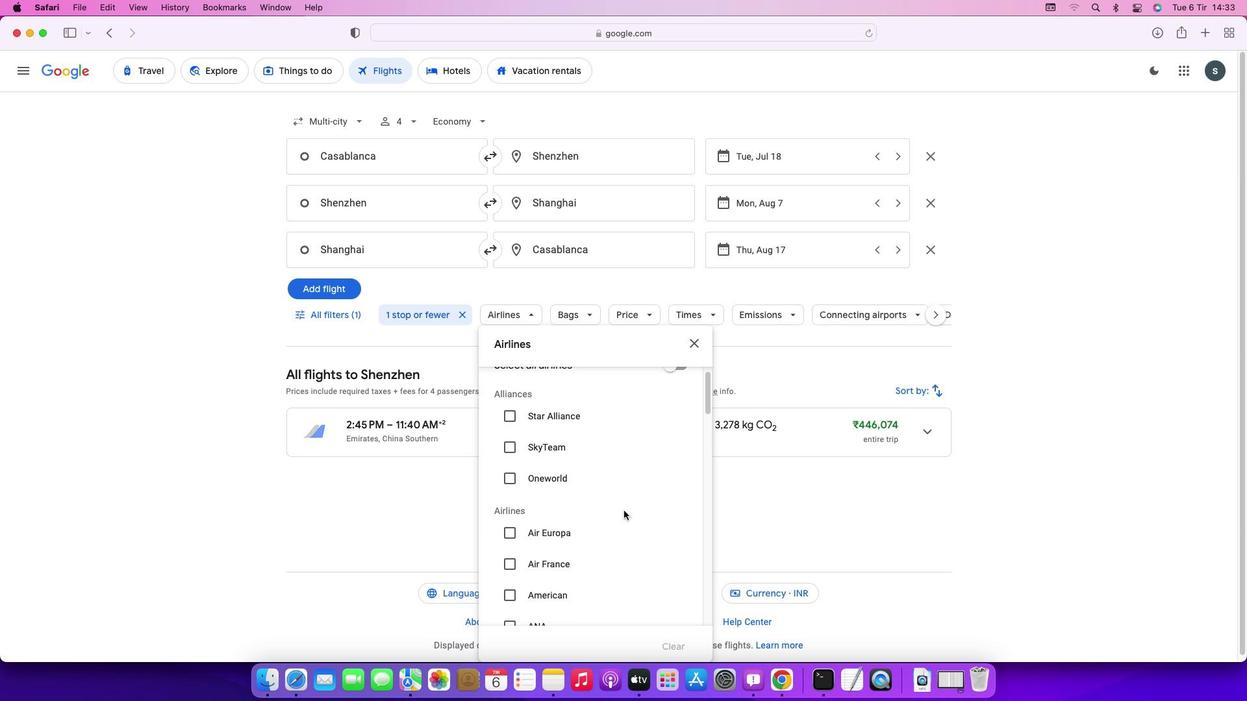 
Action: Mouse scrolled (624, 511) with delta (0, 0)
Screenshot: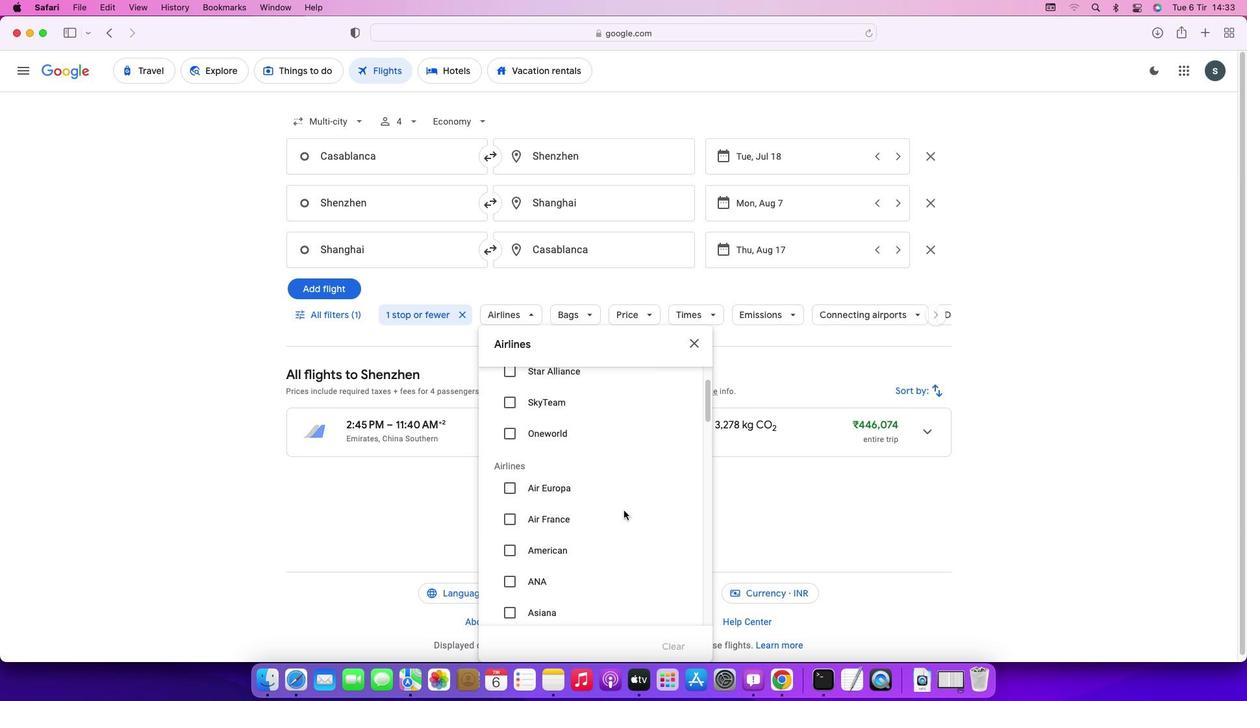 
Action: Mouse scrolled (624, 511) with delta (0, 0)
Screenshot: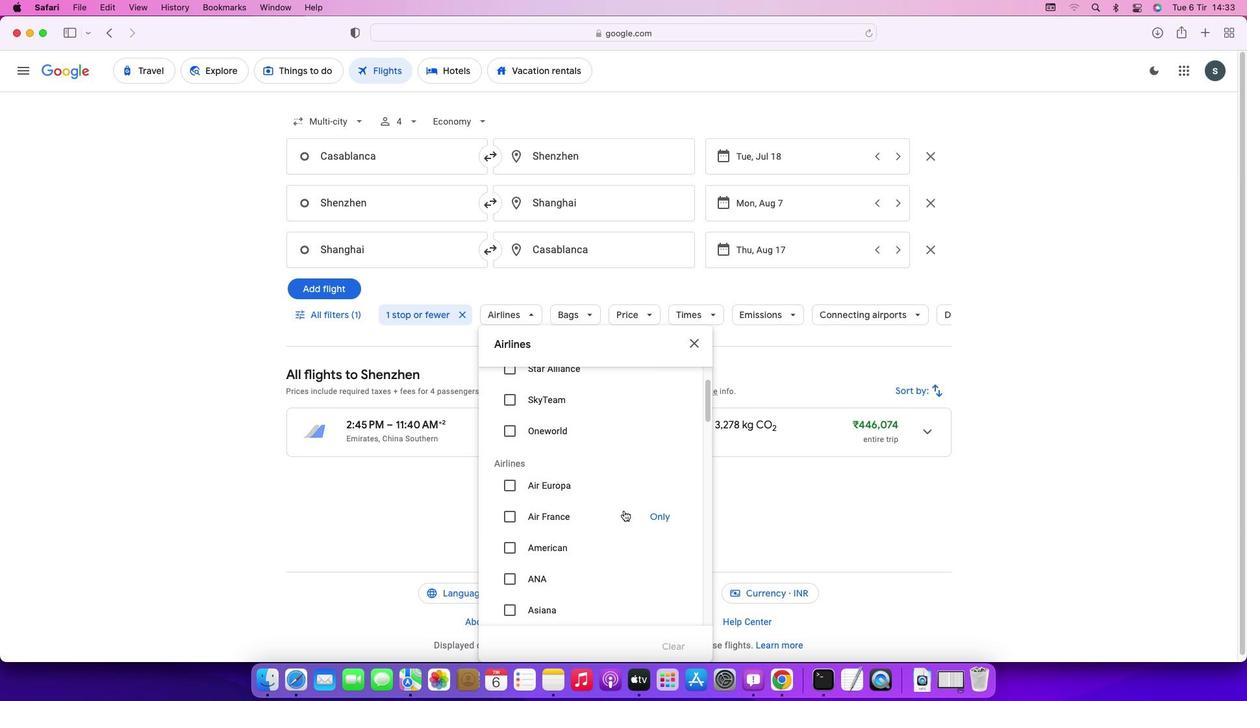 
Action: Mouse scrolled (624, 511) with delta (0, 0)
Screenshot: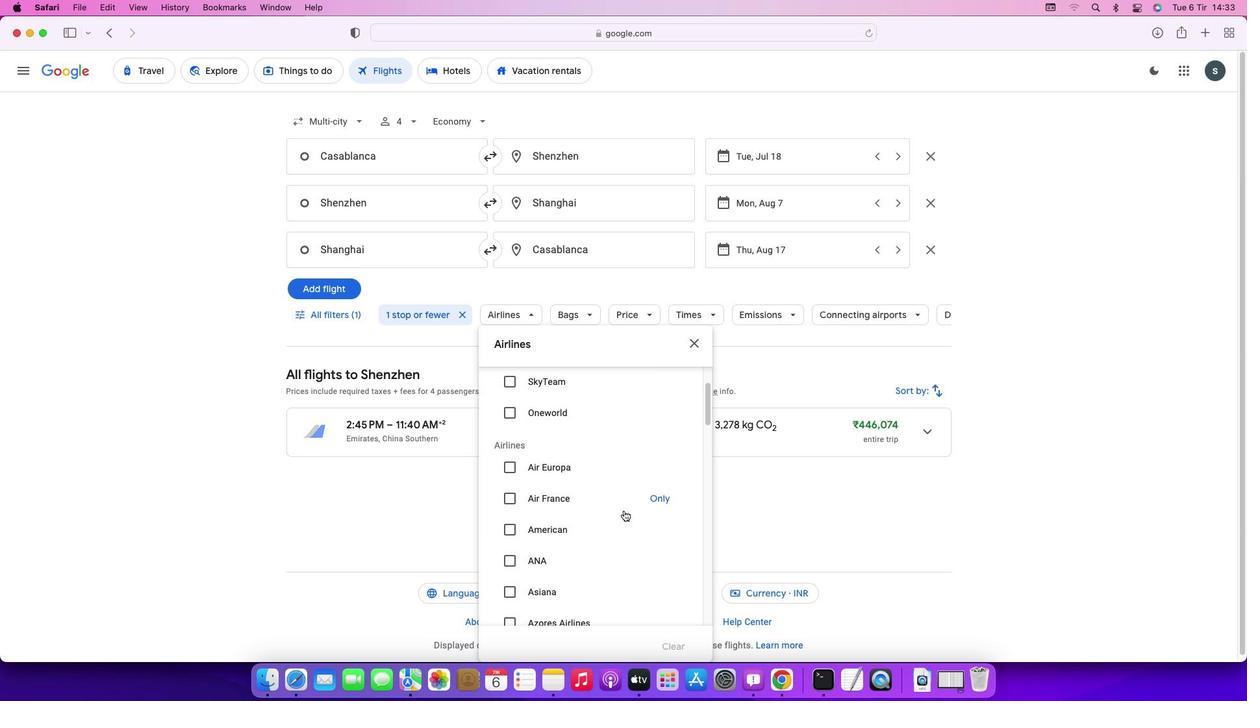 
Action: Mouse scrolled (624, 511) with delta (0, -1)
Screenshot: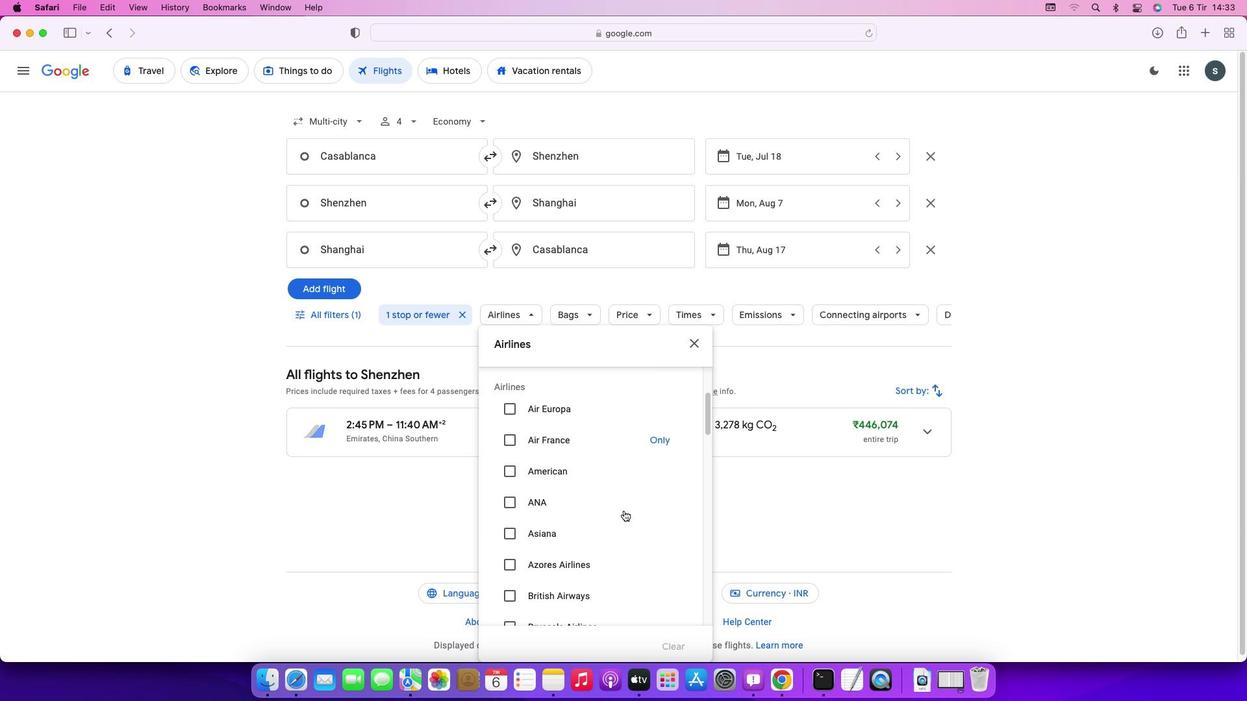 
Action: Mouse moved to (619, 521)
Screenshot: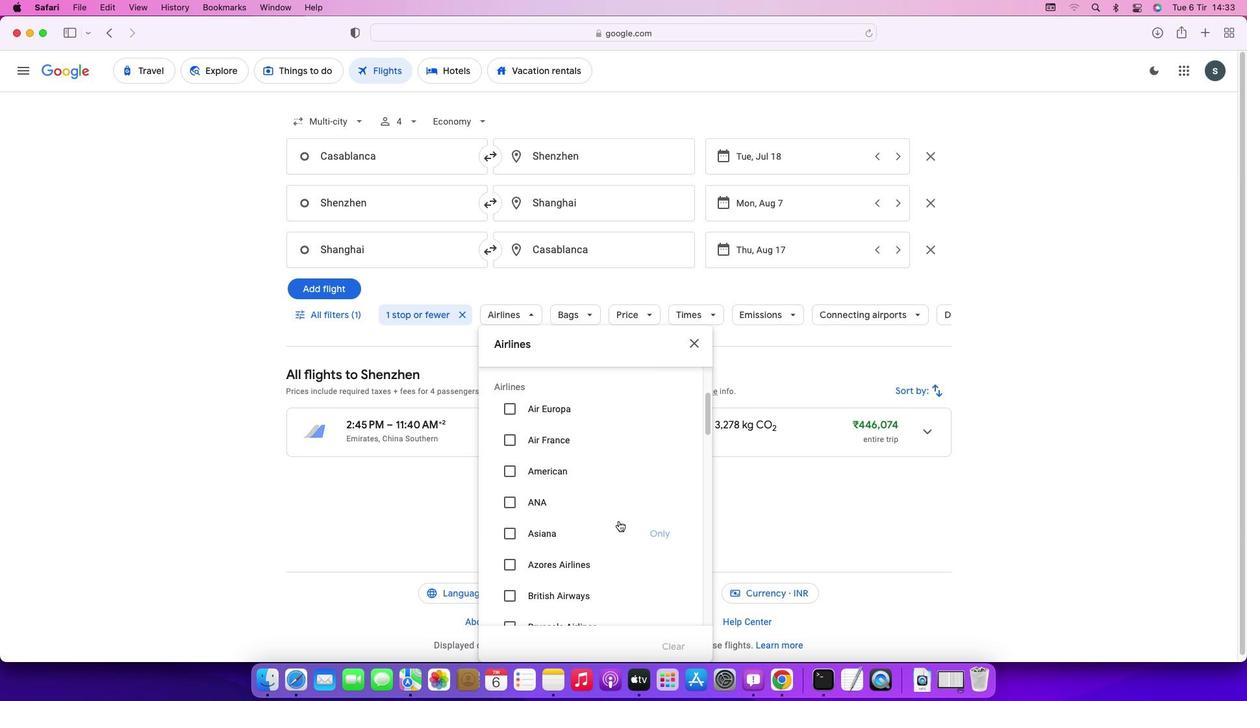 
Action: Mouse scrolled (619, 521) with delta (0, 0)
Screenshot: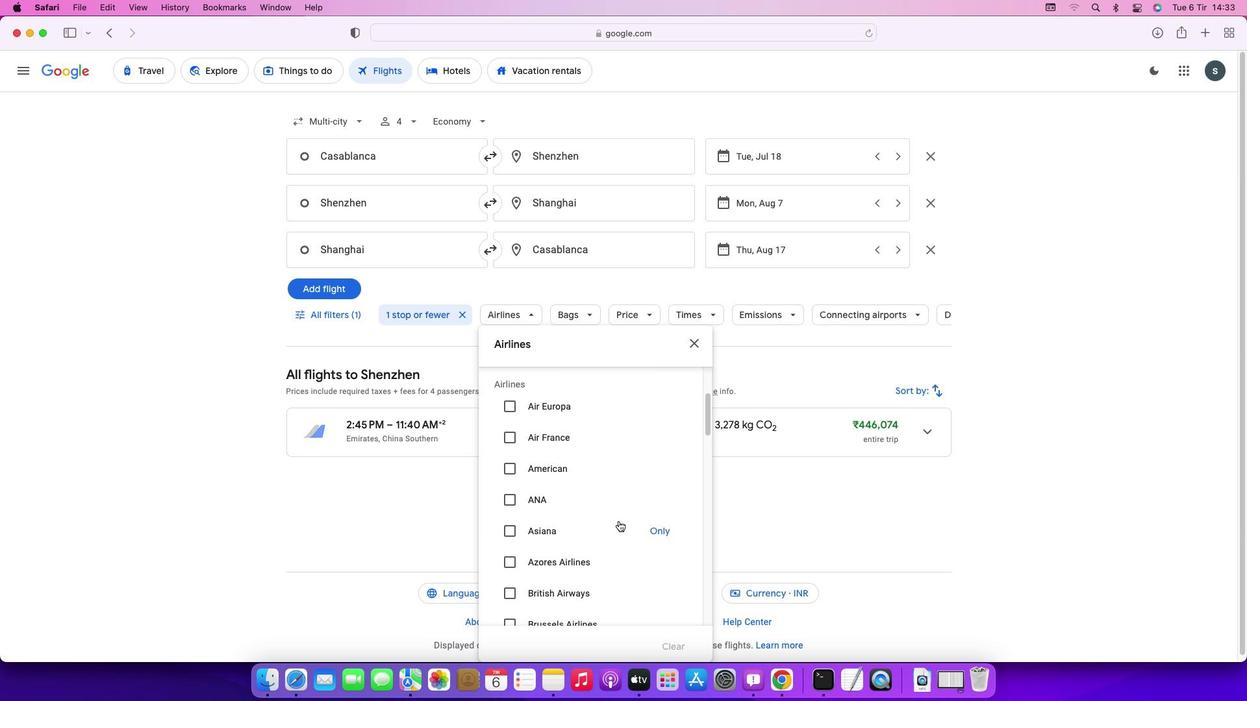 
Action: Mouse scrolled (619, 521) with delta (0, 0)
Screenshot: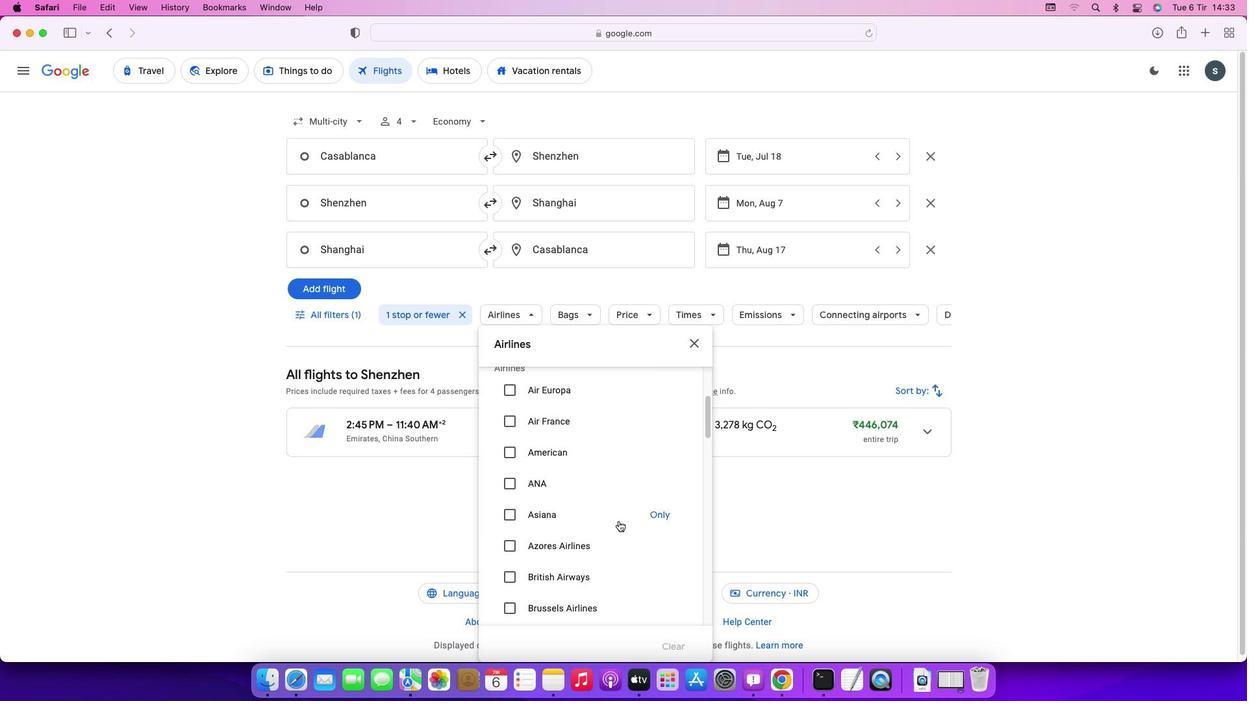 
Action: Mouse scrolled (619, 521) with delta (0, 0)
Screenshot: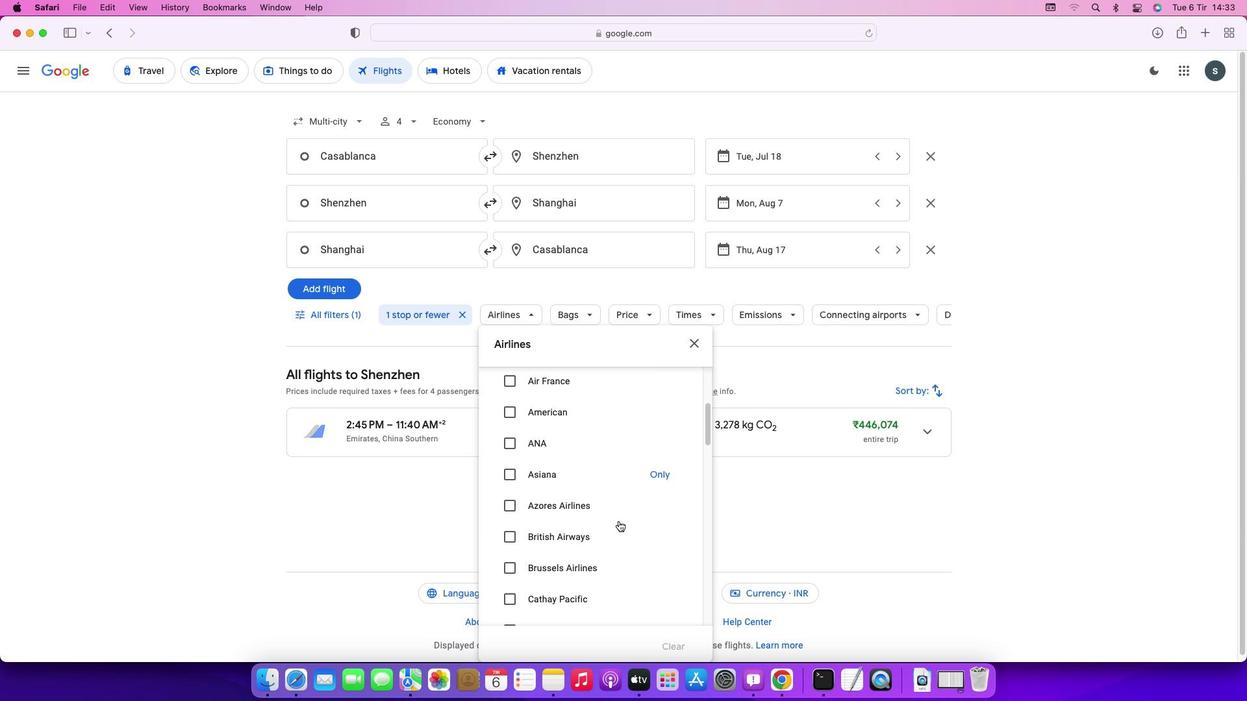 
Action: Mouse scrolled (619, 521) with delta (0, 0)
Screenshot: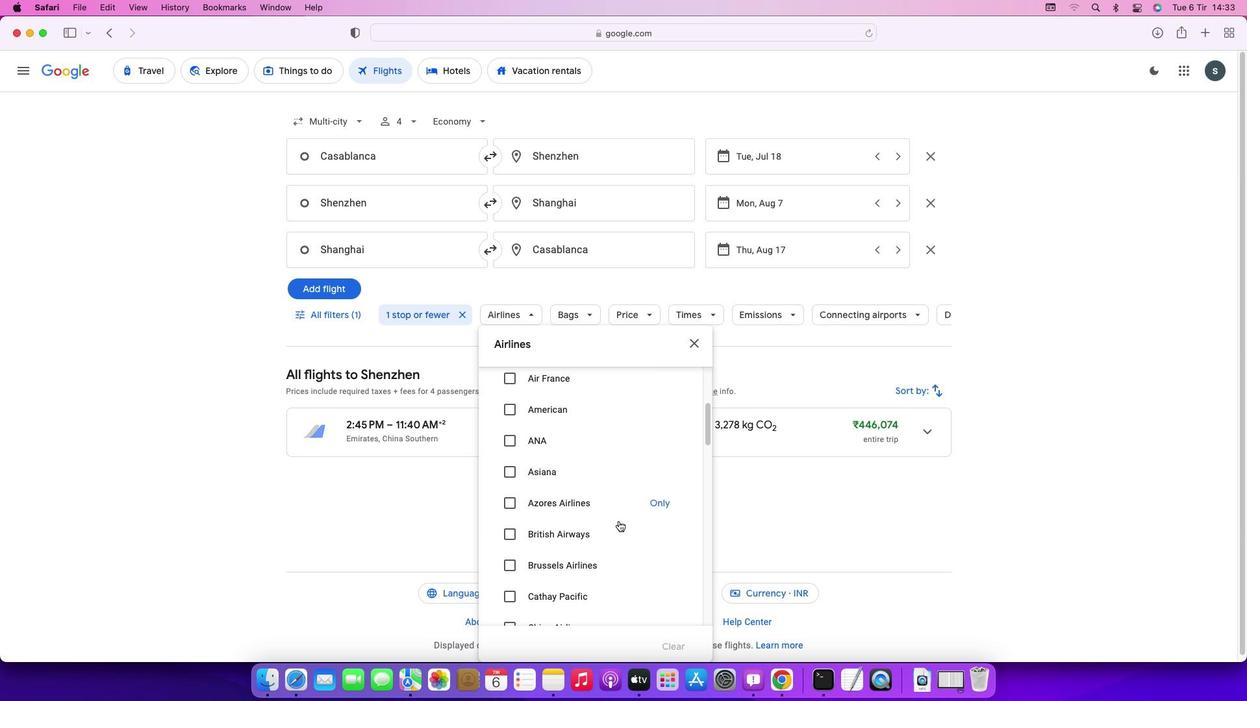 
Action: Mouse scrolled (619, 521) with delta (0, 0)
Screenshot: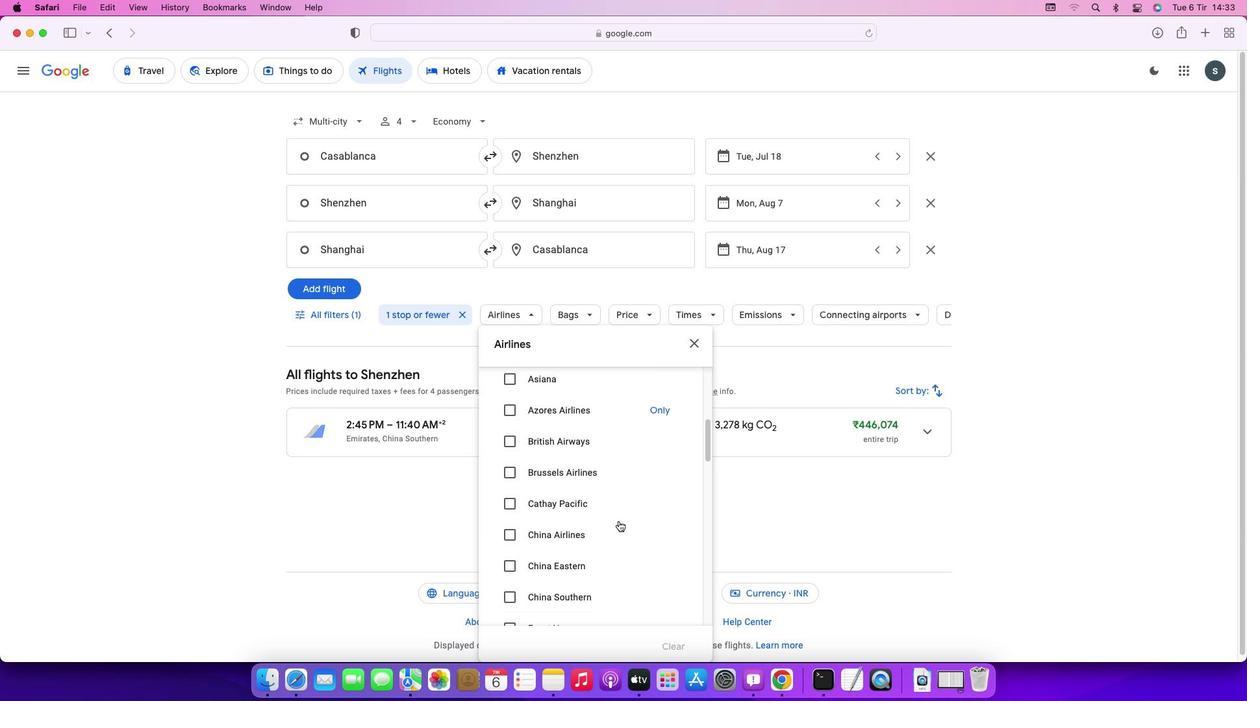 
Action: Mouse scrolled (619, 521) with delta (0, -1)
Screenshot: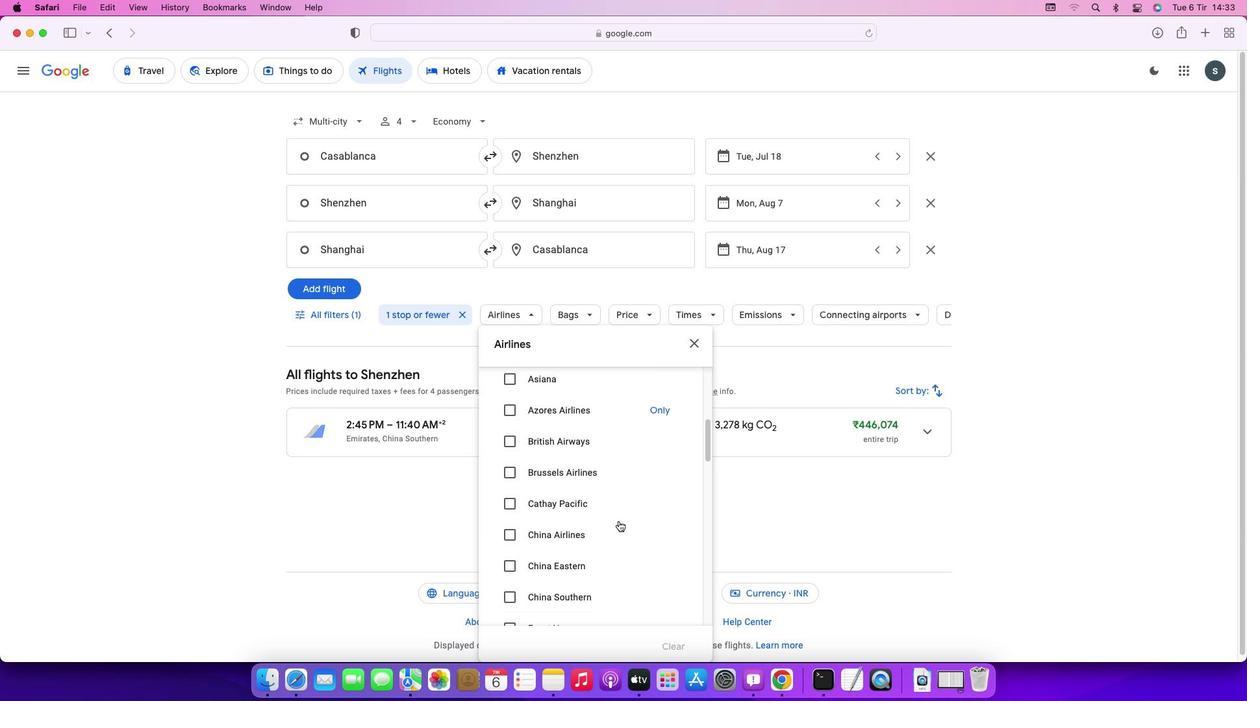 
Action: Mouse scrolled (619, 521) with delta (0, 0)
Screenshot: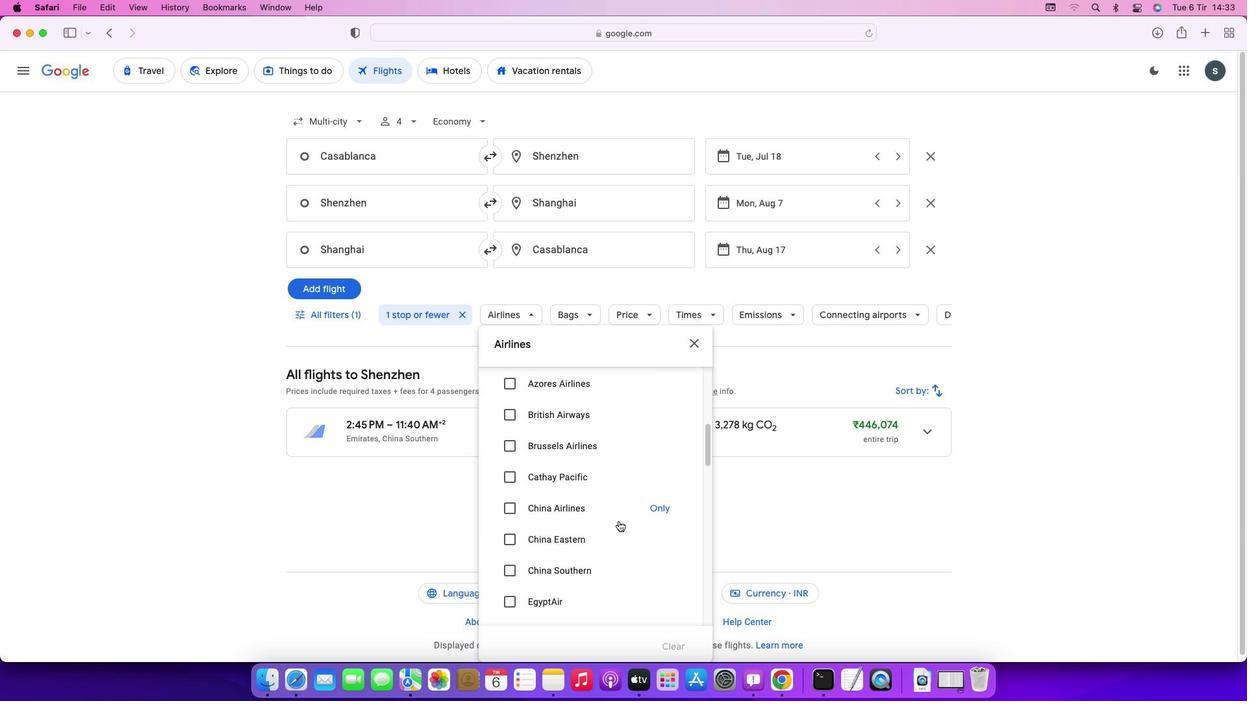 
Action: Mouse scrolled (619, 521) with delta (0, 0)
Screenshot: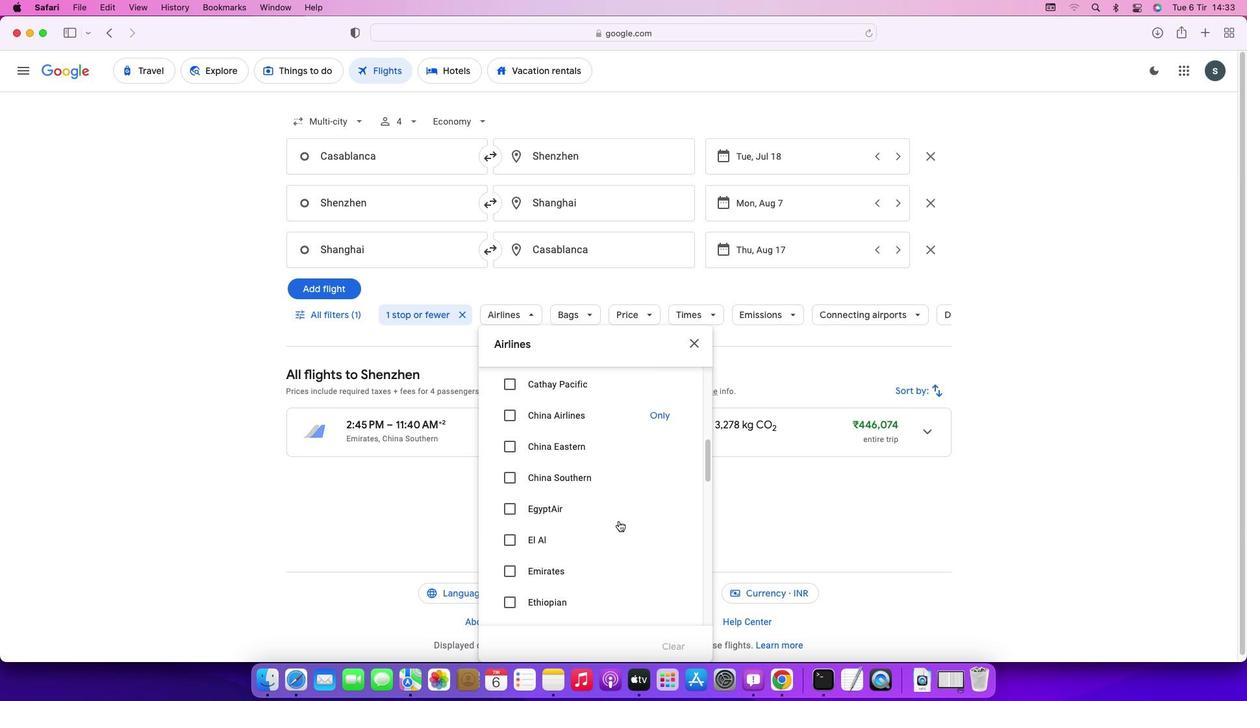 
Action: Mouse scrolled (619, 521) with delta (0, -1)
Screenshot: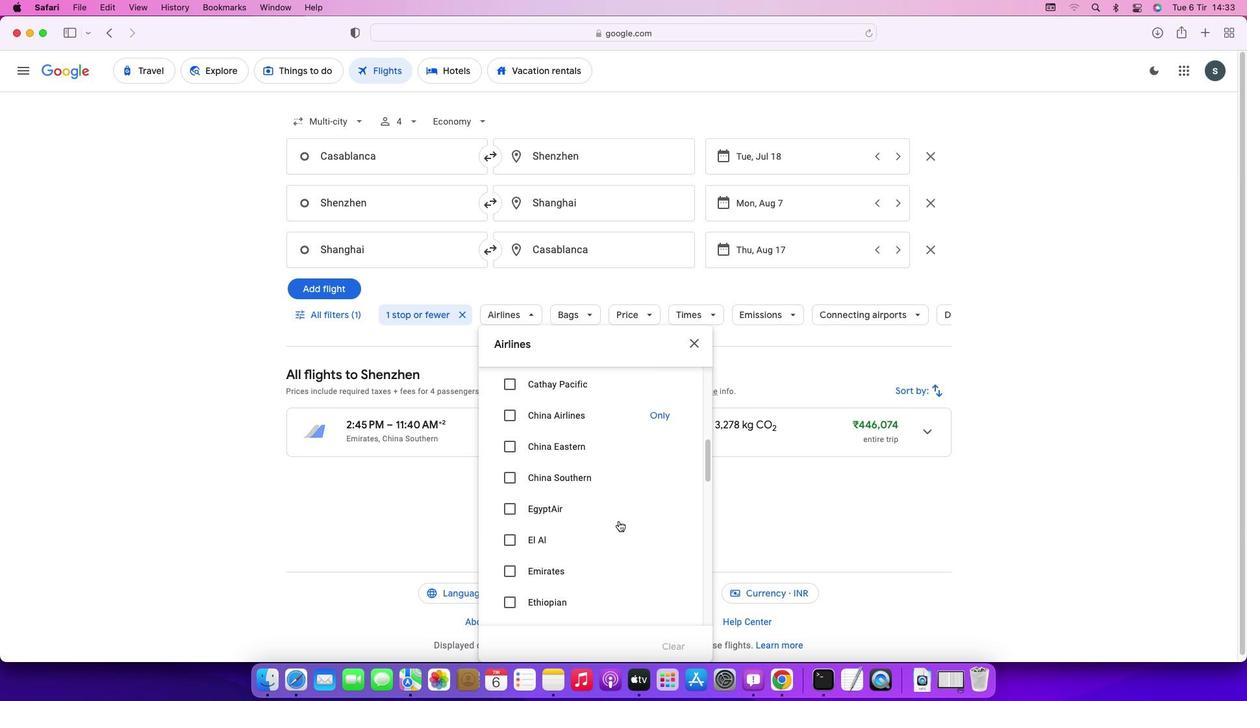 
Action: Mouse moved to (512, 571)
Screenshot: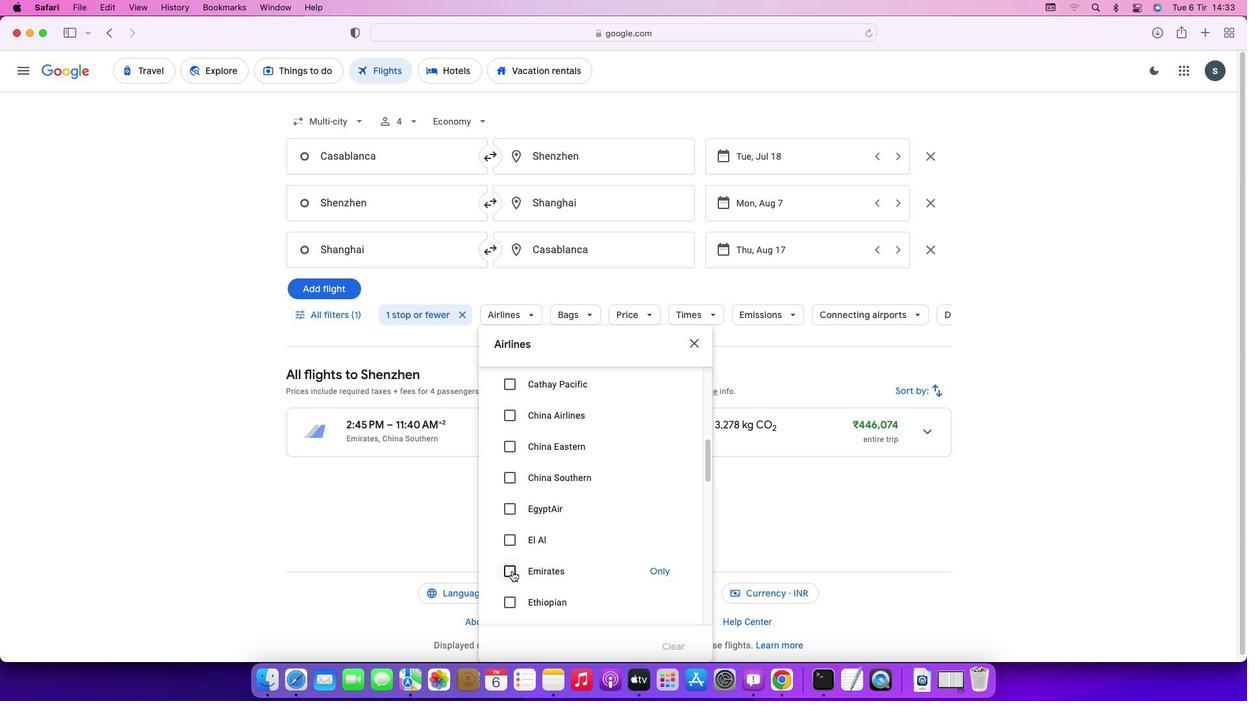 
Action: Mouse pressed left at (512, 571)
Screenshot: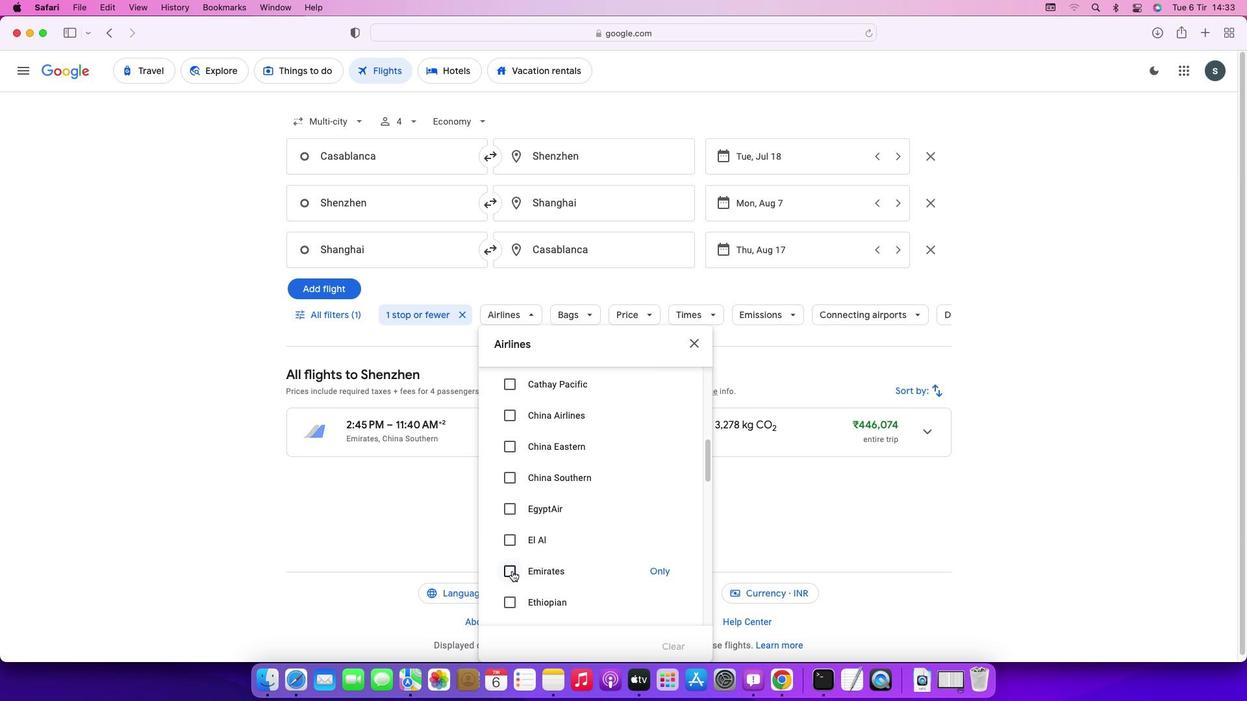 
Action: Mouse moved to (699, 347)
Screenshot: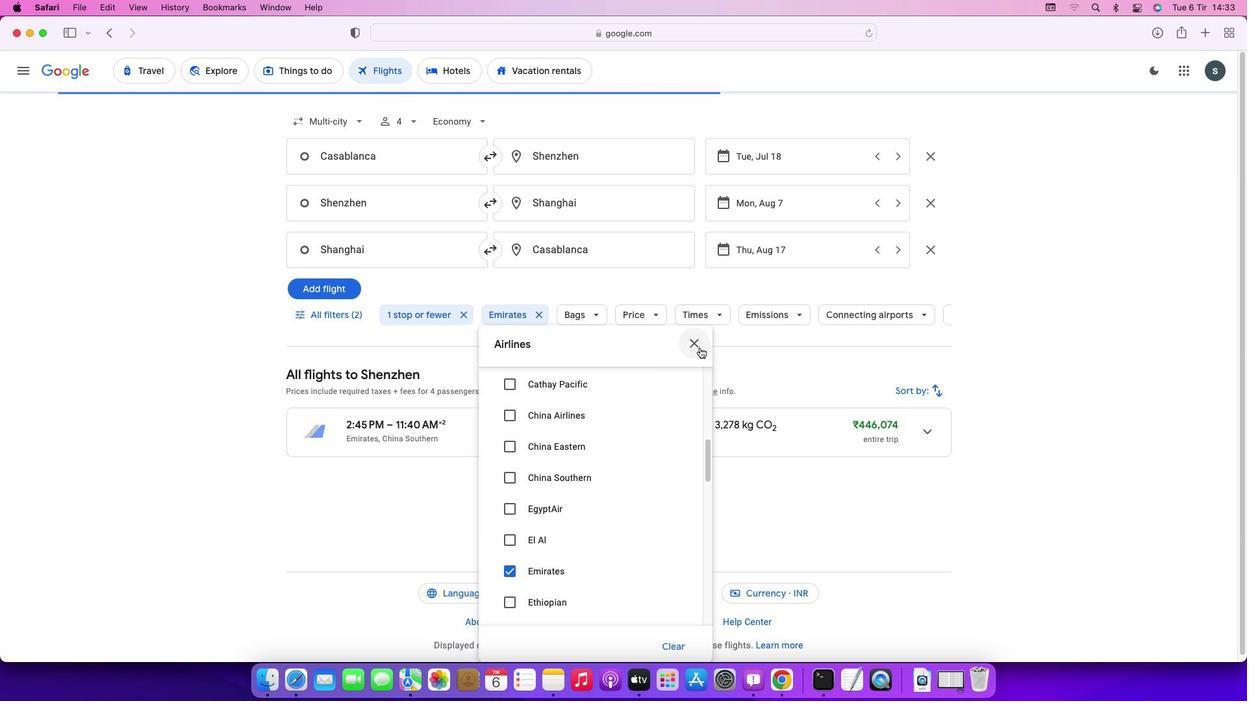
Action: Mouse pressed left at (699, 347)
Screenshot: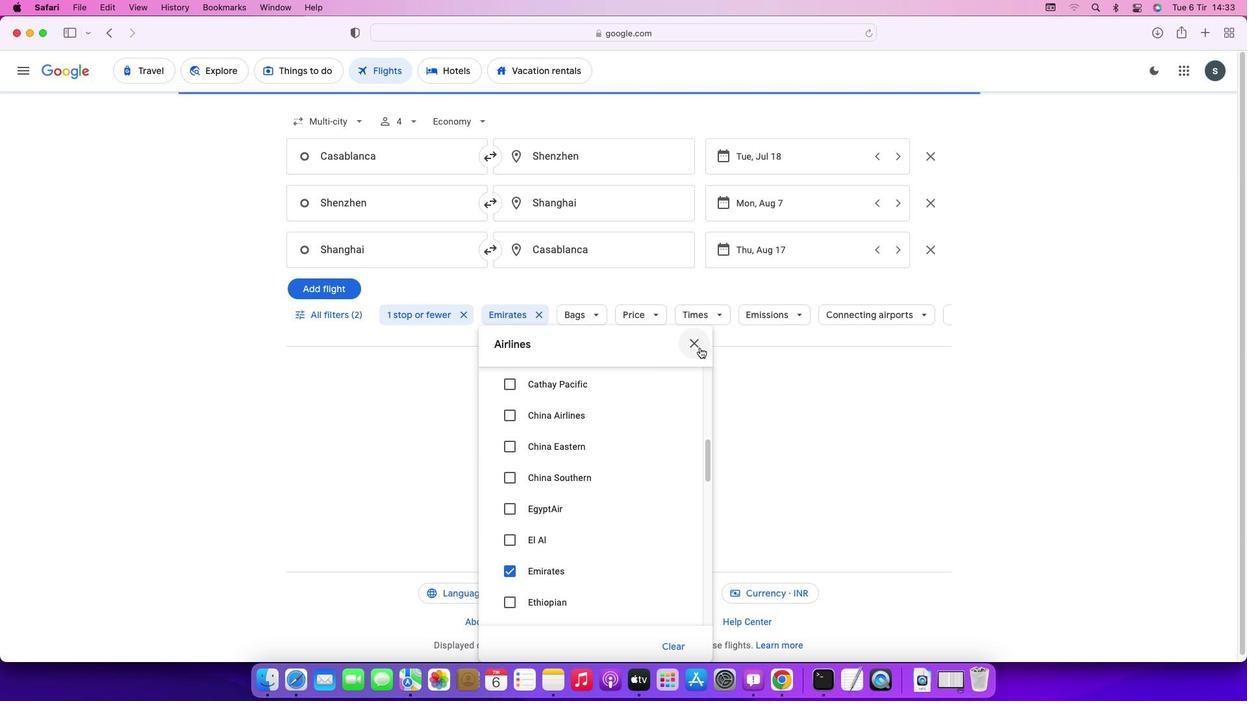 
Action: Mouse moved to (715, 317)
Screenshot: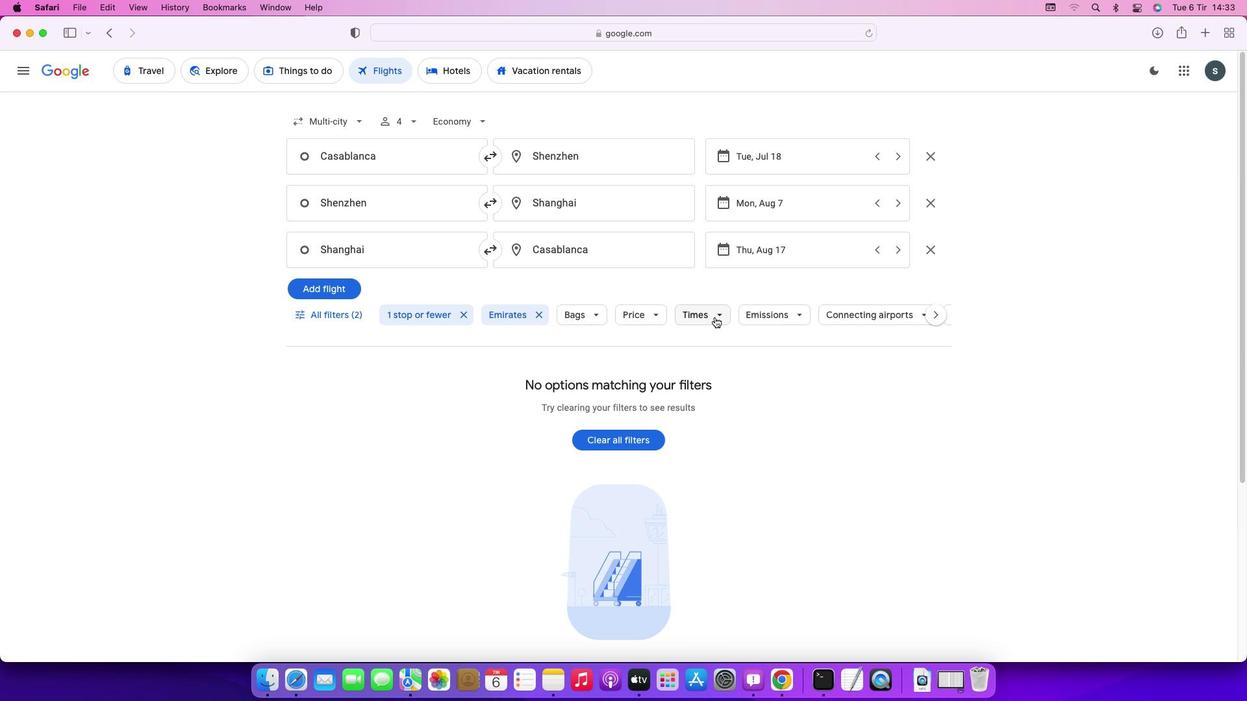 
Action: Mouse pressed left at (715, 317)
Screenshot: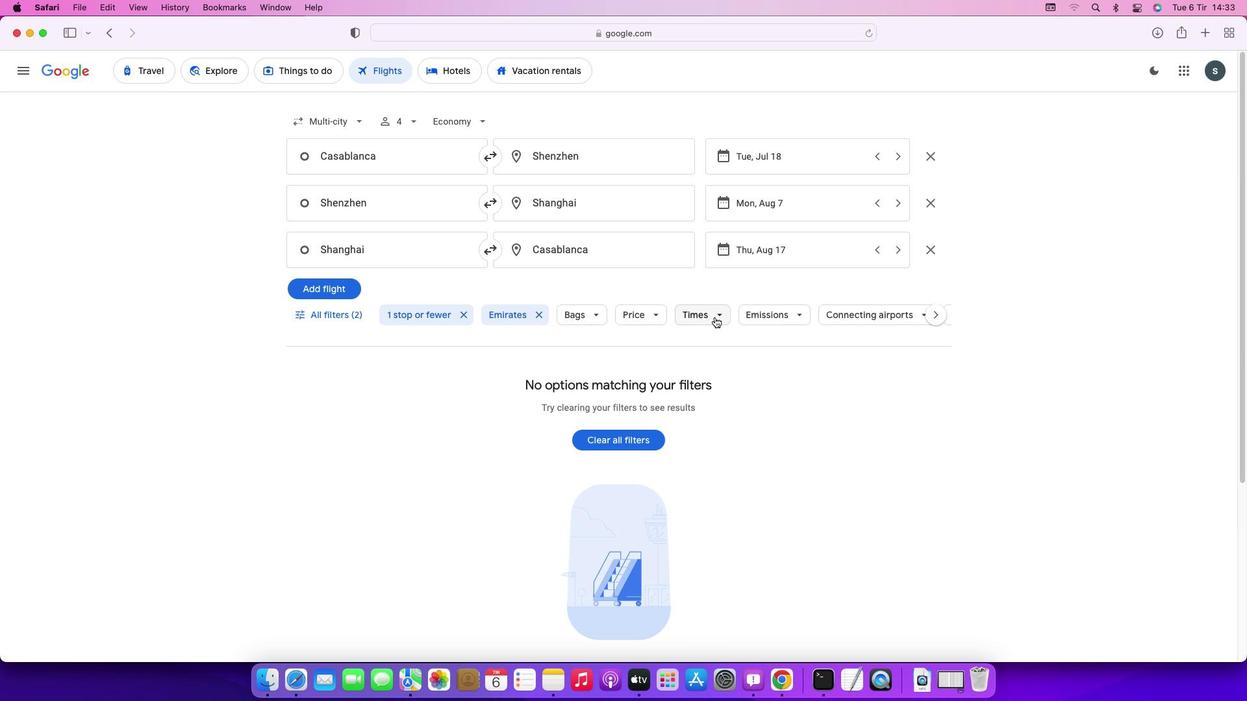 
Action: Mouse moved to (695, 470)
Screenshot: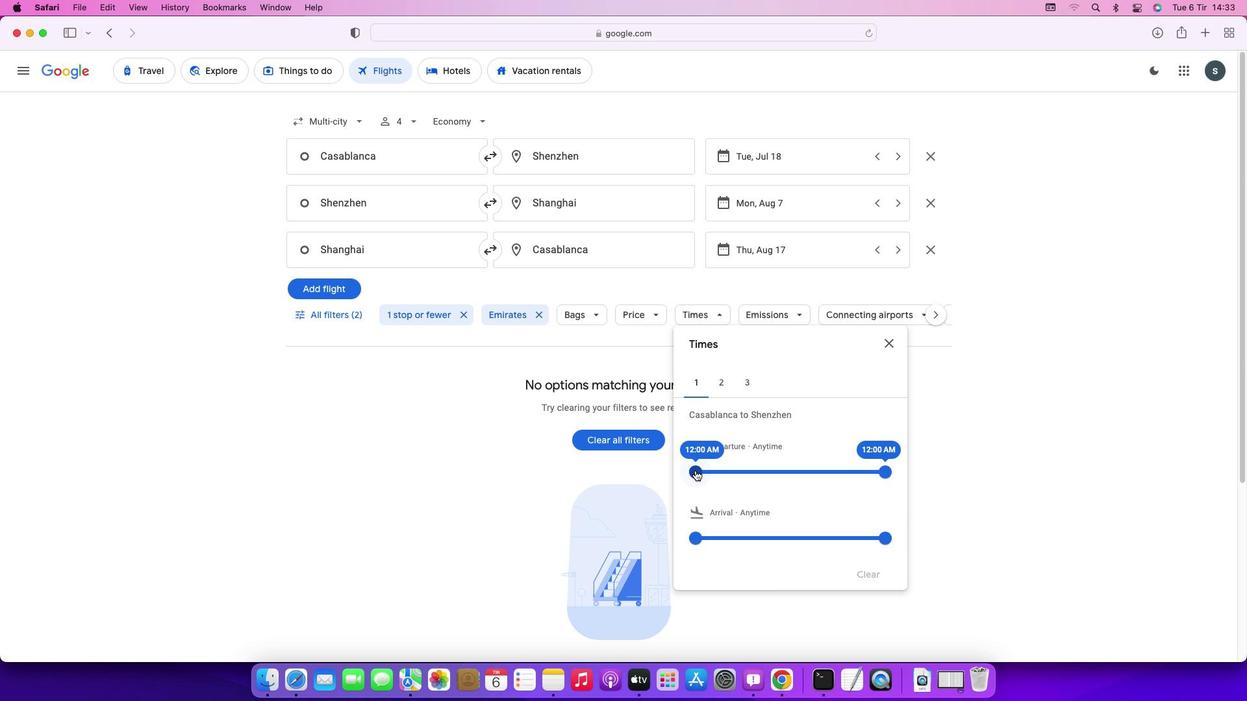 
Action: Mouse pressed left at (695, 470)
Screenshot: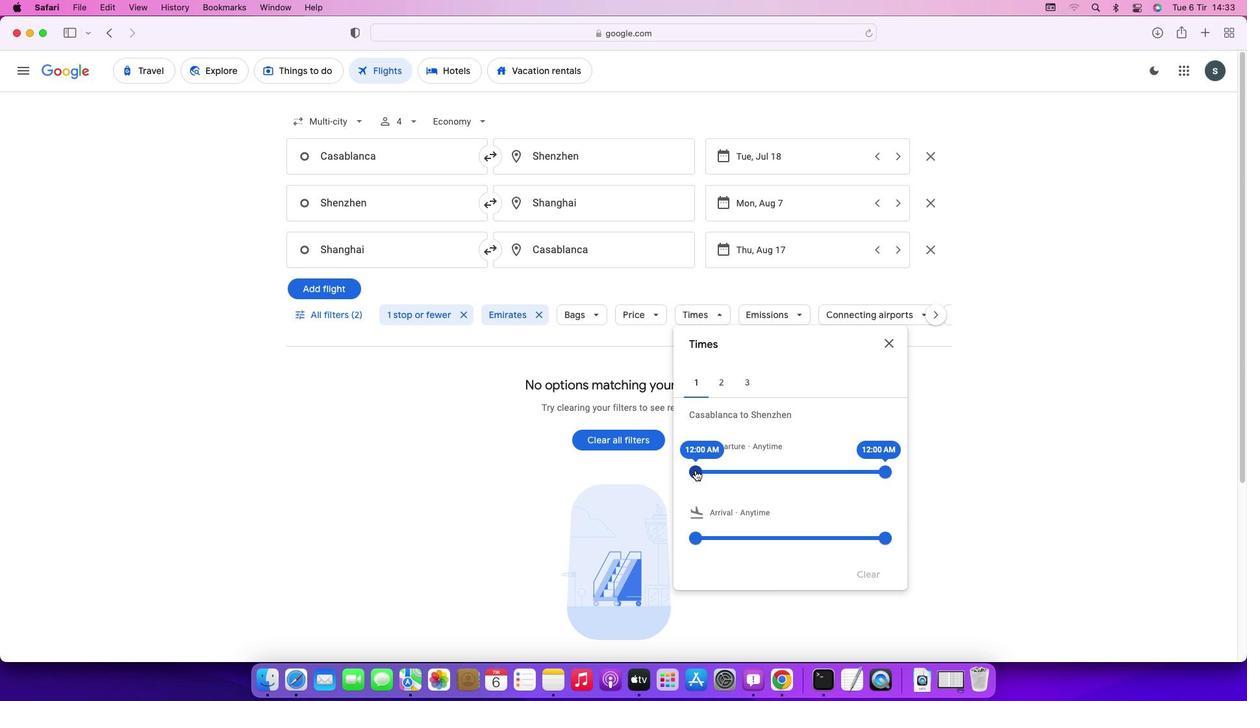 
Action: Mouse moved to (889, 347)
Screenshot: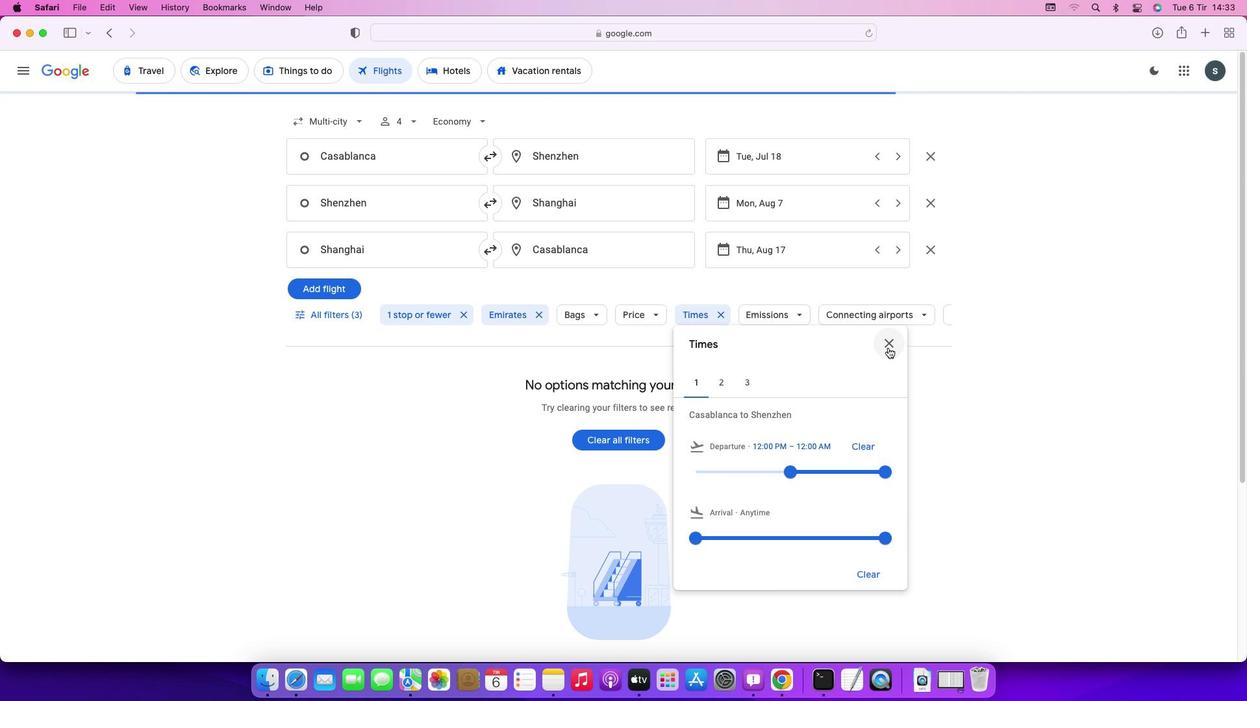 
Action: Mouse pressed left at (889, 347)
Screenshot: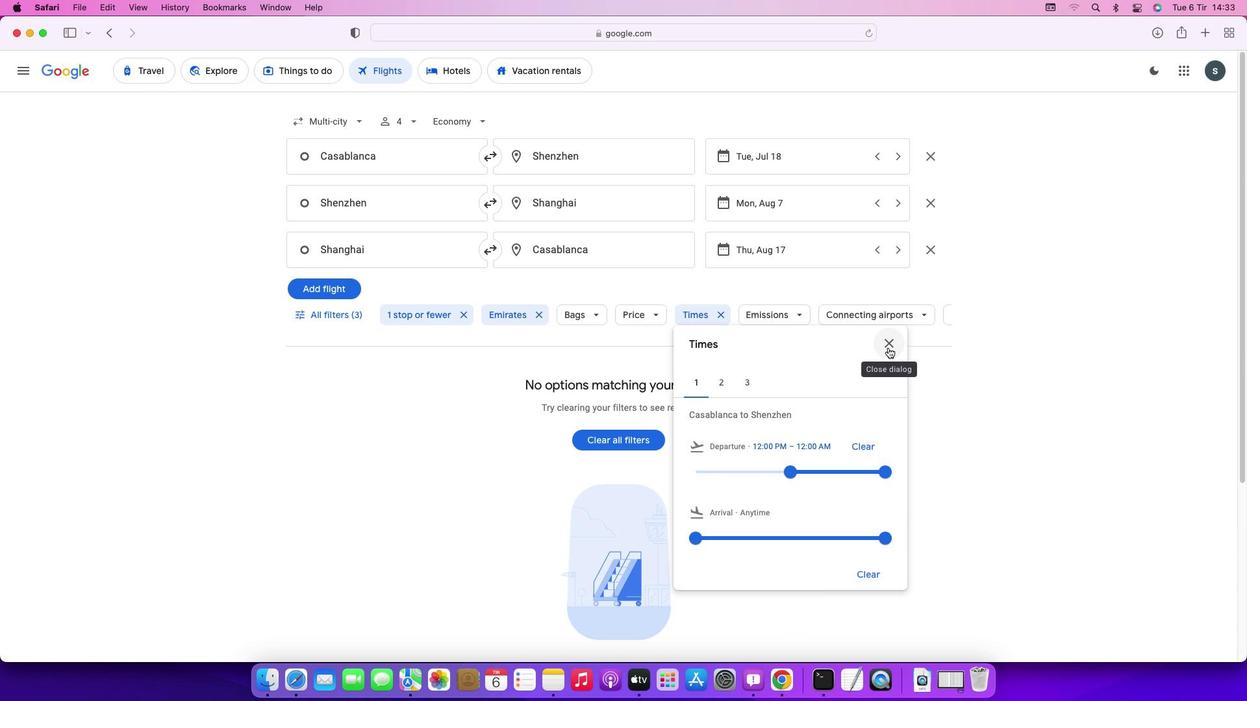 
Action: Mouse moved to (863, 319)
Screenshot: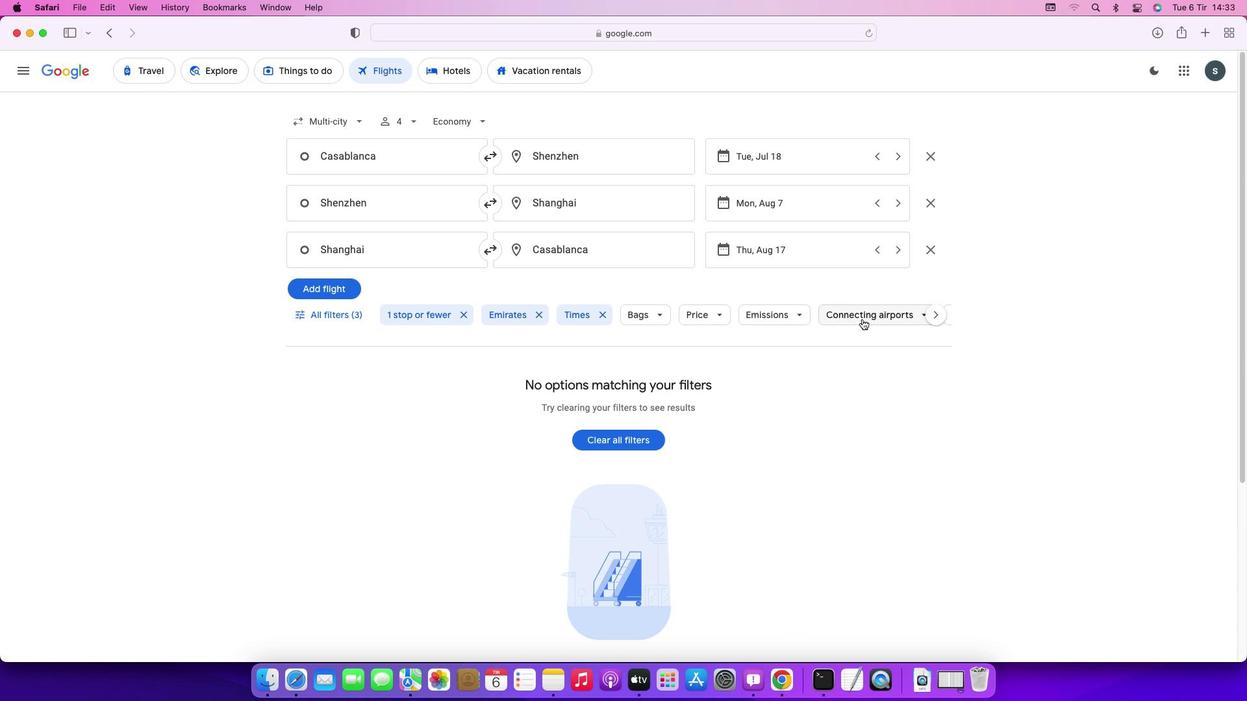 
Action: Mouse pressed left at (863, 319)
Screenshot: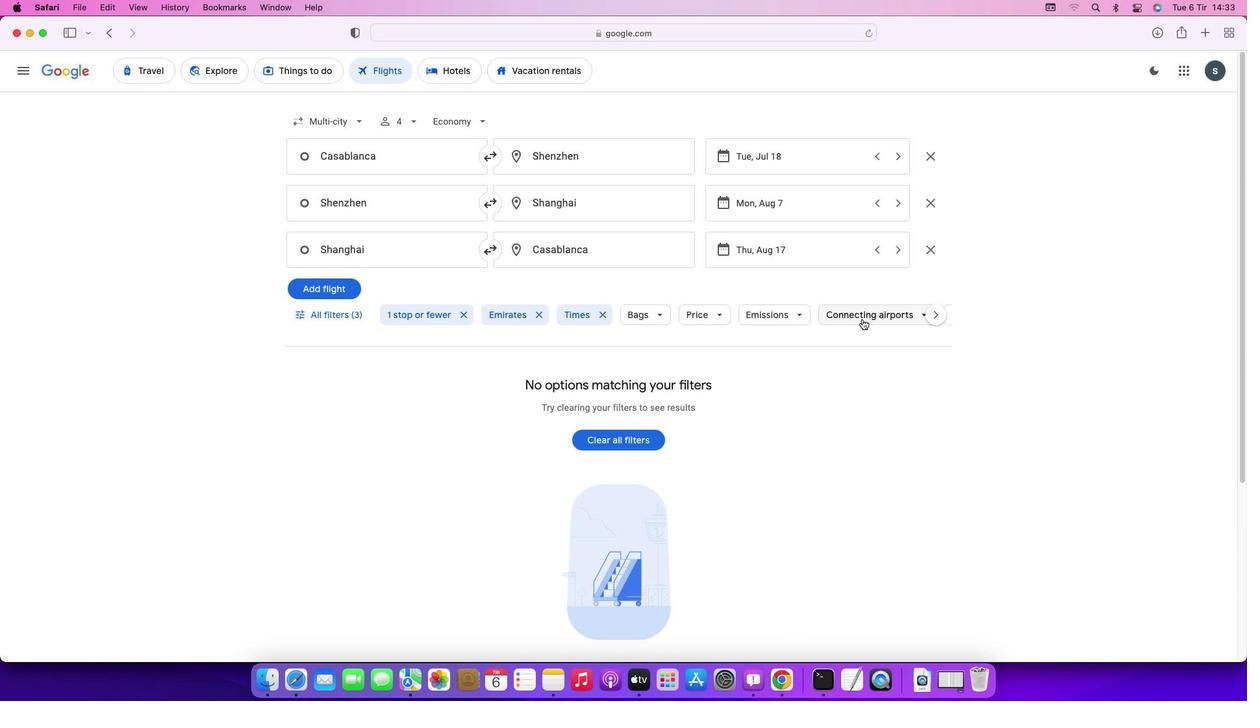 
Action: Mouse moved to (1019, 461)
Screenshot: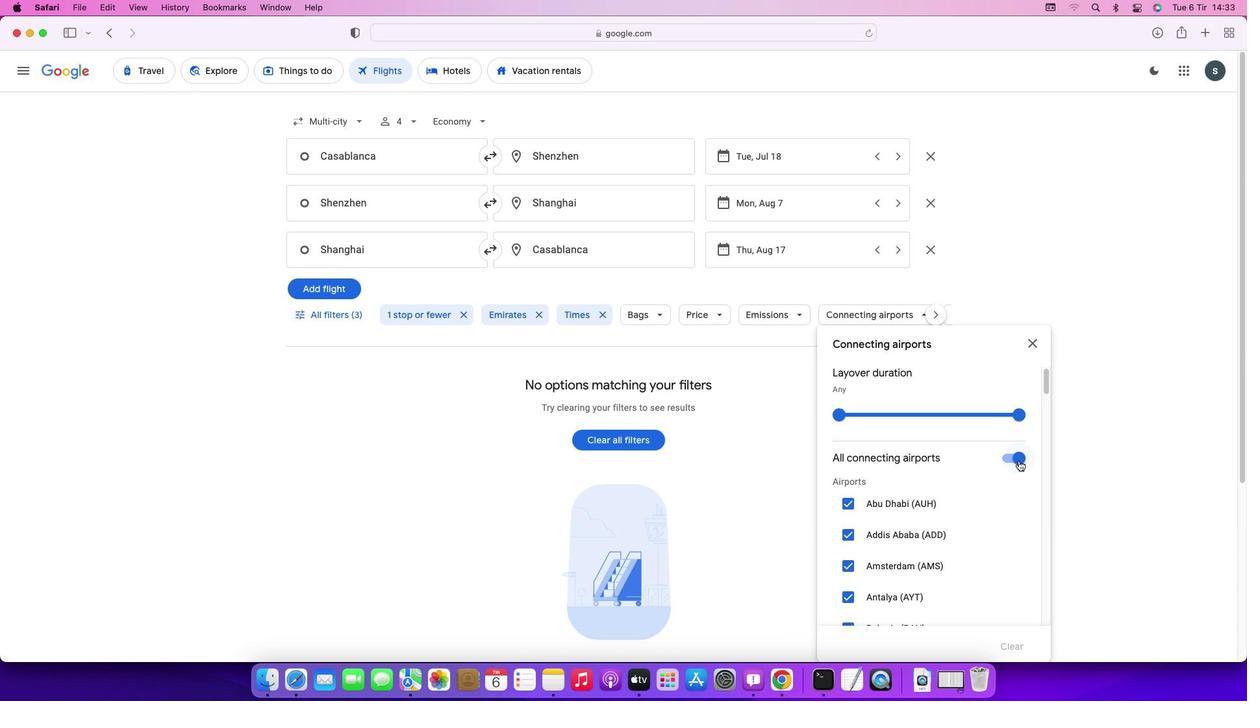 
Action: Mouse pressed left at (1019, 461)
Screenshot: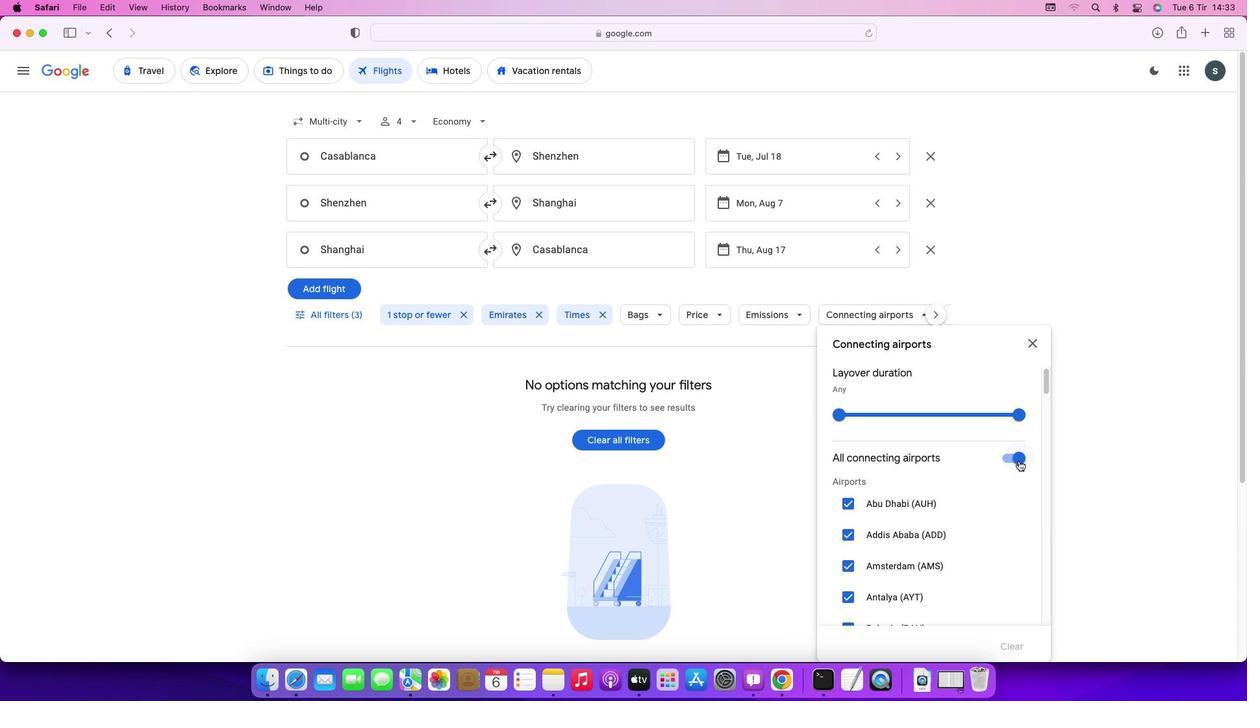 
Action: Mouse moved to (972, 552)
Screenshot: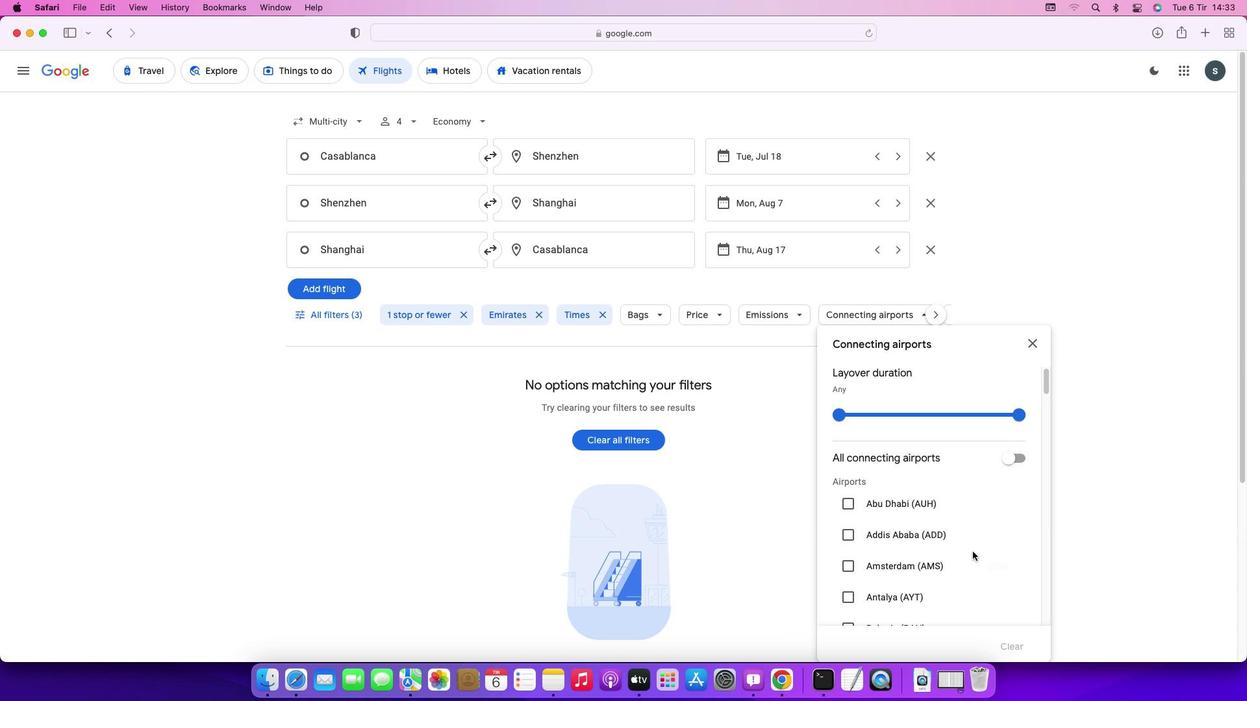 
Action: Mouse scrolled (972, 552) with delta (0, 0)
Screenshot: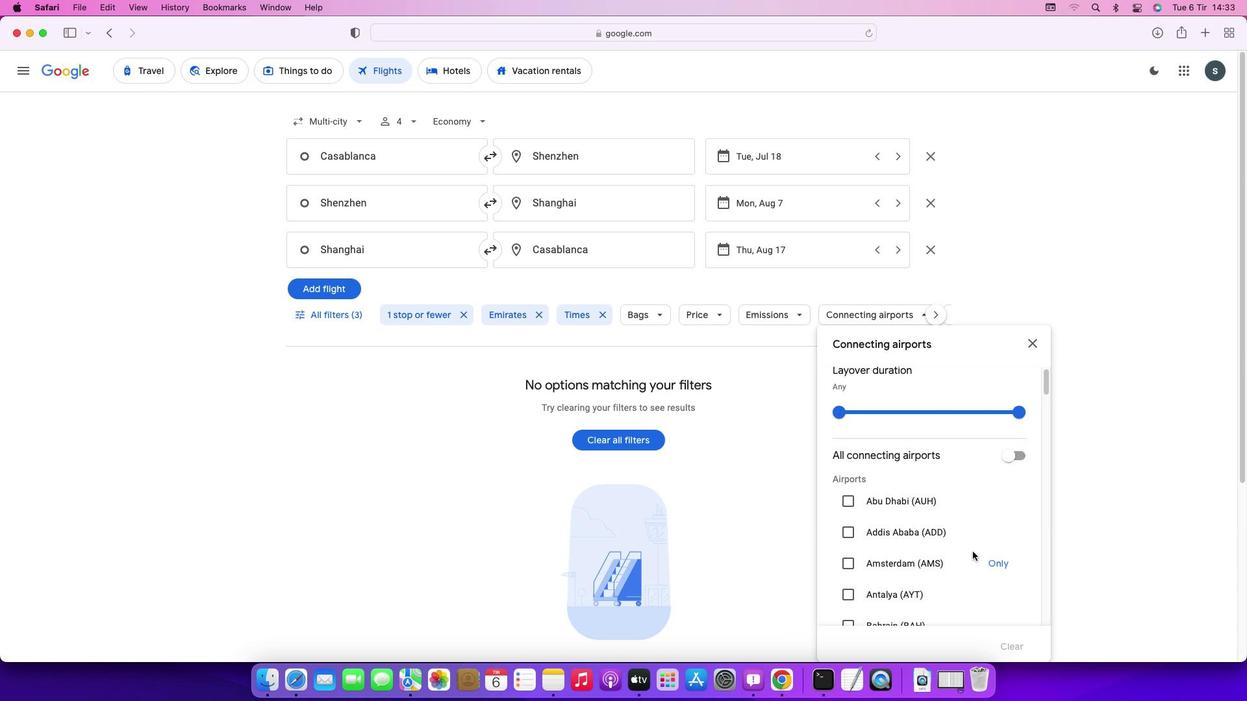 
Action: Mouse scrolled (972, 552) with delta (0, 0)
Screenshot: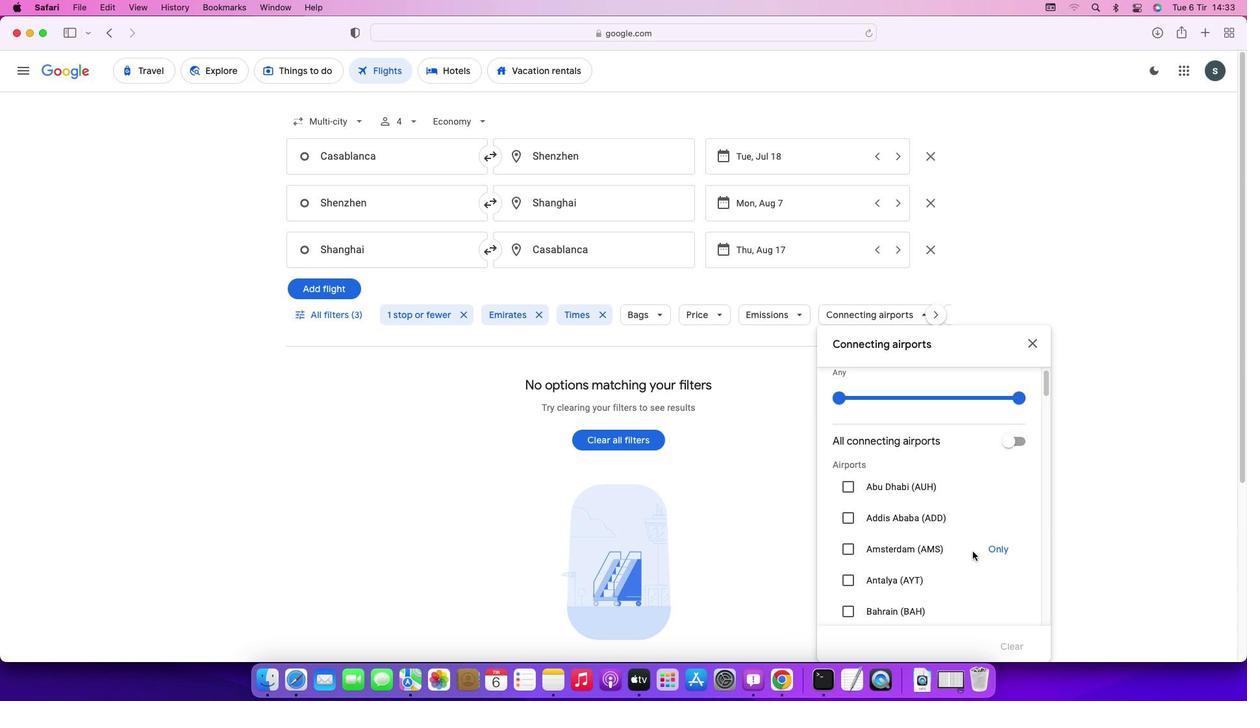 
Action: Mouse scrolled (972, 552) with delta (0, 0)
Screenshot: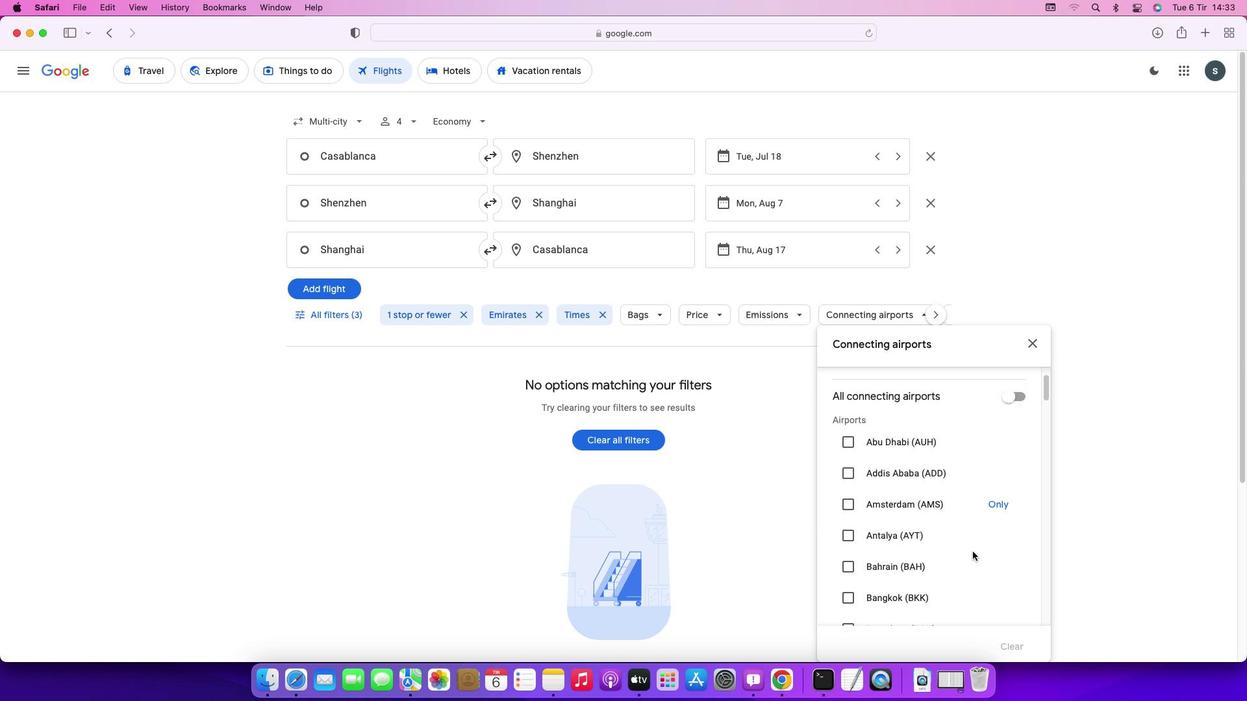 
Action: Mouse scrolled (972, 552) with delta (0, 0)
Screenshot: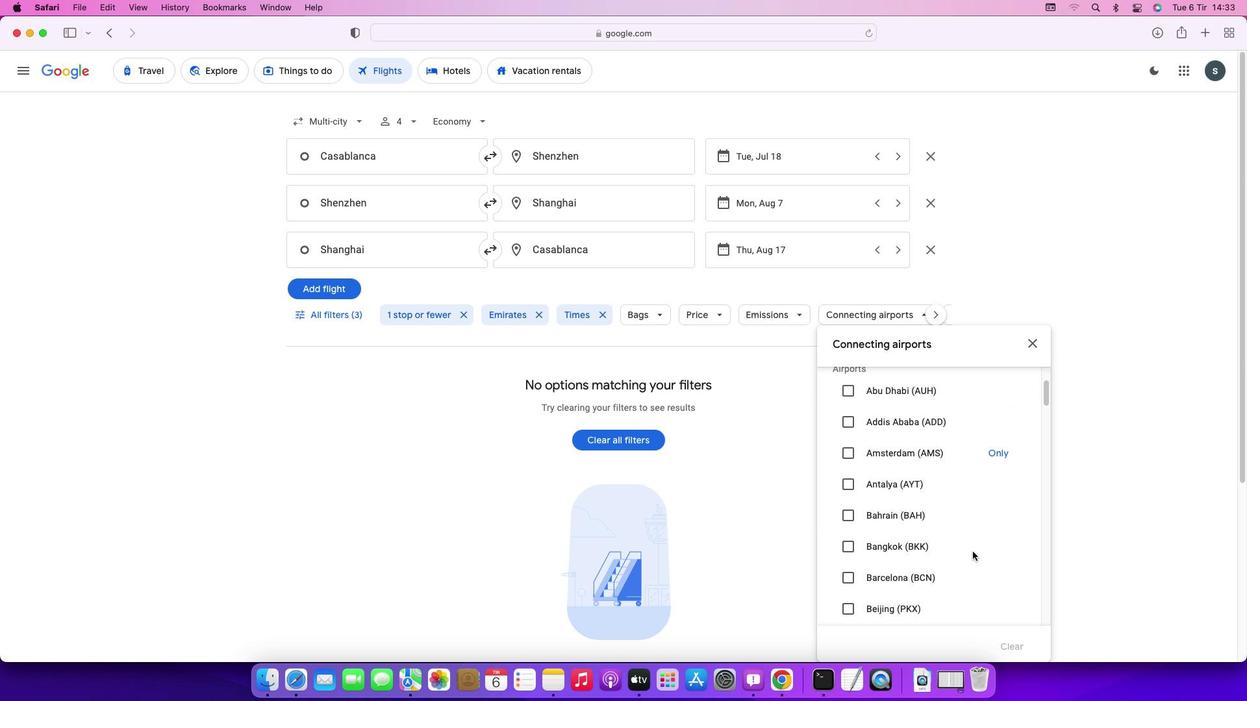 
Action: Mouse moved to (909, 575)
Screenshot: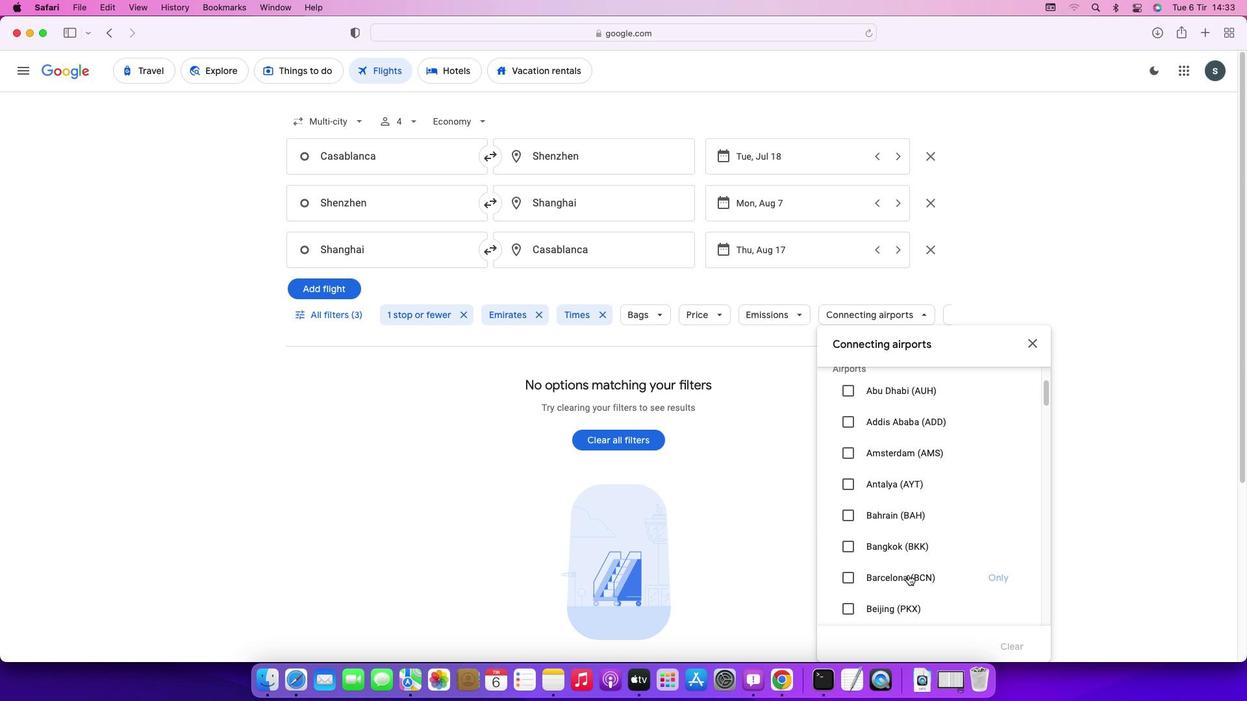 
Action: Mouse scrolled (909, 575) with delta (0, 0)
Screenshot: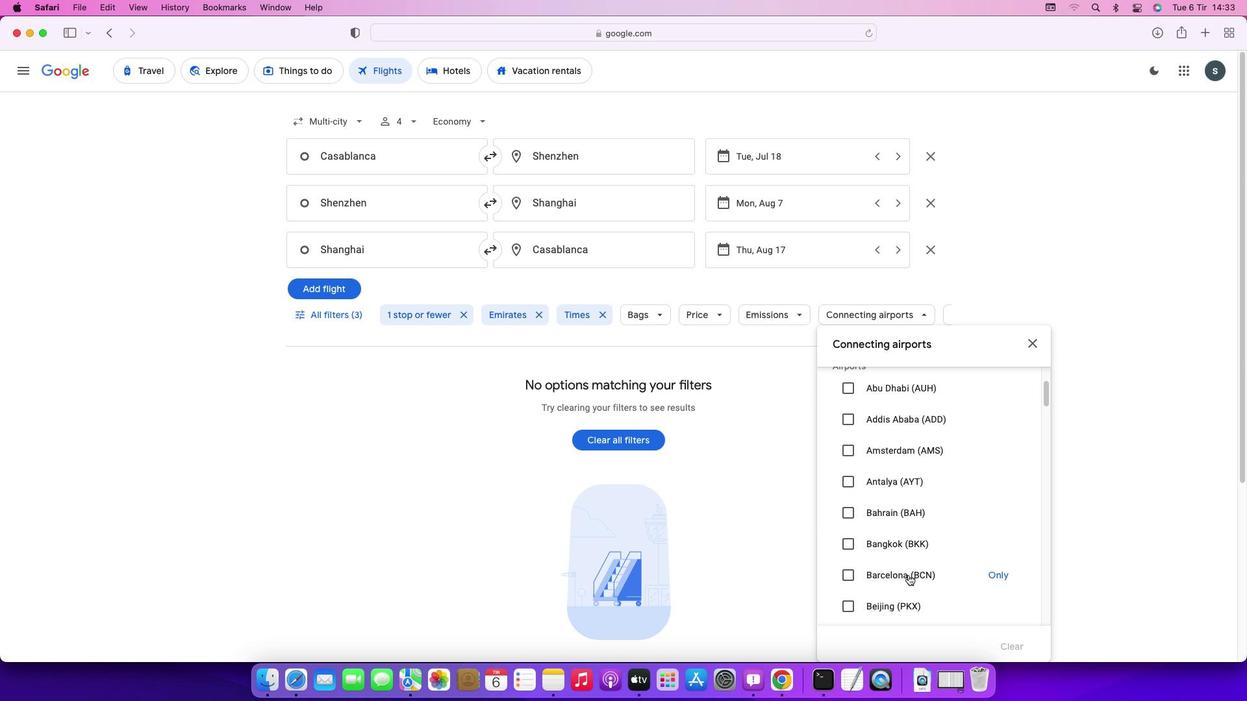 
Action: Mouse scrolled (909, 575) with delta (0, 0)
Screenshot: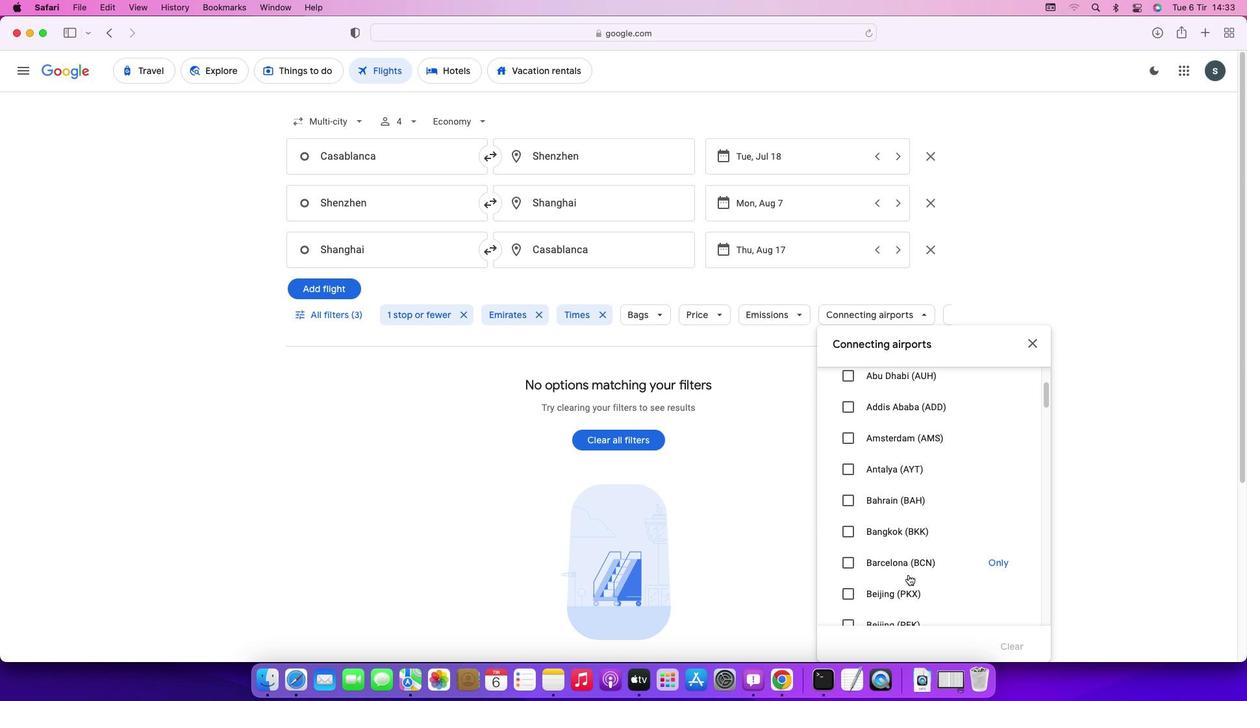 
Action: Mouse scrolled (909, 575) with delta (0, 0)
Screenshot: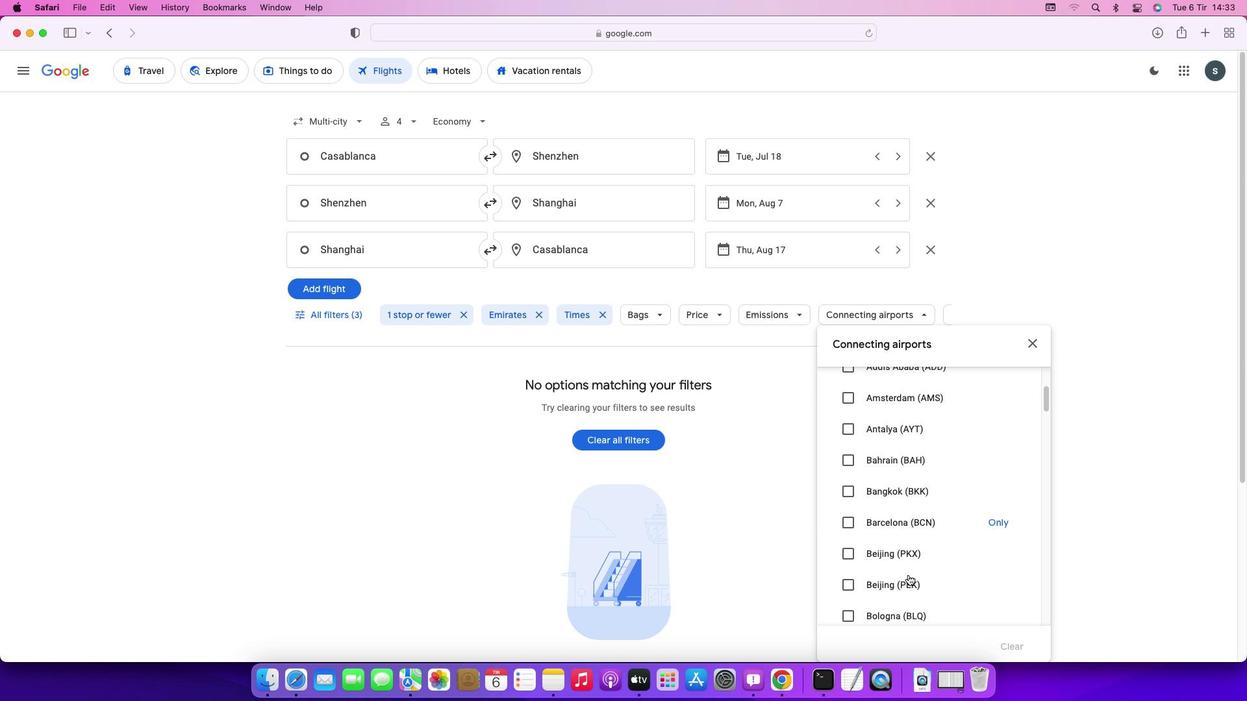 
Action: Mouse scrolled (909, 575) with delta (0, 0)
Screenshot: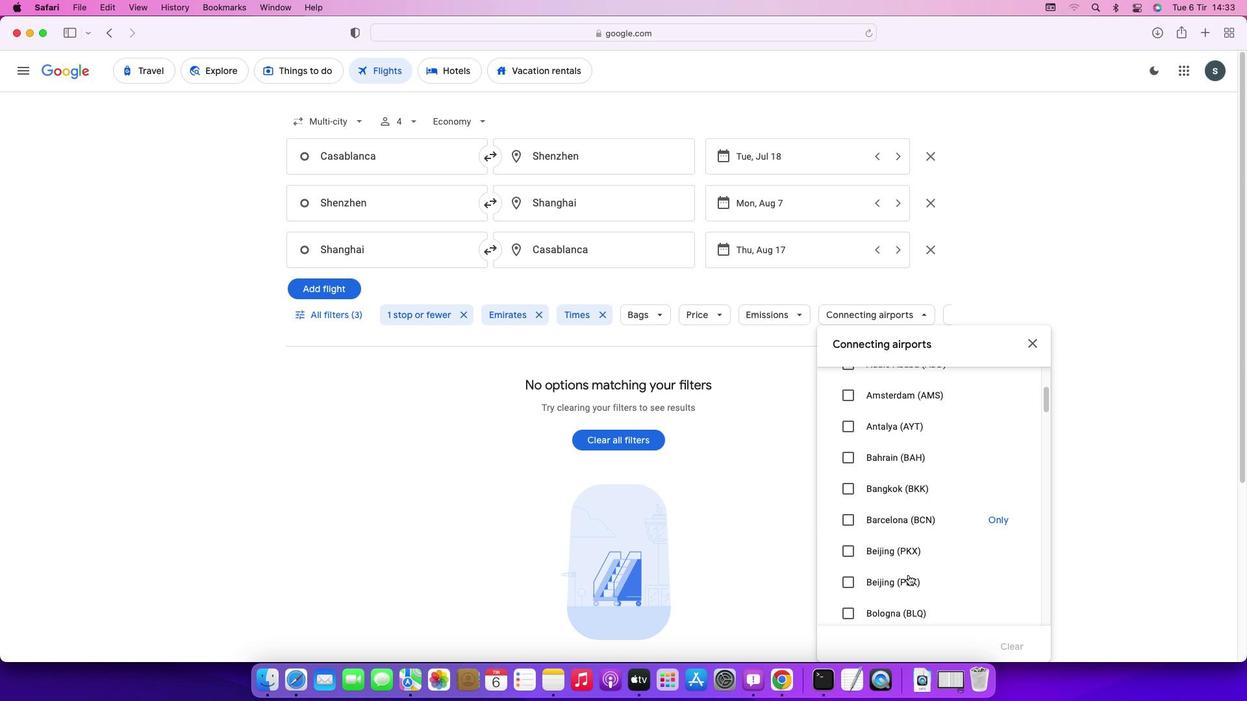 
Action: Mouse scrolled (909, 575) with delta (0, 0)
Screenshot: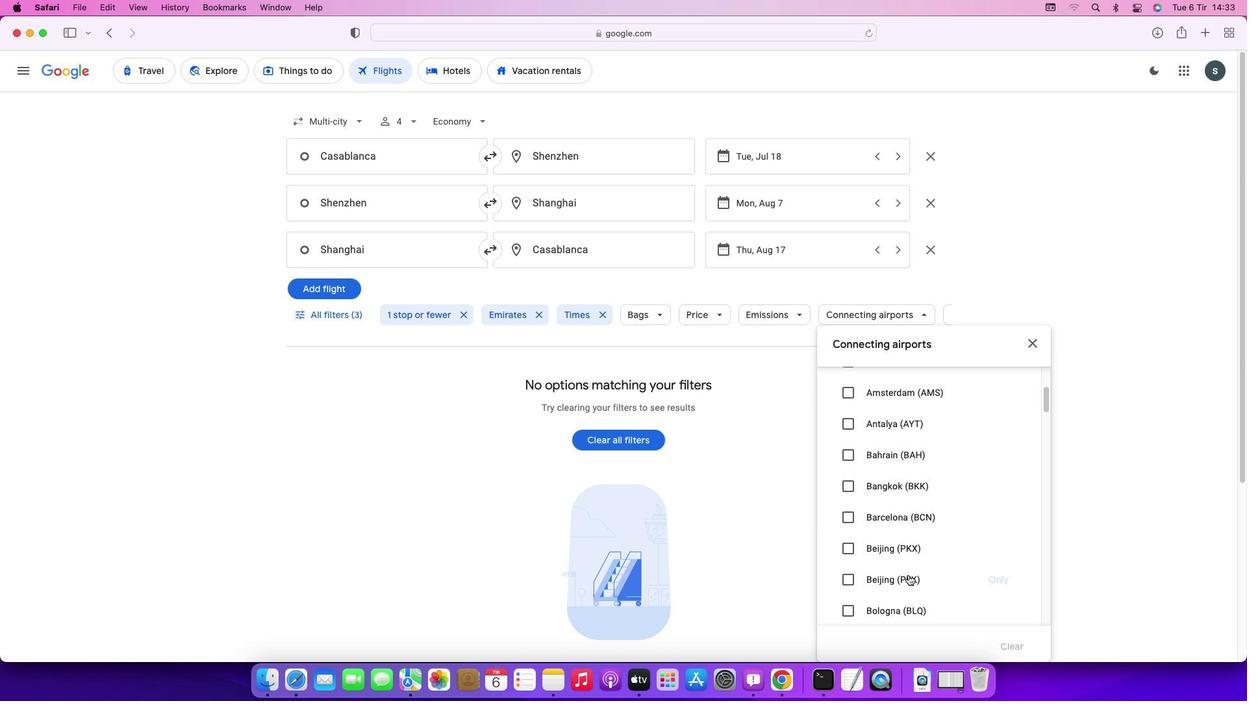 
Action: Mouse scrolled (909, 575) with delta (0, 0)
Screenshot: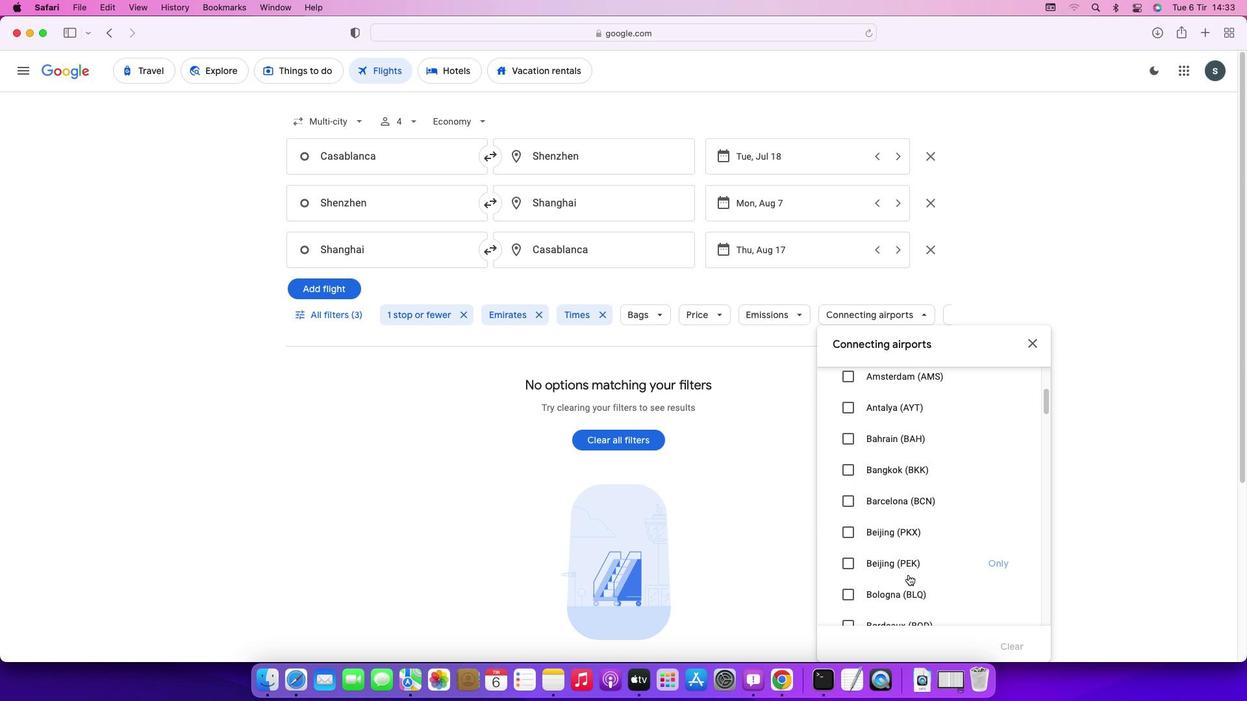 
Action: Mouse scrolled (909, 575) with delta (0, 0)
Screenshot: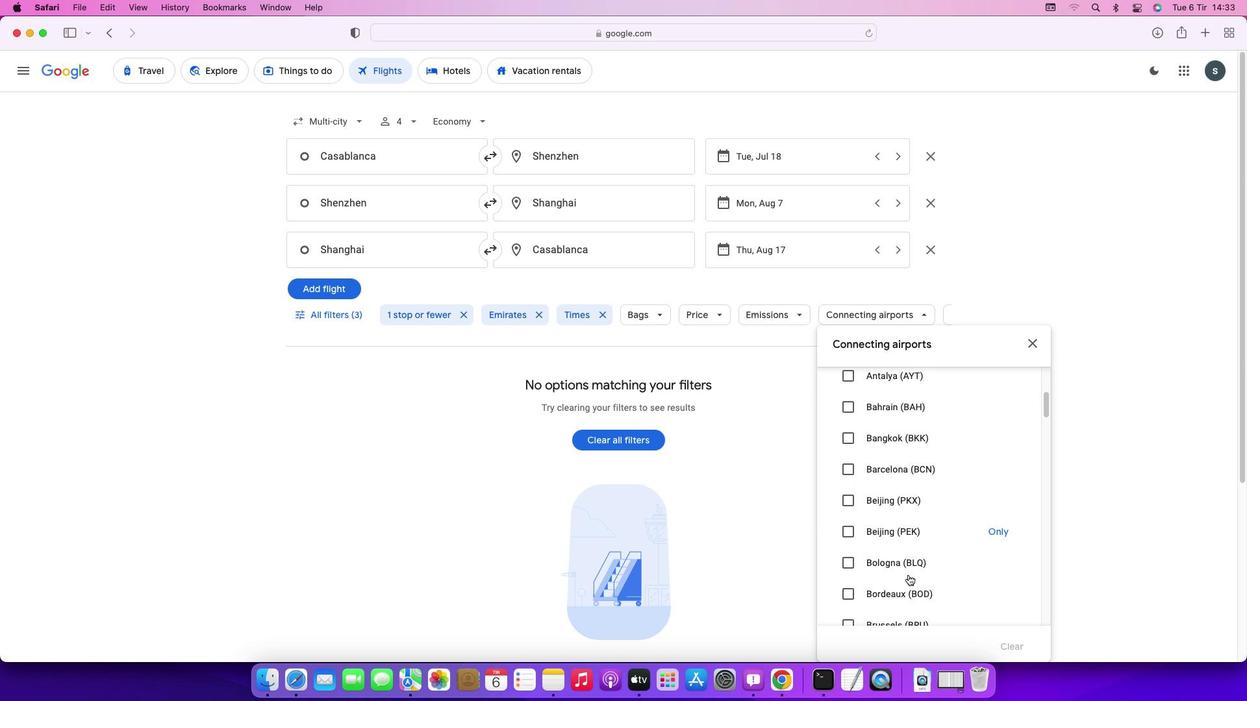
Action: Mouse scrolled (909, 575) with delta (0, 0)
Screenshot: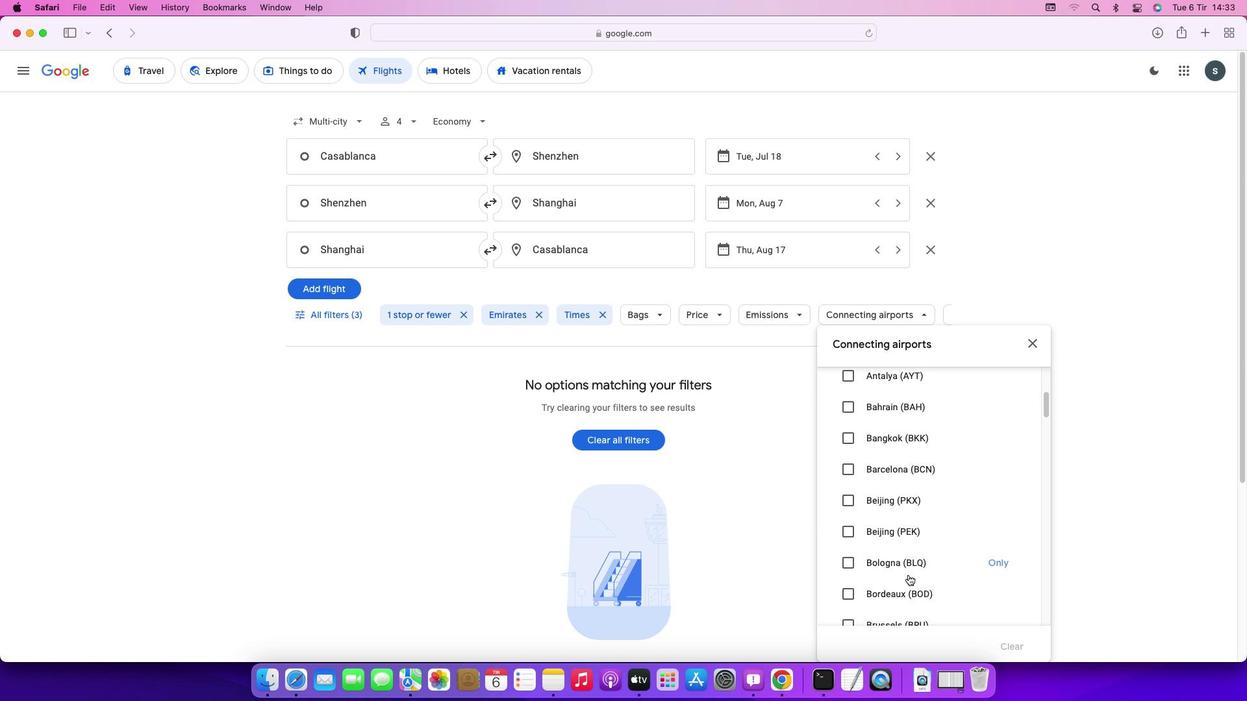 
Action: Mouse scrolled (909, 575) with delta (0, 0)
Screenshot: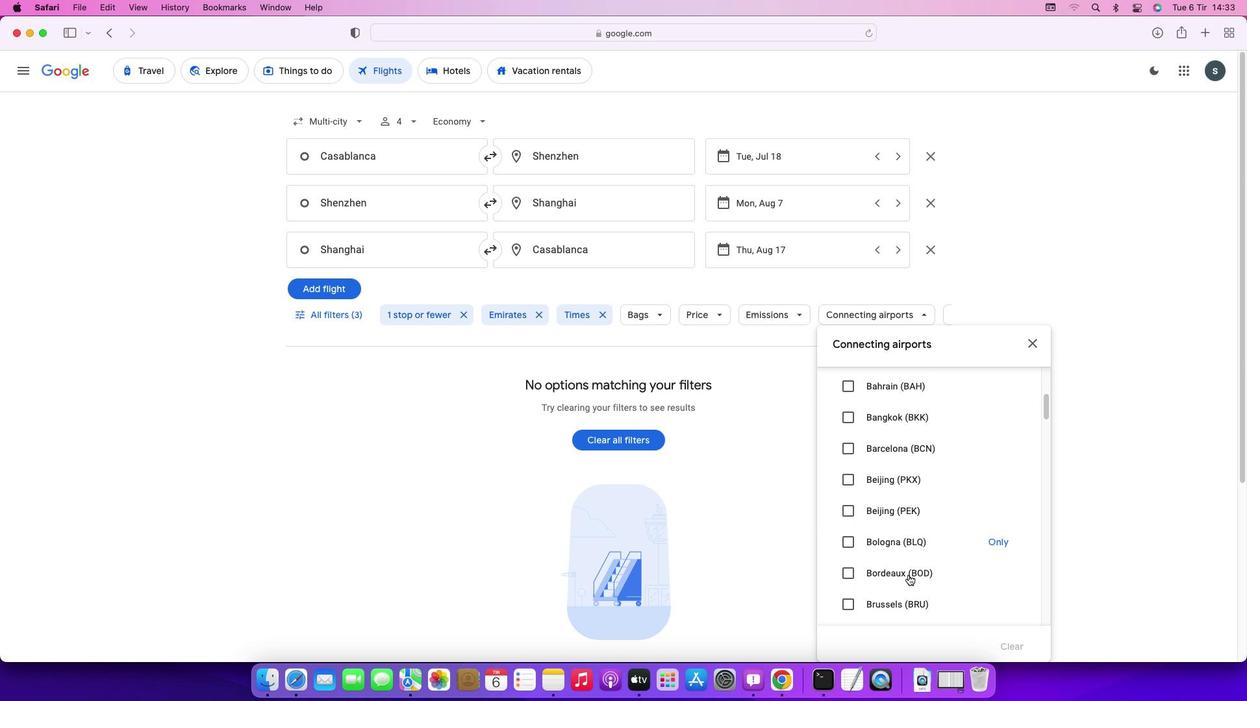 
Action: Mouse scrolled (909, 575) with delta (0, -1)
Screenshot: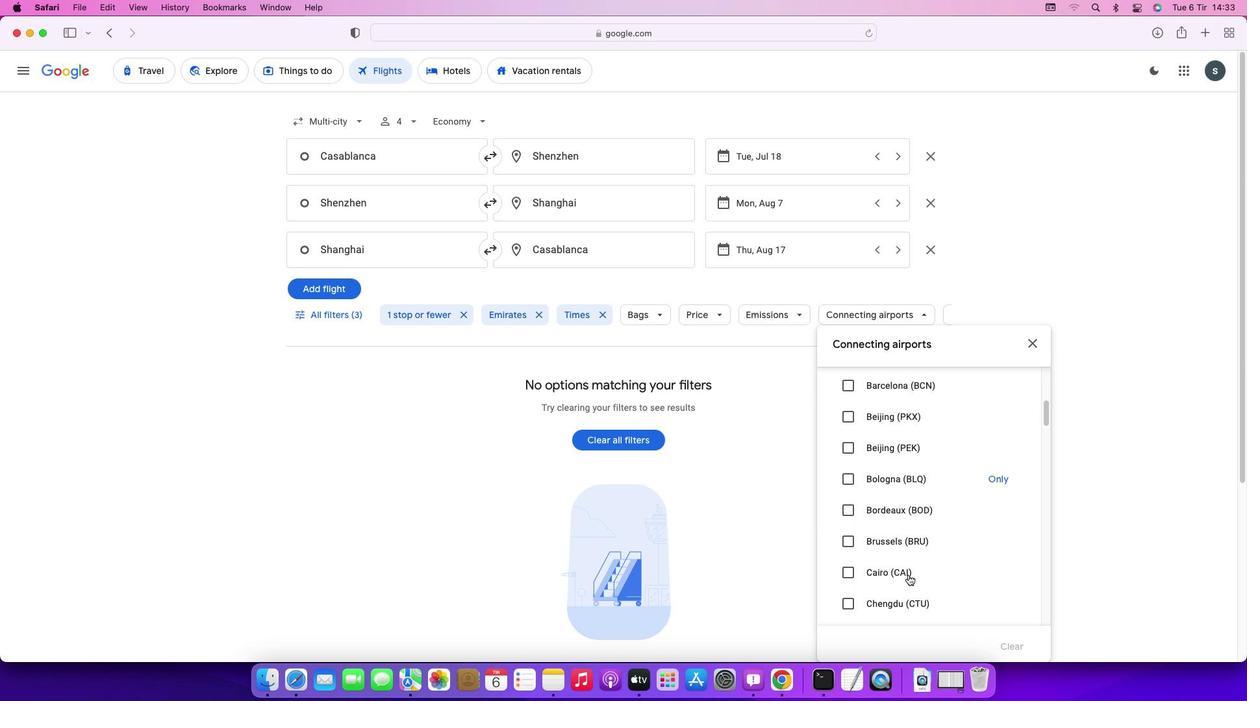 
Action: Mouse scrolled (909, 575) with delta (0, 0)
Screenshot: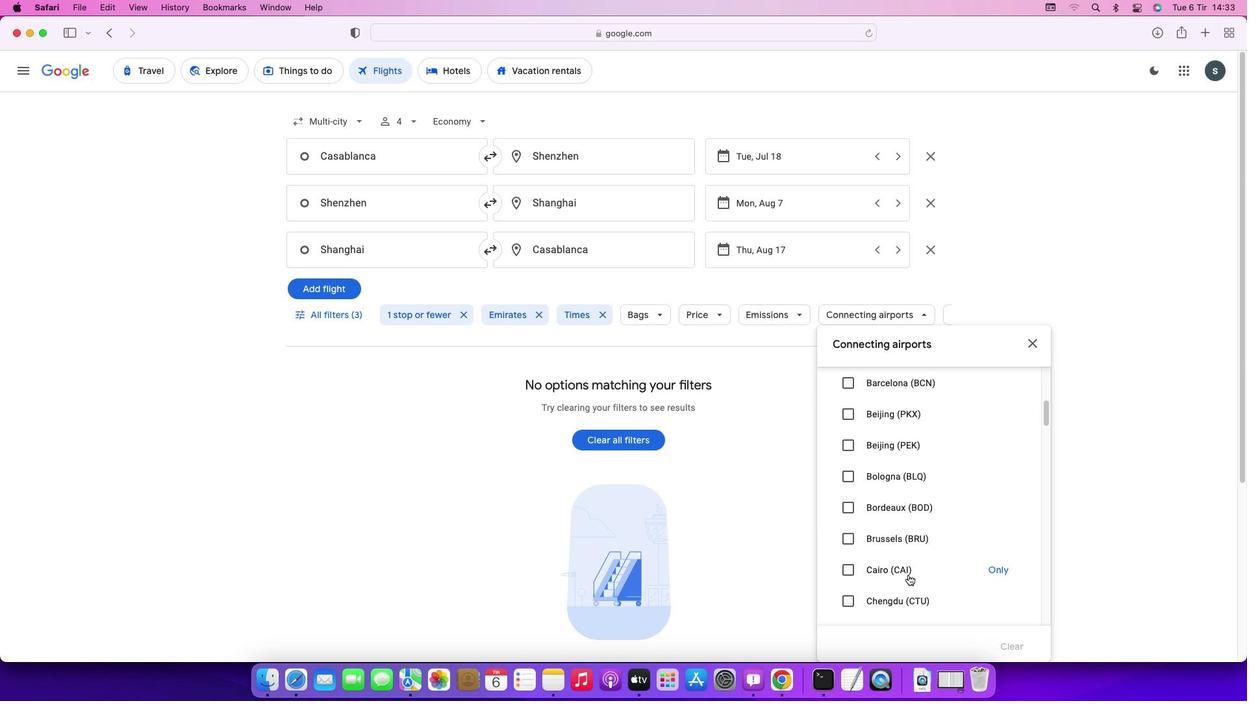 
Action: Mouse scrolled (909, 575) with delta (0, 0)
Screenshot: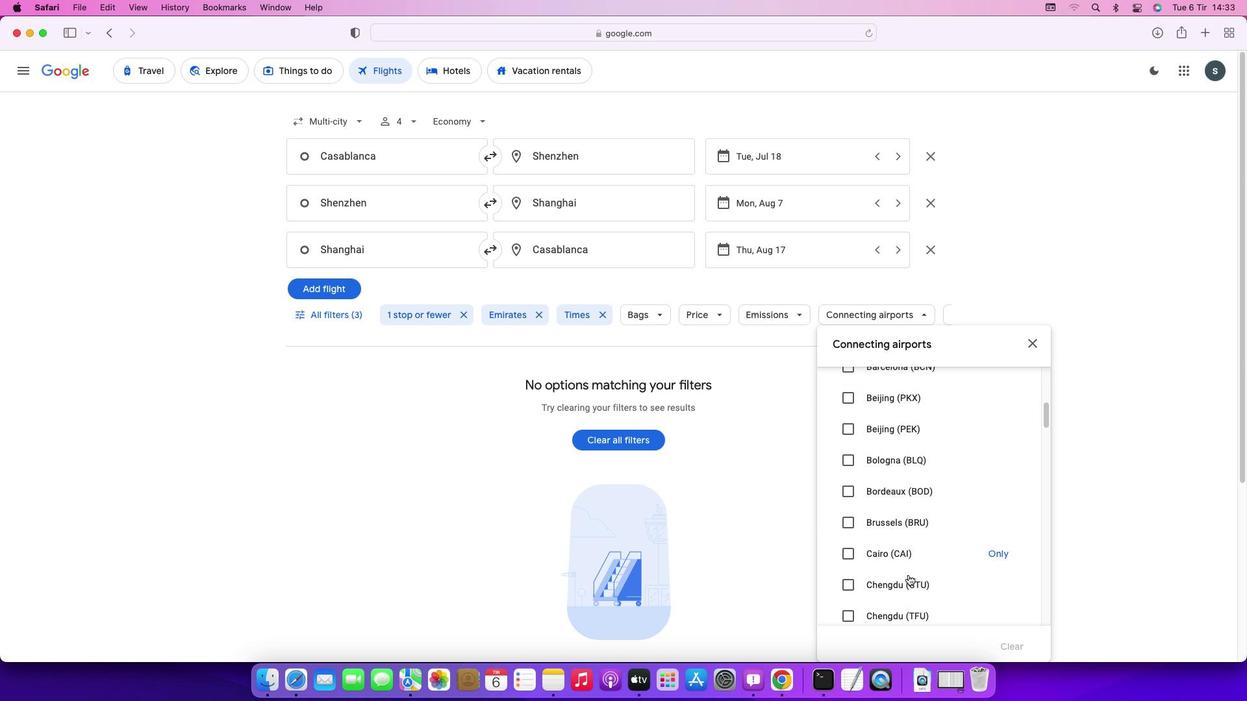 
Action: Mouse scrolled (909, 575) with delta (0, -1)
Screenshot: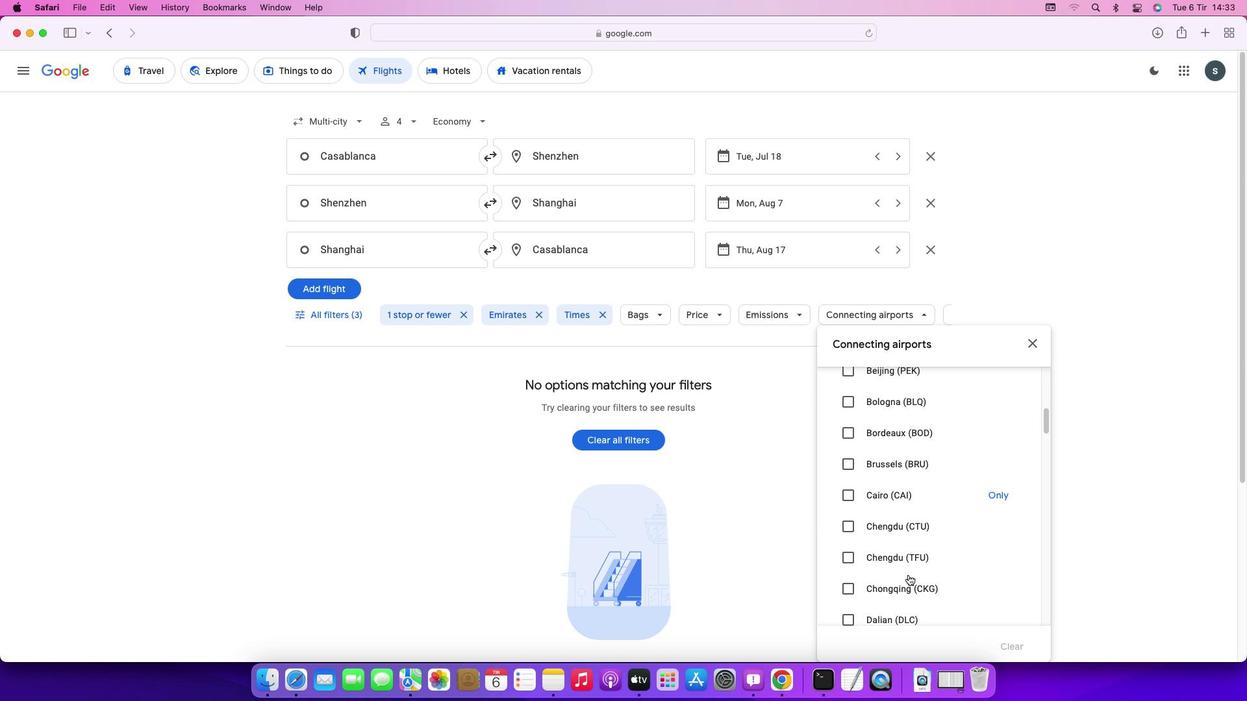 
Action: Mouse scrolled (909, 575) with delta (0, 0)
Screenshot: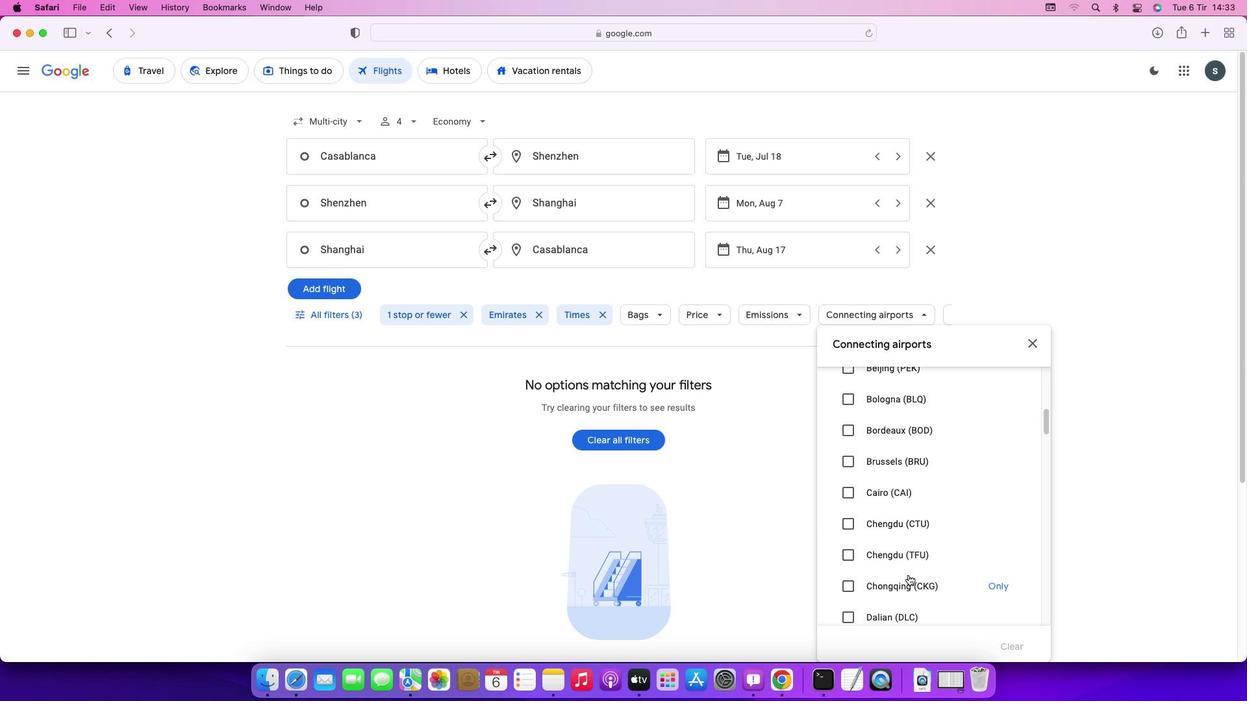 
Action: Mouse scrolled (909, 575) with delta (0, 0)
Screenshot: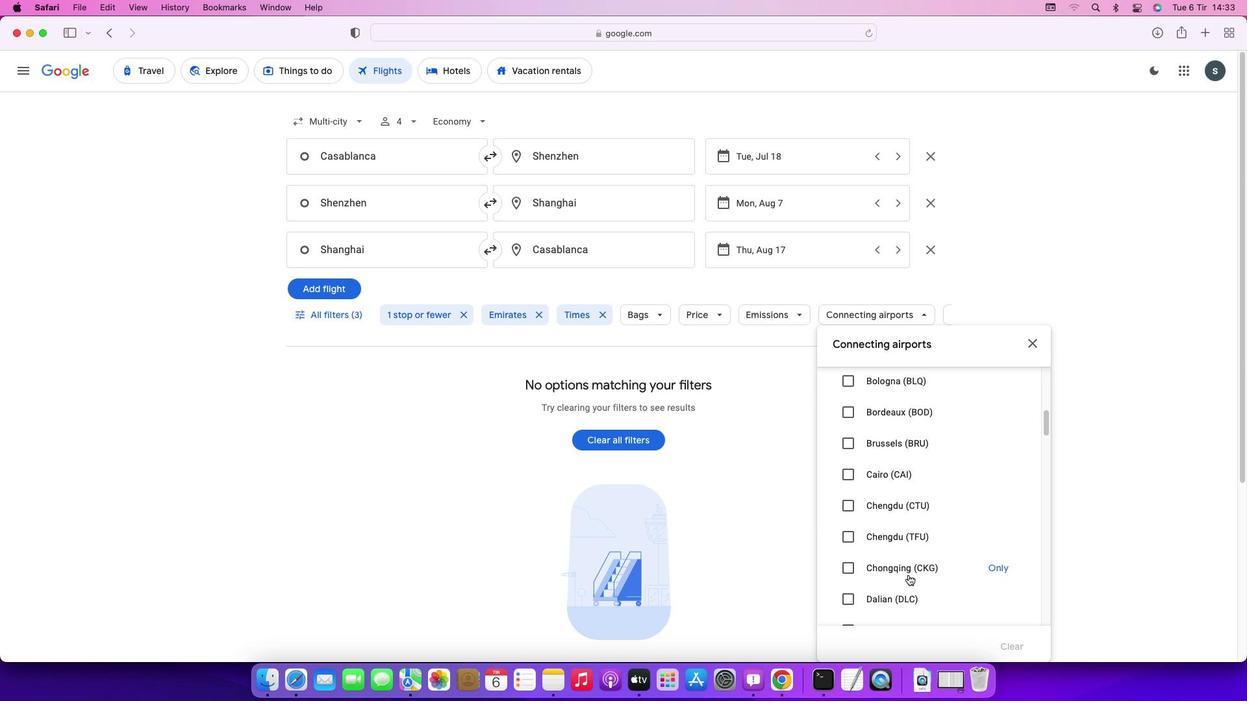 
Action: Mouse scrolled (909, 575) with delta (0, 0)
Screenshot: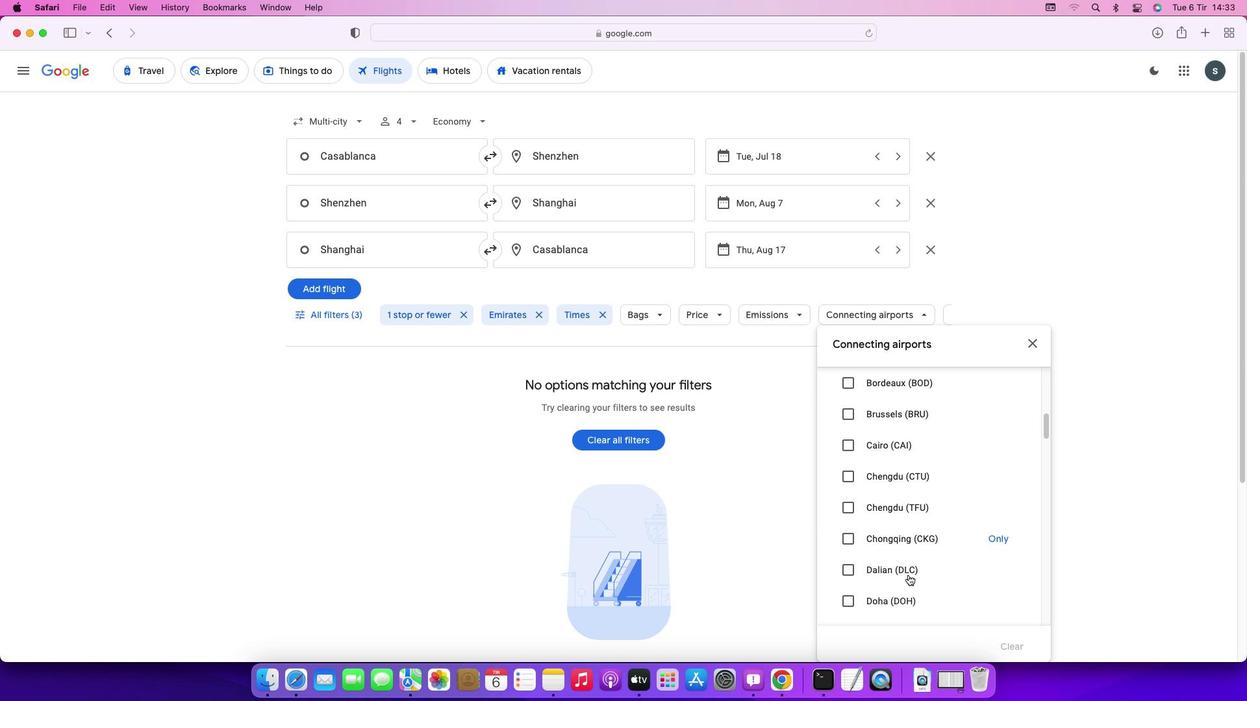 
Action: Mouse scrolled (909, 575) with delta (0, 0)
Screenshot: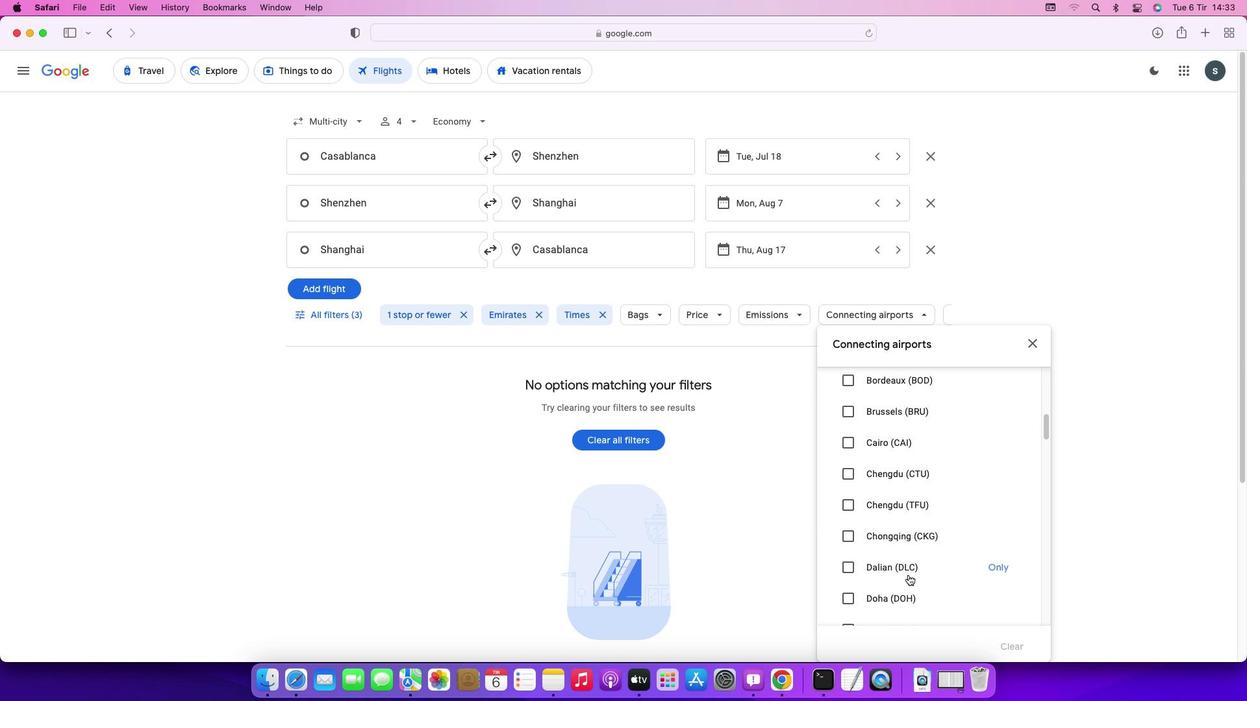 
Action: Mouse scrolled (909, 575) with delta (0, 0)
Screenshot: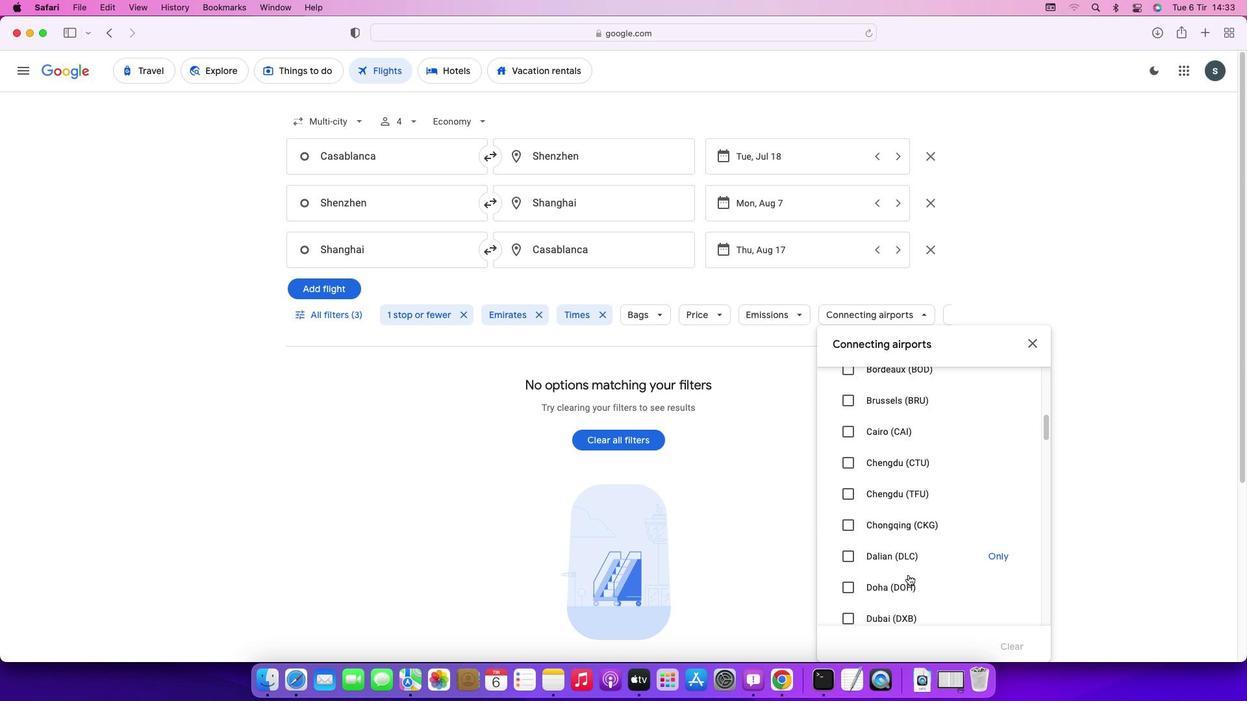 
Action: Mouse scrolled (909, 575) with delta (0, 0)
Screenshot: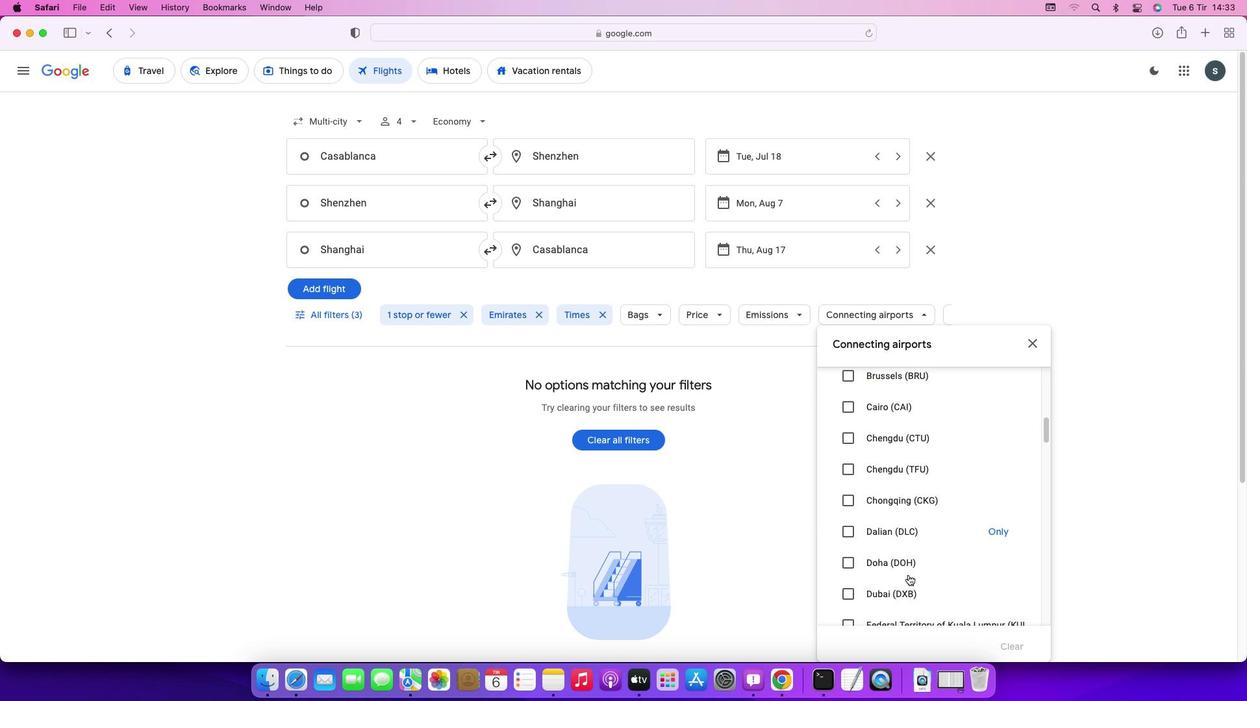 
Action: Mouse moved to (852, 590)
Screenshot: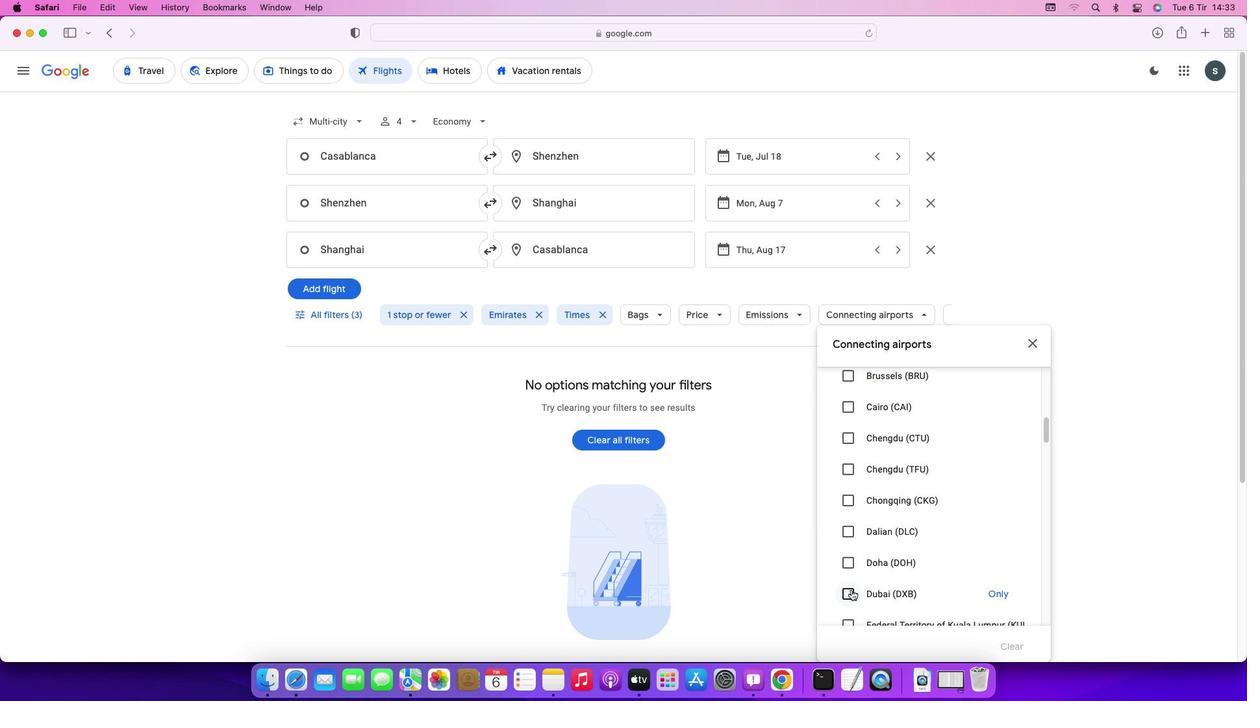 
Action: Mouse pressed left at (852, 590)
Screenshot: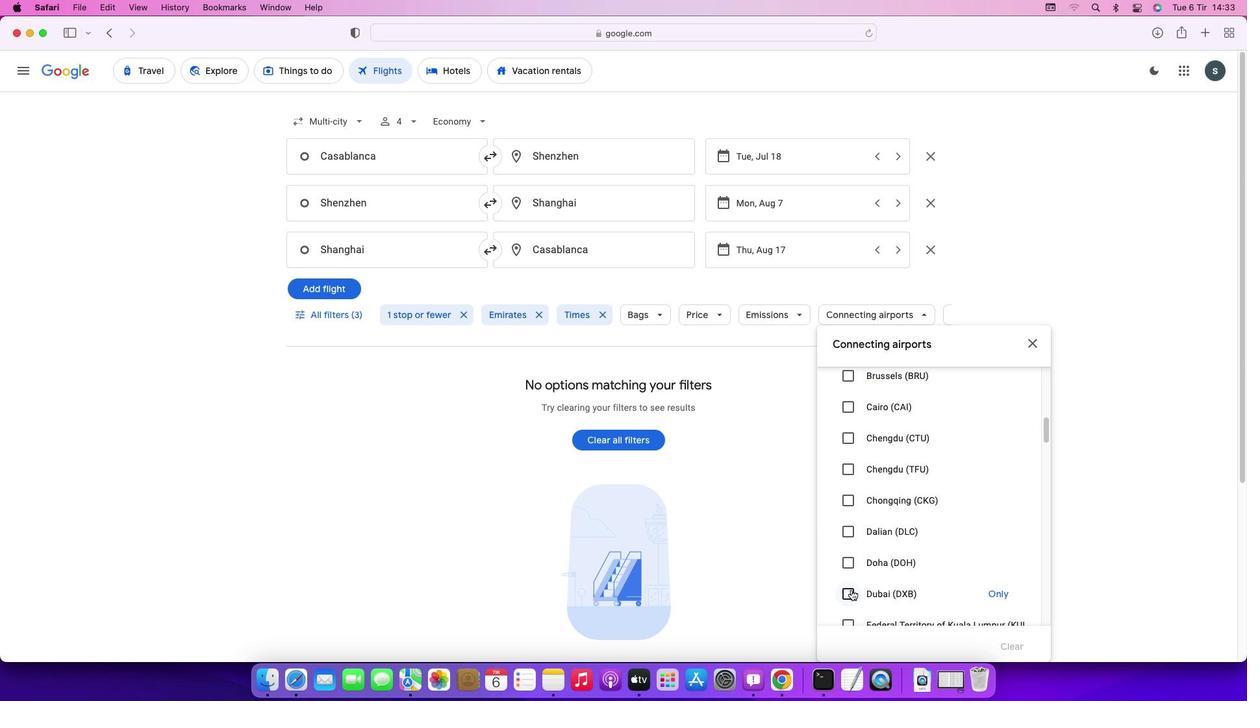 
Action: Mouse moved to (1032, 338)
Screenshot: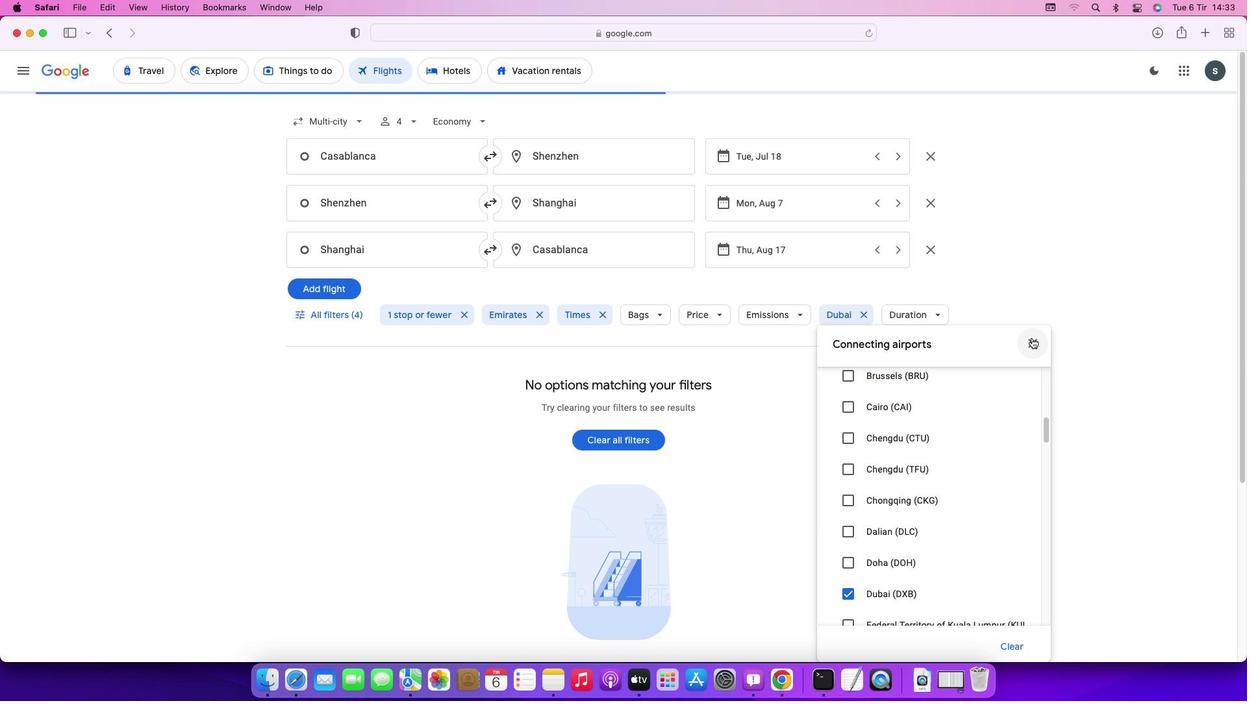 
Action: Mouse pressed left at (1032, 338)
Screenshot: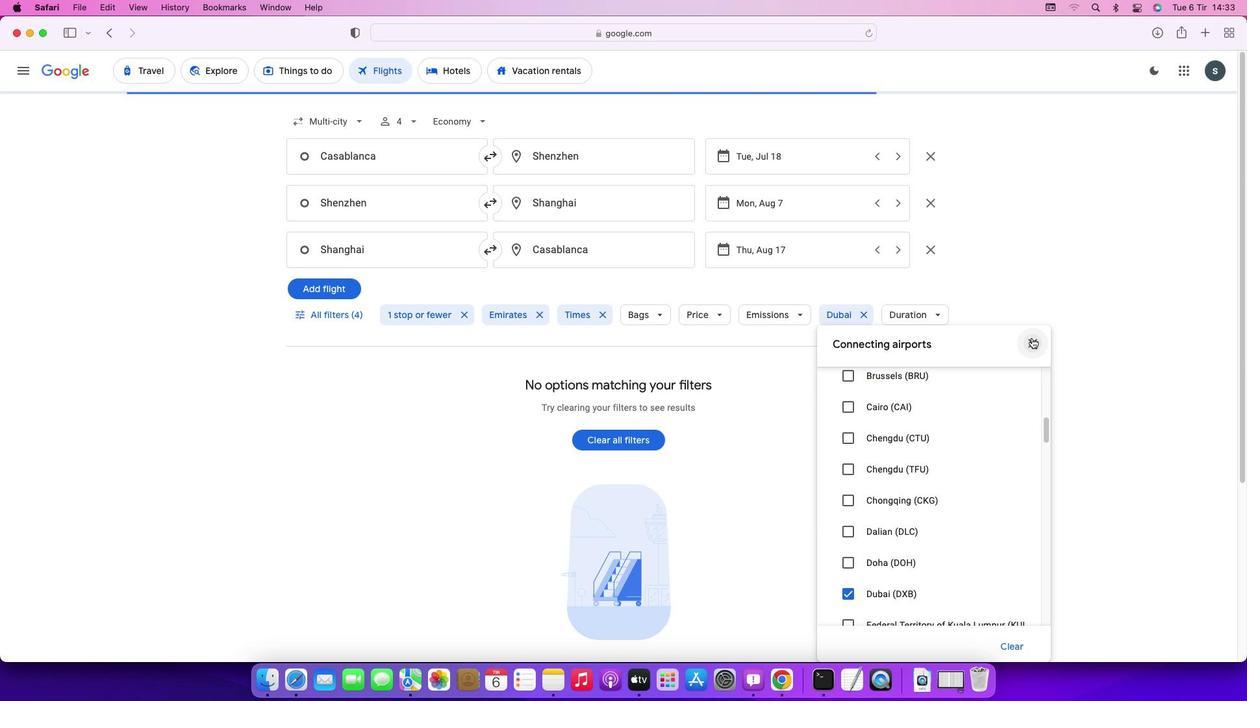 
Action: Mouse moved to (829, 459)
Screenshot: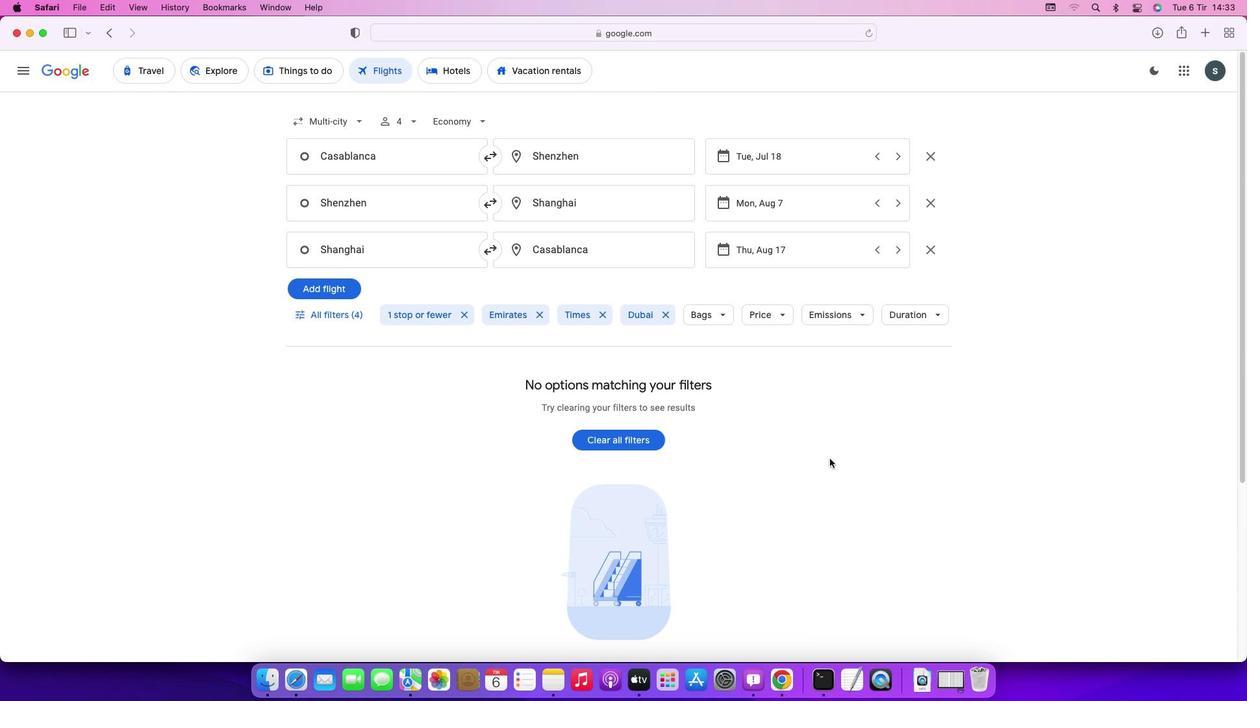
